 Task: Open an excel sheet and write heading  Navigate Sales. Add 10 people name  'David White, Emily Green, Andrew Baker, Madison Evans, Logan King, Grace Hill, Gabriel Young, Elizabeth Flores, Samuel Reed, Avery Nelson'Item code in between  1009-1200. Product range in between  1000-10000. Add Products   Keen Shoe, Lacoste Shoe, Merrell Shoe, Mizuno Shoe, Onitsuka Tiger Shoe, Salomon Shoe, Sanuk Shoe, Saucony Shoe, Sperry Shoe, Superga Shoe.Choose quantity  3 to 9 Tax 12 percent Total Add Amount. Save page  Navigate Sales review book
Action: Mouse moved to (301, 165)
Screenshot: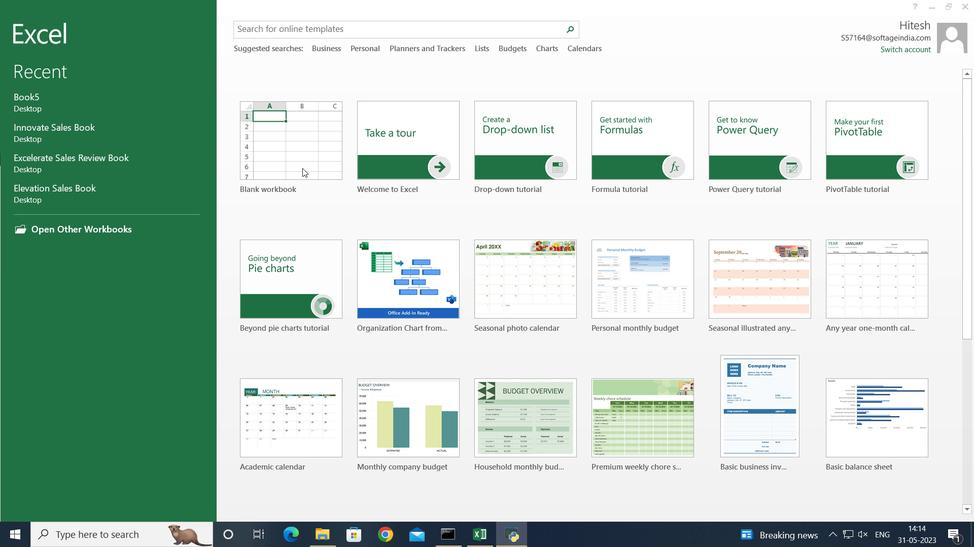 
Action: Mouse pressed left at (301, 165)
Screenshot: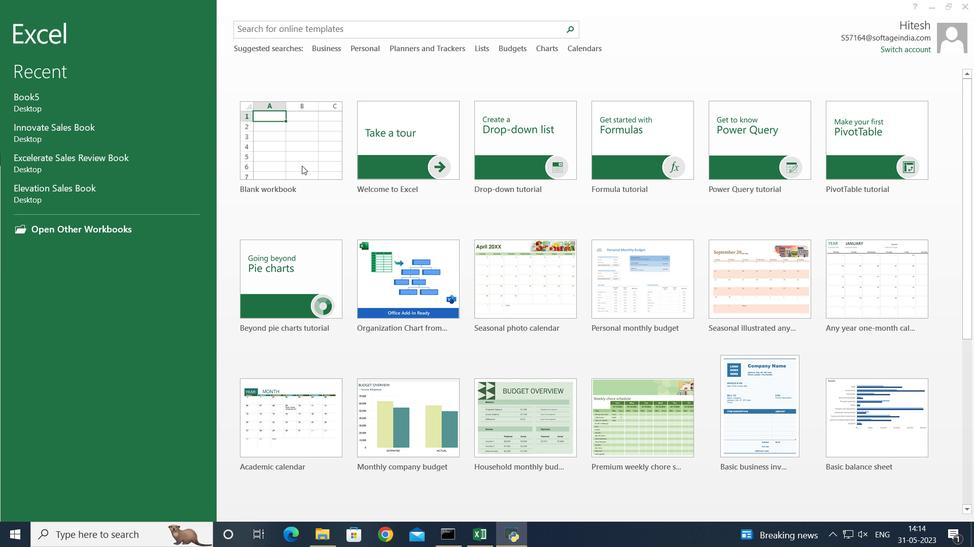 
Action: Mouse moved to (305, 158)
Screenshot: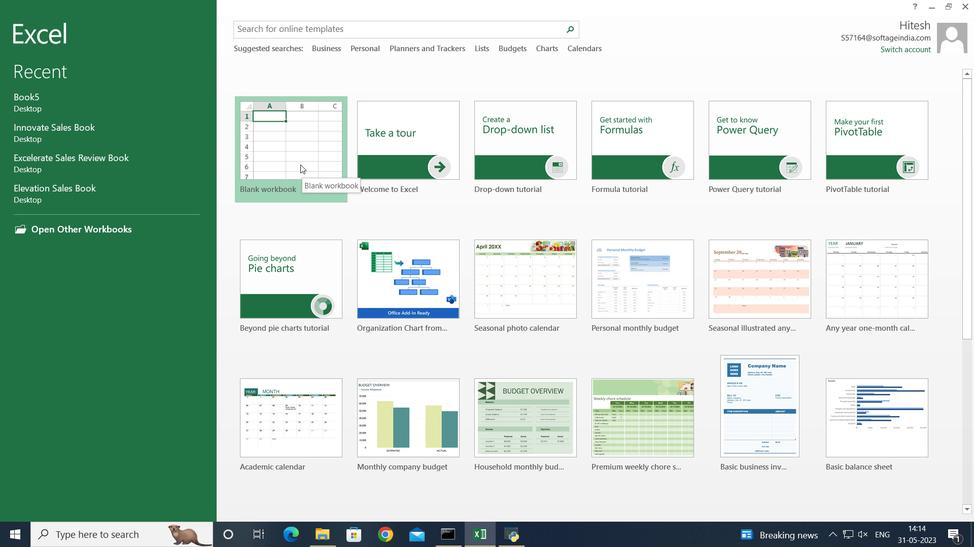 
Action: Mouse pressed left at (305, 158)
Screenshot: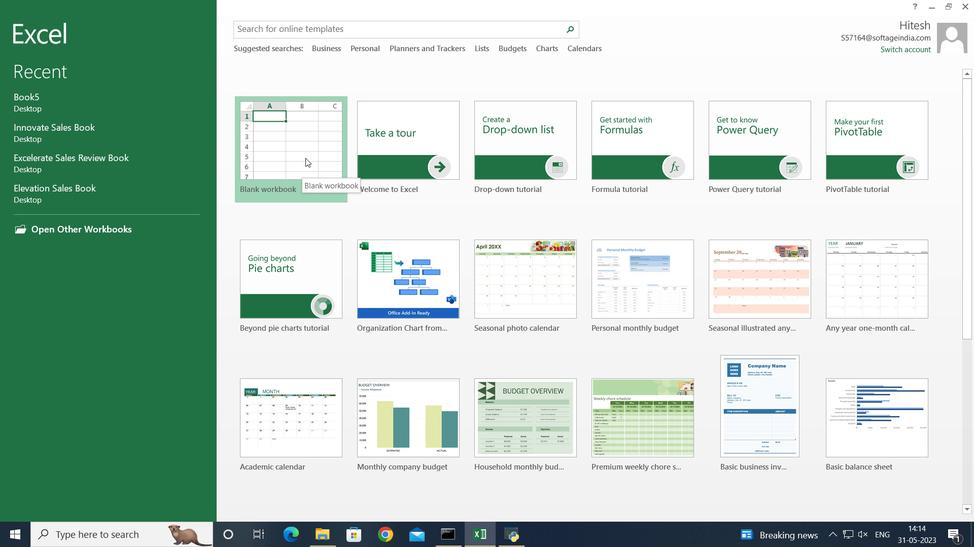 
Action: Mouse moved to (111, 181)
Screenshot: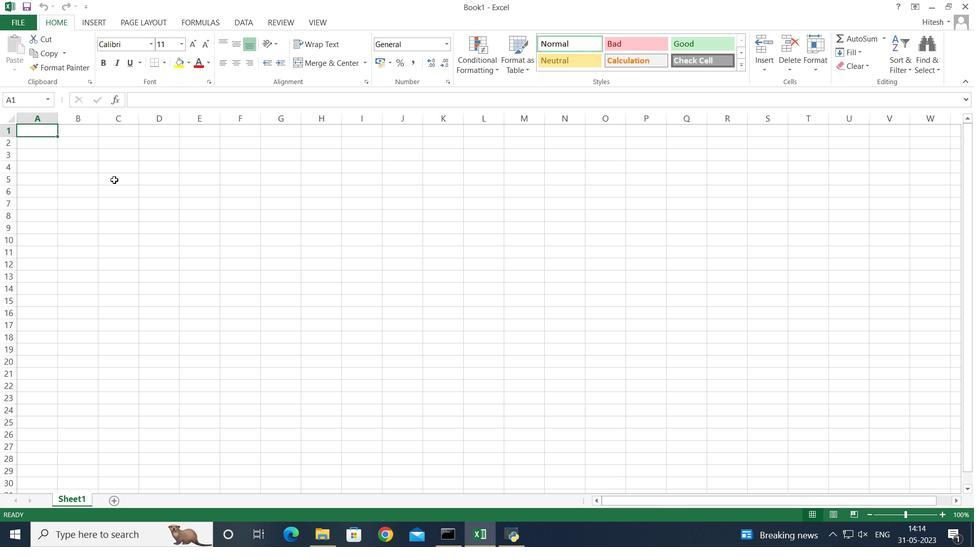 
Action: Key pressed <Key.shift>Navigate<Key.space><Key.shift>Sales<Key.enter><Key.shift>Name<Key.enter><Key.shift>David<Key.space><Key.shift>White<Key.enter><Key.shift><Key.shift><Key.shift><Key.shift><Key.shift><Key.shift>Emily<Key.space><Key.shift>Green<Key.enter><Key.shift>Andrew<Key.space><Key.shift><Key.shift><Key.shift><Key.shift><Key.shift><Key.shift><Key.shift><Key.shift><Key.shift>Baker<Key.enter><Key.shift>Madison<Key.space><Key.shift>Evans<Key.enter><Key.shift>Logan<Key.space><Key.shift>King<Key.enter><Key.shift>Grace<Key.space><Key.shift>Hill<Key.space><Key.enter><Key.shift>Gabriel<Key.space><Key.shift>Young<Key.enter><Key.shift>Elizabeth<Key.space><Key.shift>Flores<Key.enter><Key.shift><Key.shift><Key.shift><Key.shift>Samuel<Key.space><Key.shift><Key.shift><Key.shift><Key.shift><Key.shift><Key.shift><Key.shift><Key.shift>Reed<Key.enter><Key.shift>Avery<Key.space><Key.shift>Nelson<Key.enter>
Screenshot: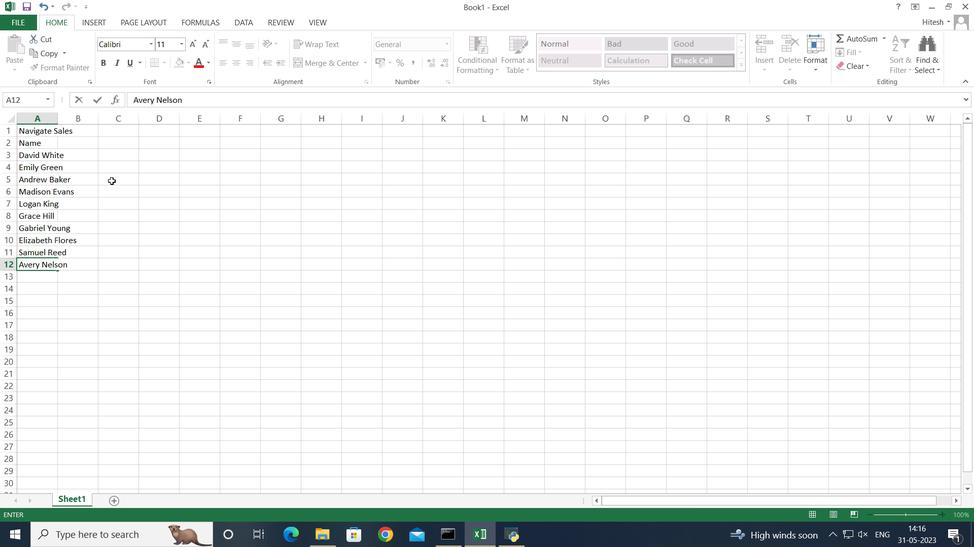 
Action: Mouse moved to (35, 118)
Screenshot: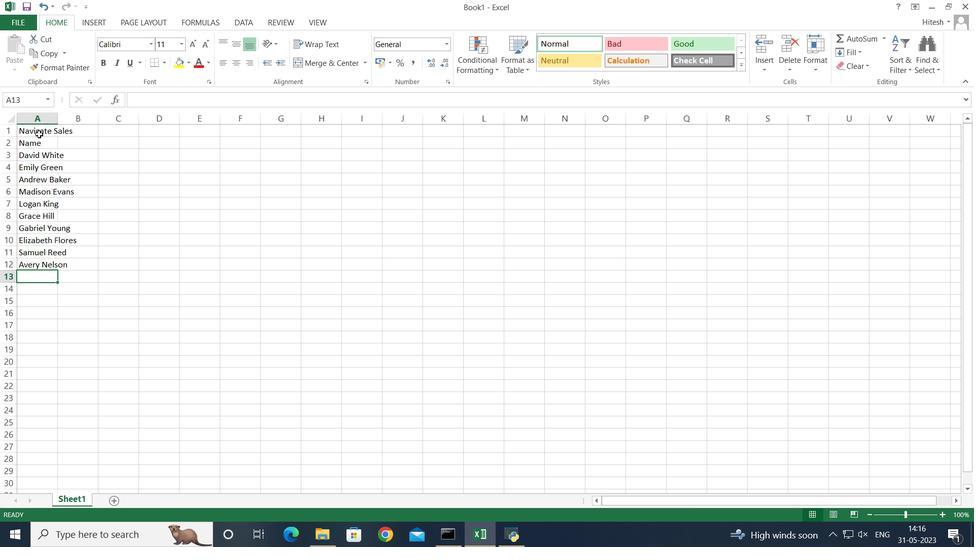 
Action: Mouse pressed left at (35, 118)
Screenshot: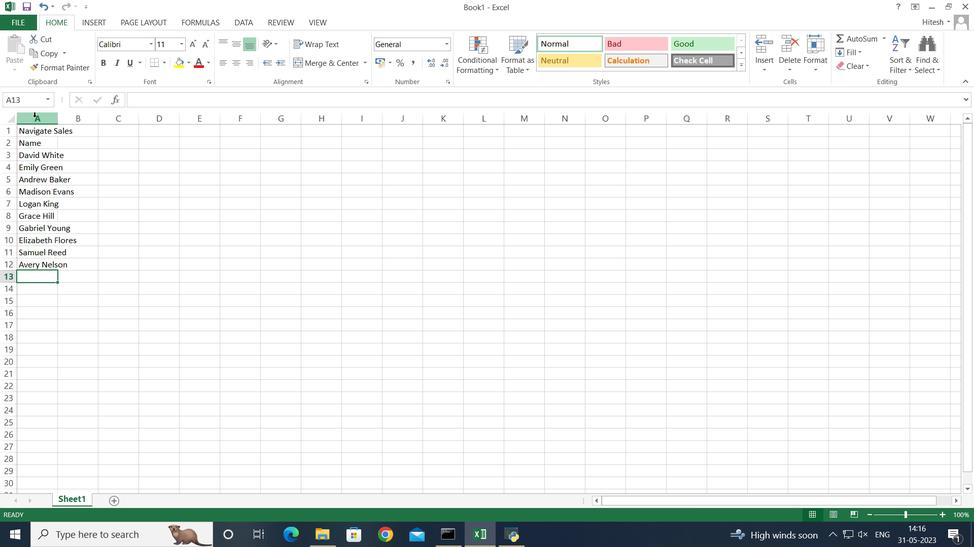 
Action: Mouse moved to (58, 121)
Screenshot: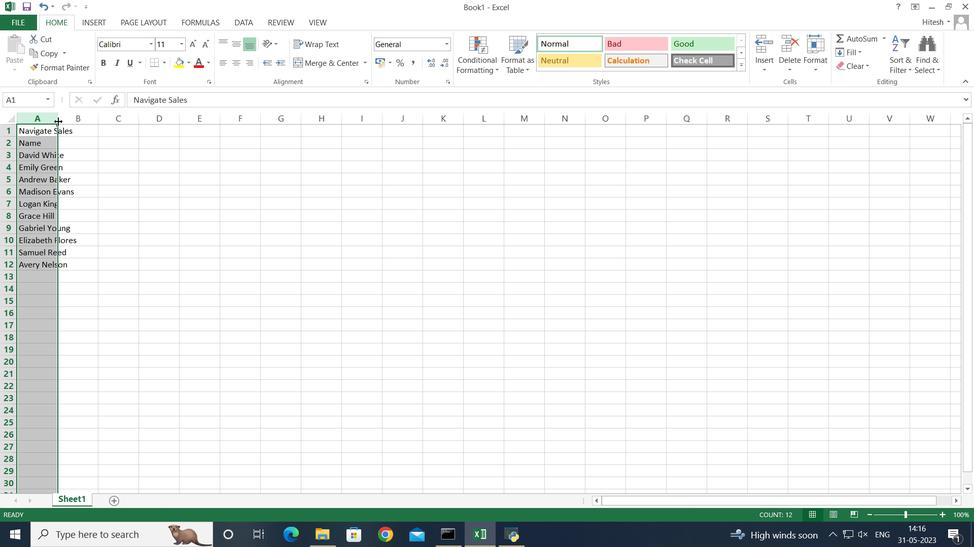 
Action: Mouse pressed left at (58, 121)
Screenshot: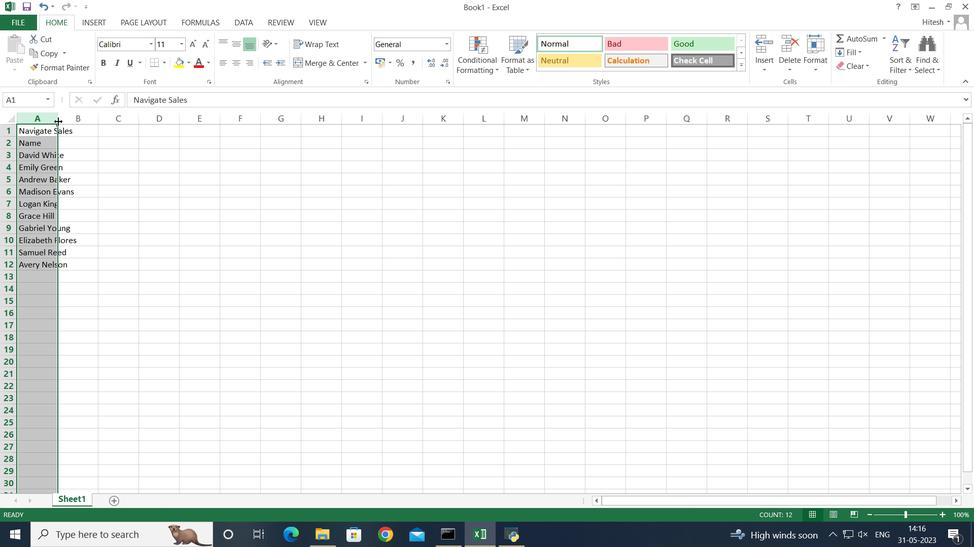 
Action: Mouse moved to (59, 120)
Screenshot: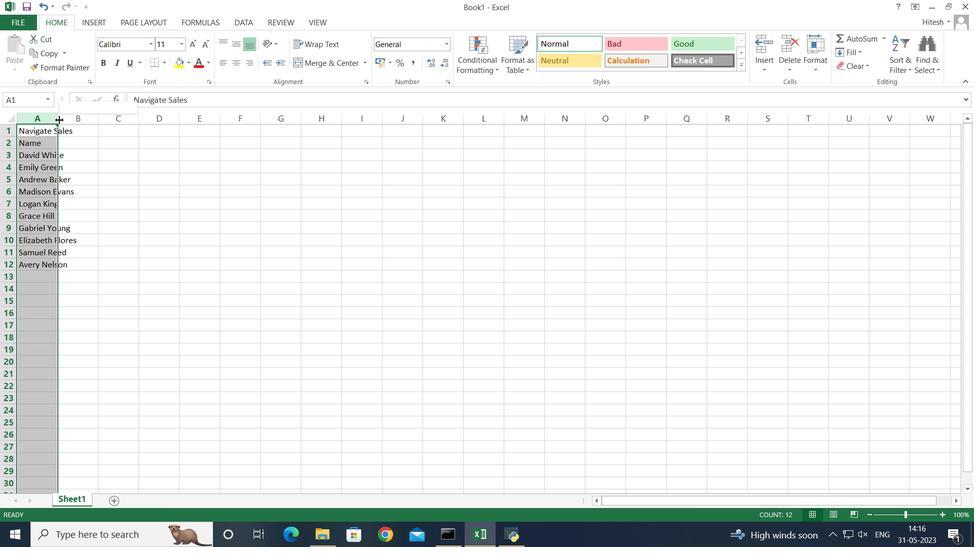 
Action: Mouse pressed left at (59, 120)
Screenshot: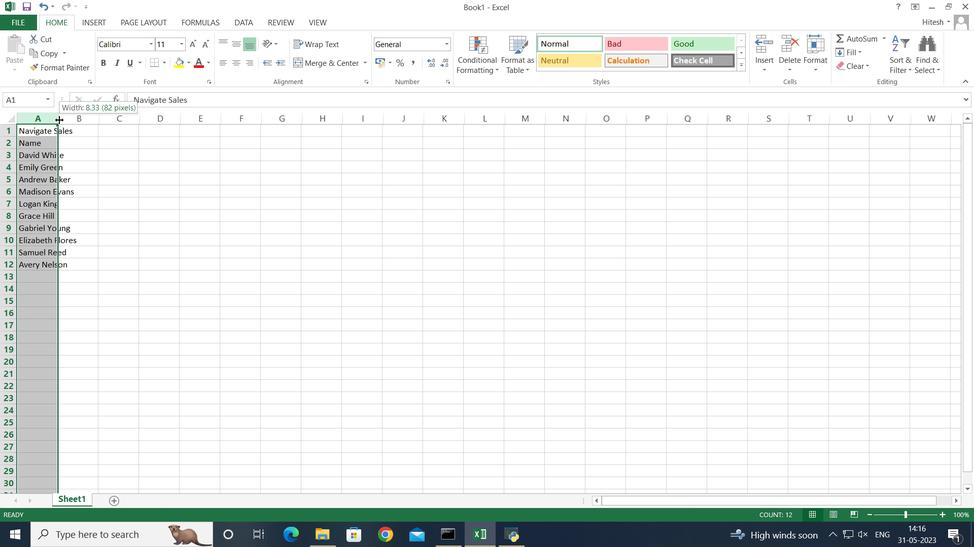 
Action: Mouse moved to (58, 117)
Screenshot: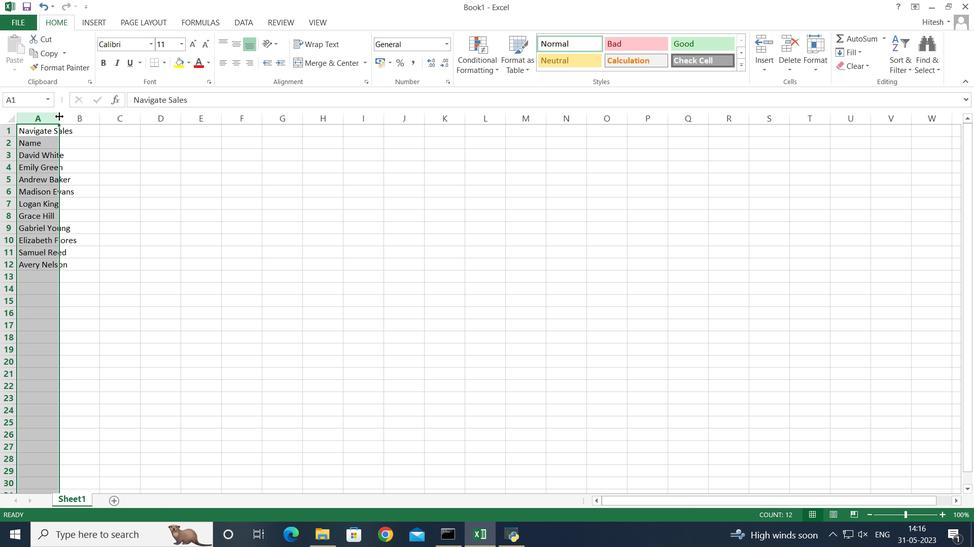 
Action: Mouse pressed left at (58, 117)
Screenshot: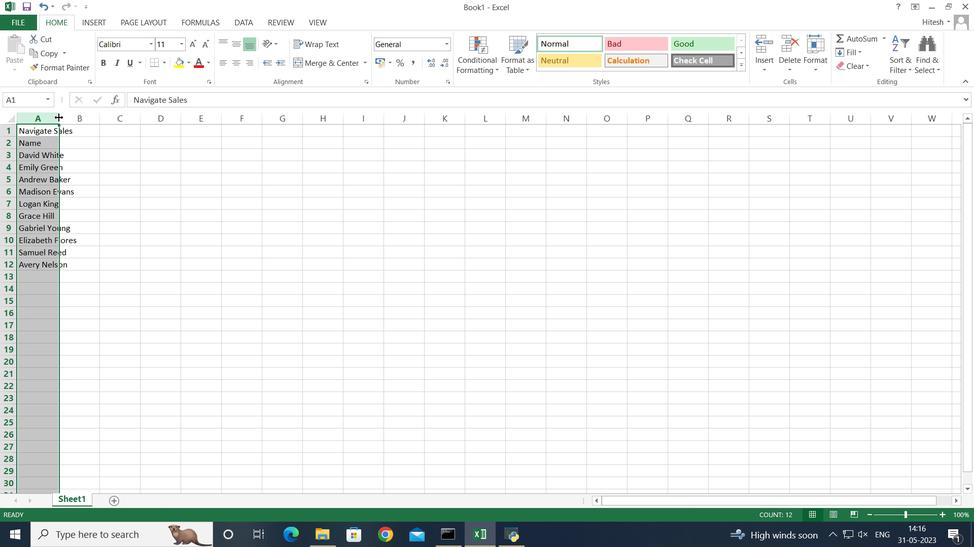 
Action: Mouse pressed left at (58, 117)
Screenshot: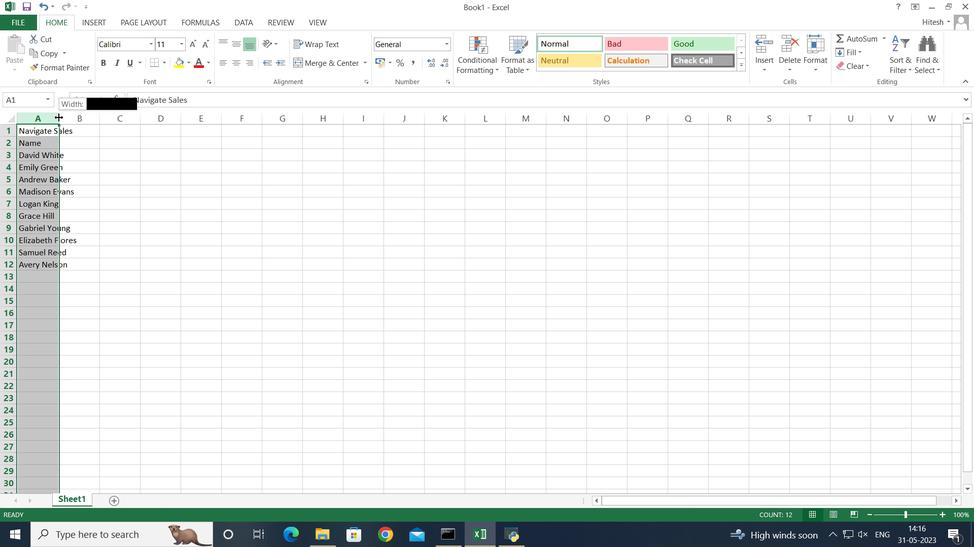 
Action: Mouse moved to (106, 143)
Screenshot: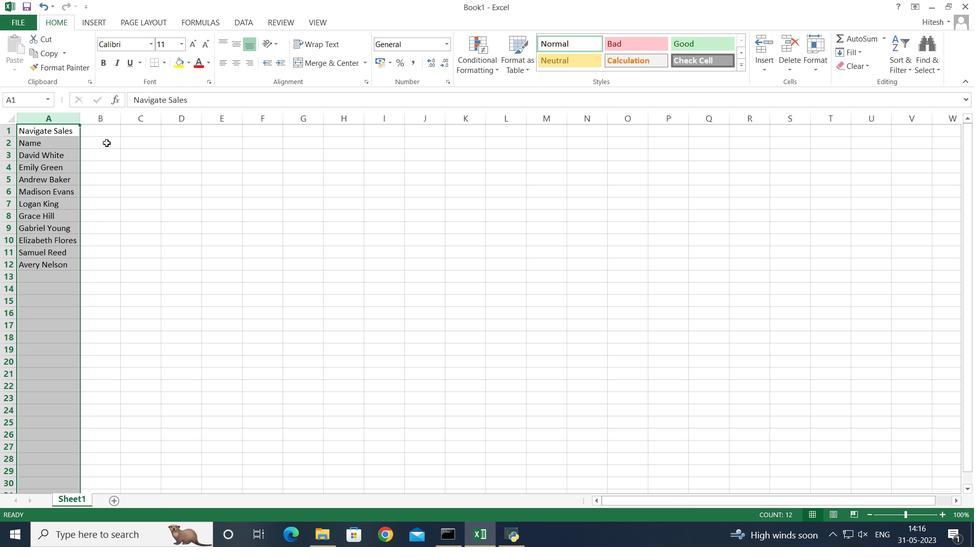 
Action: Mouse pressed left at (106, 143)
Screenshot: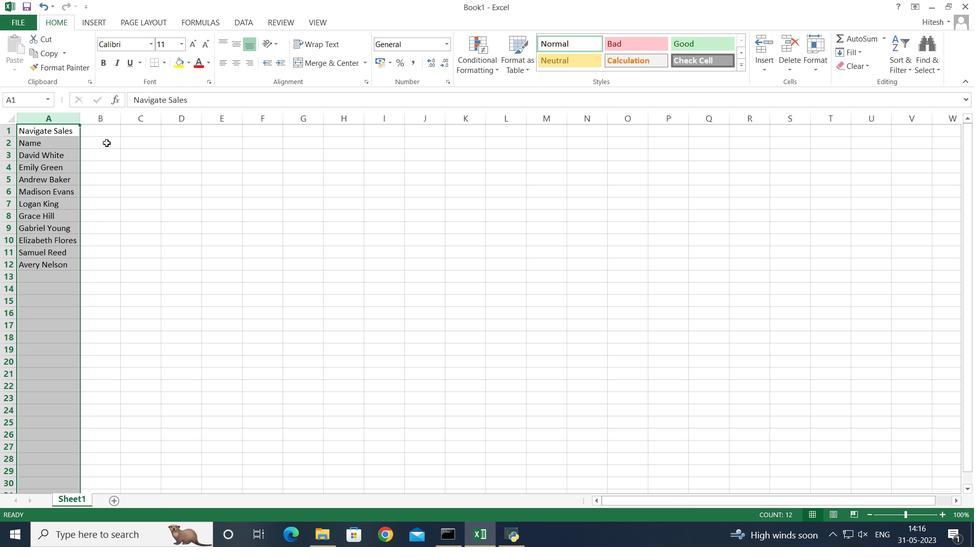 
Action: Mouse moved to (105, 144)
Screenshot: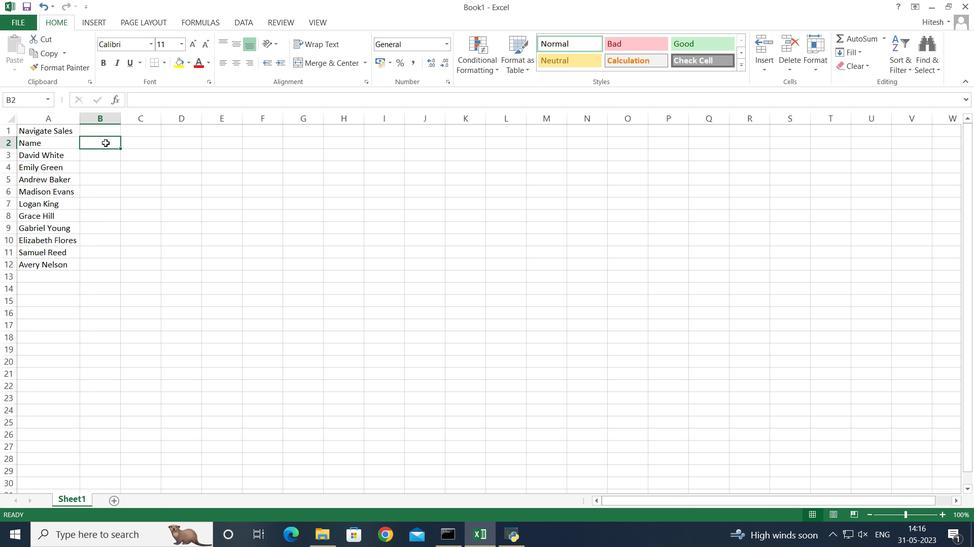 
Action: Key pressed <Key.shift>Iteam<Key.space><Key.shift>Code<Key.enter>
Screenshot: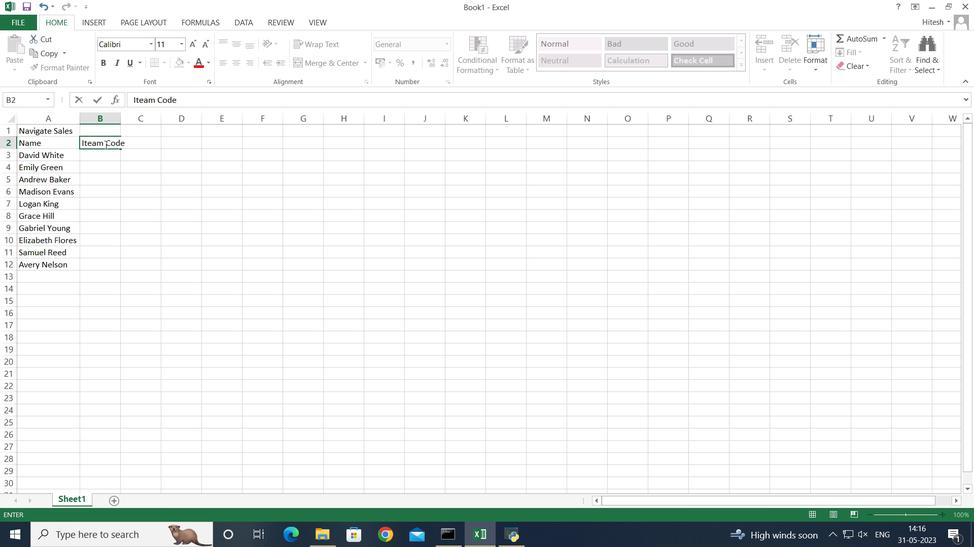 
Action: Mouse moved to (974, 0)
Screenshot: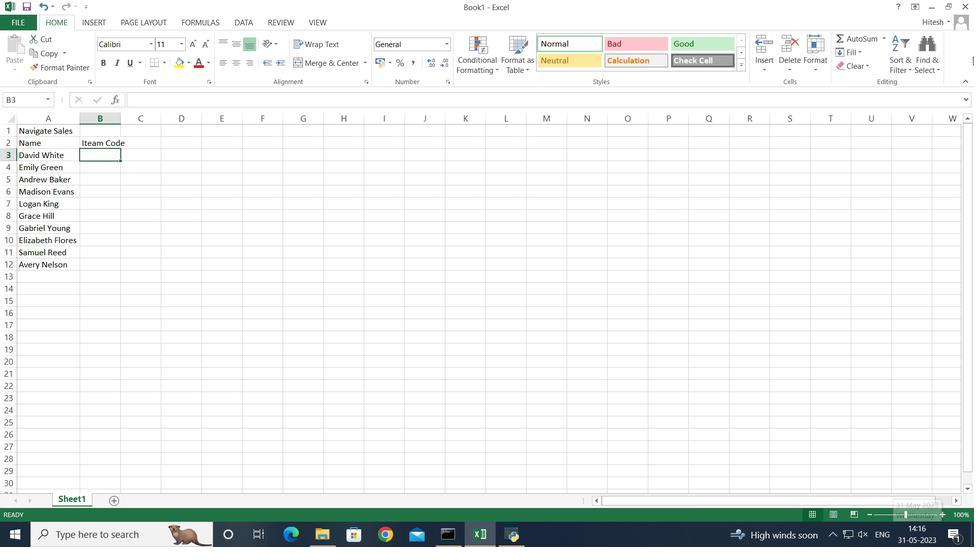 
Action: Key pressed 100<Key.backspace><Key.backspace>100<Key.enter>10050<Key.enter>1090<Key.enter>
Screenshot: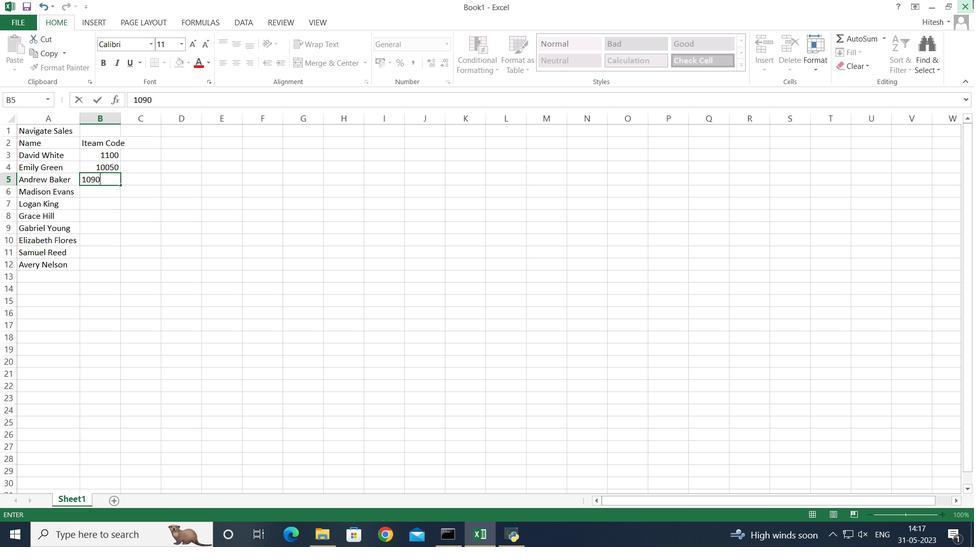 
Action: Mouse moved to (973, 0)
Screenshot: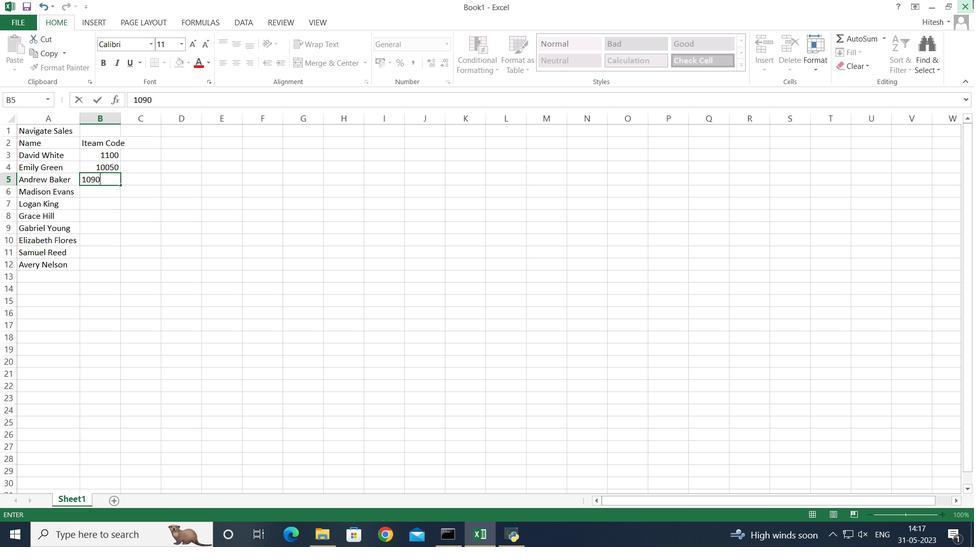 
Action: Key pressed 1105<Key.enter>1160<Key.enter>1200<Key.enter>1076<Key.enter>1135<Key.enter>1009<Key.enter>1121<Key.up><Key.up><Key.up><Key.up><Key.up><Key.up><Key.up><Key.up><Key.backspace>1050<Key.enter>
Screenshot: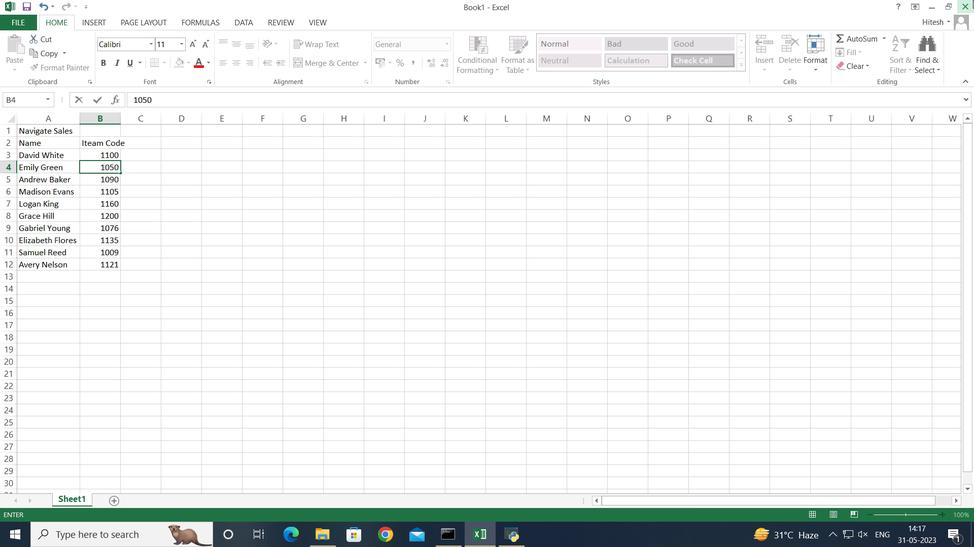 
Action: Mouse moved to (106, 122)
Screenshot: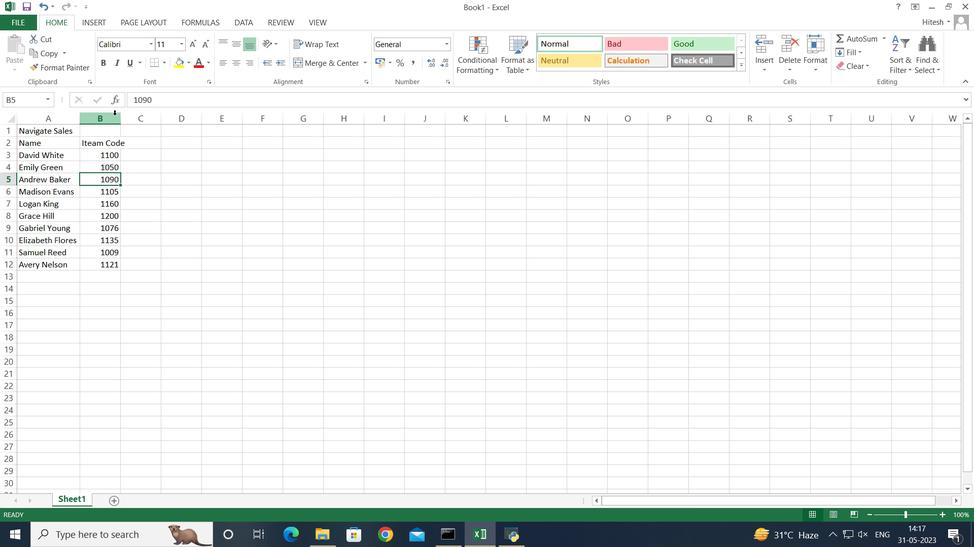 
Action: Mouse pressed left at (106, 122)
Screenshot: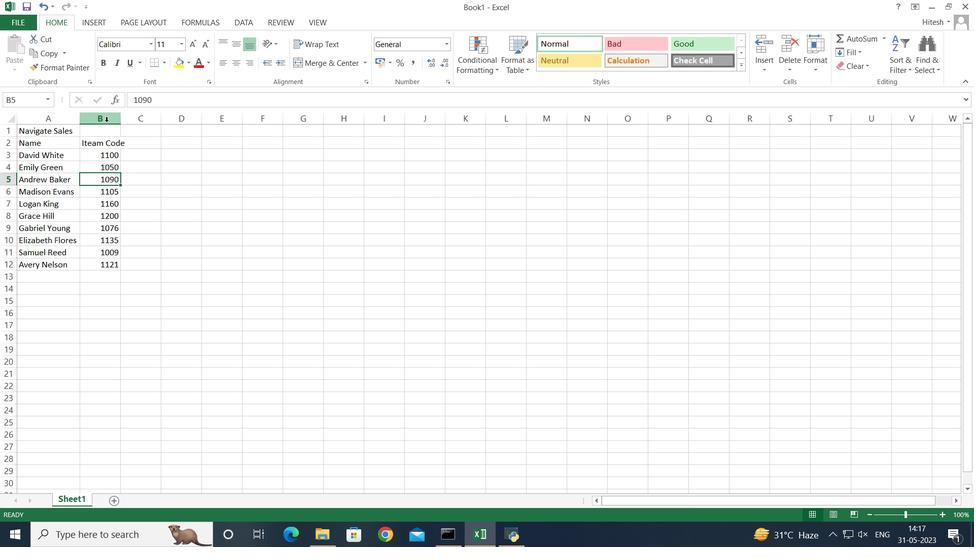 
Action: Mouse moved to (121, 120)
Screenshot: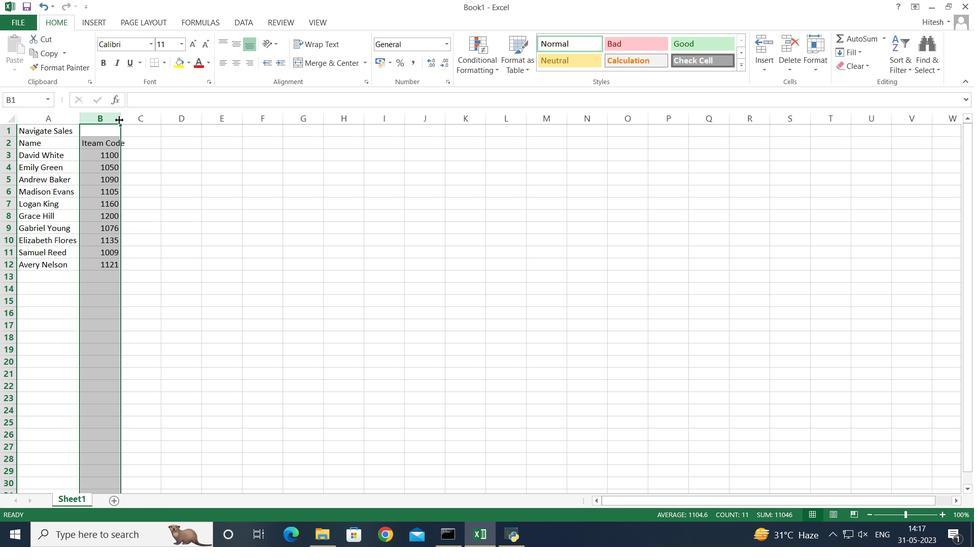 
Action: Mouse pressed left at (121, 120)
Screenshot: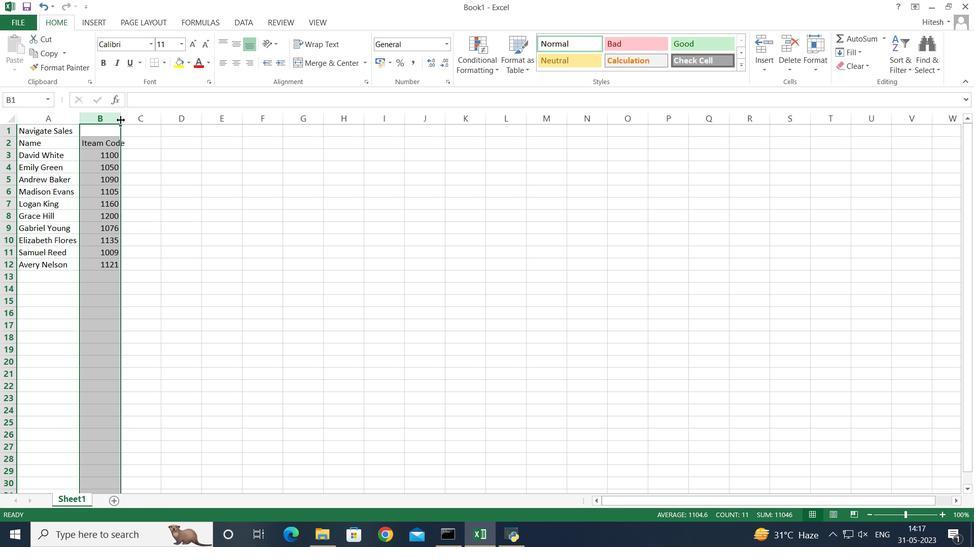 
Action: Mouse moved to (121, 120)
Screenshot: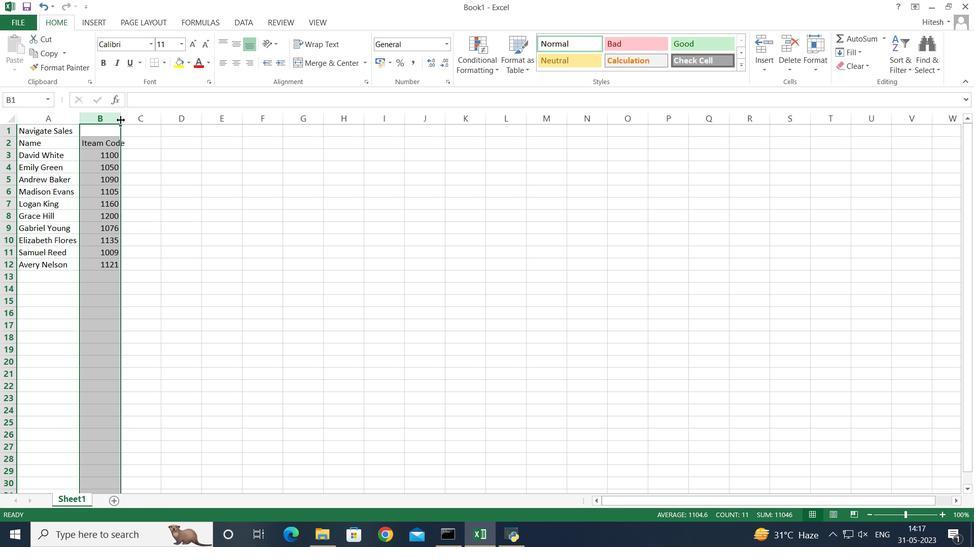 
Action: Mouse pressed left at (121, 120)
Screenshot: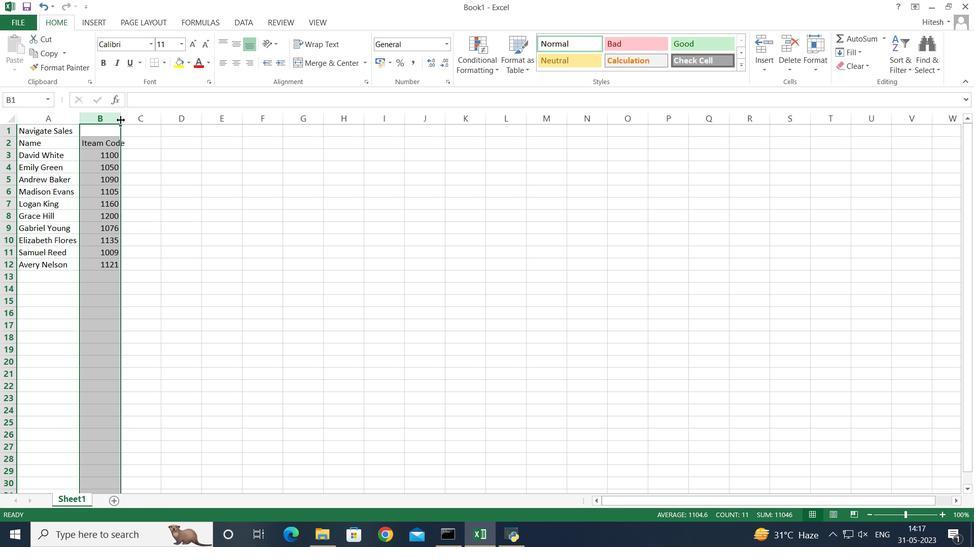 
Action: Mouse moved to (158, 141)
Screenshot: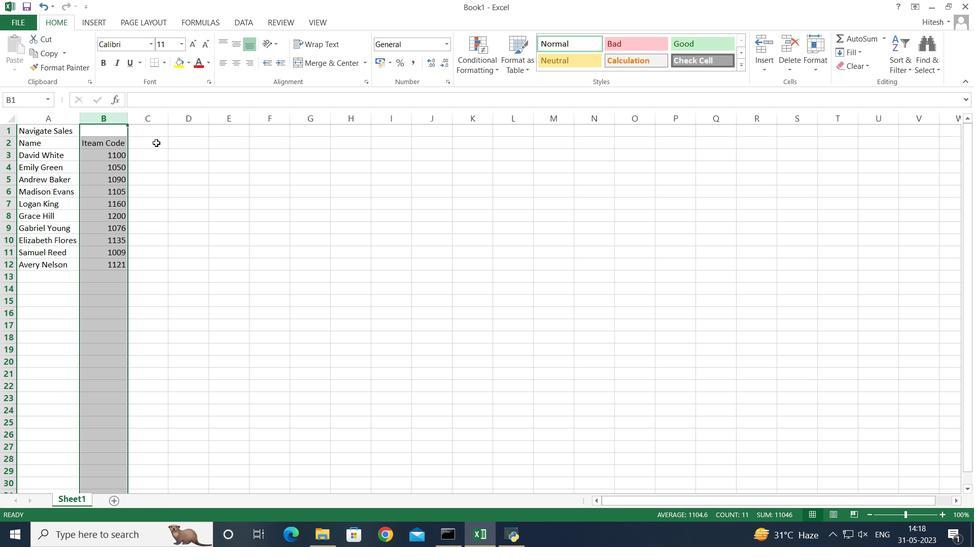 
Action: Mouse pressed left at (157, 142)
Screenshot: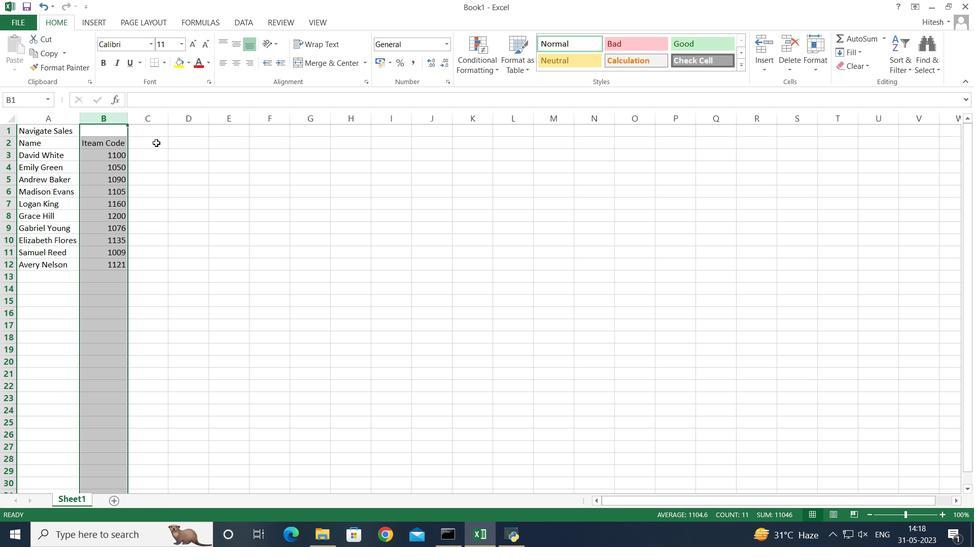 
Action: Mouse moved to (157, 141)
Screenshot: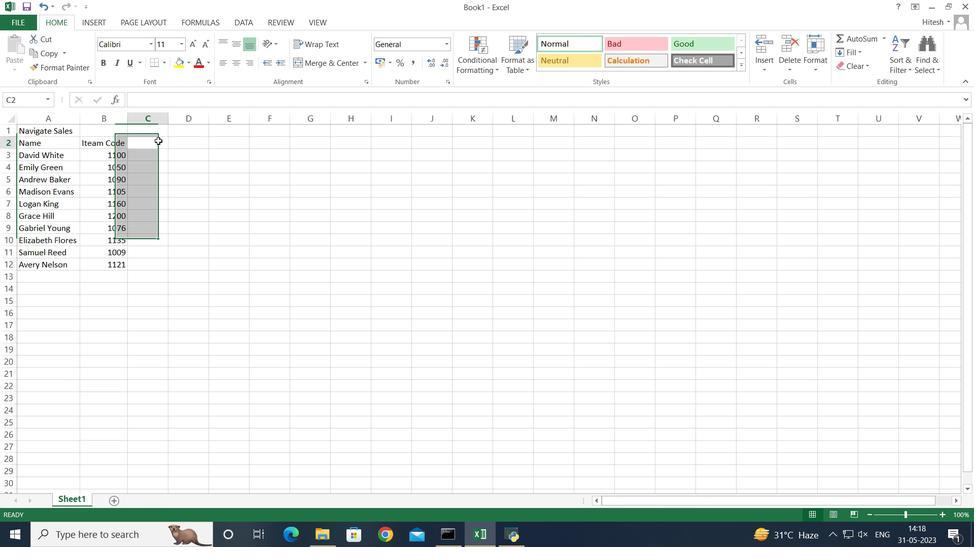 
Action: Key pressed <Key.shift>Product<Key.space><Key.shift>Range<Key.enter>
Screenshot: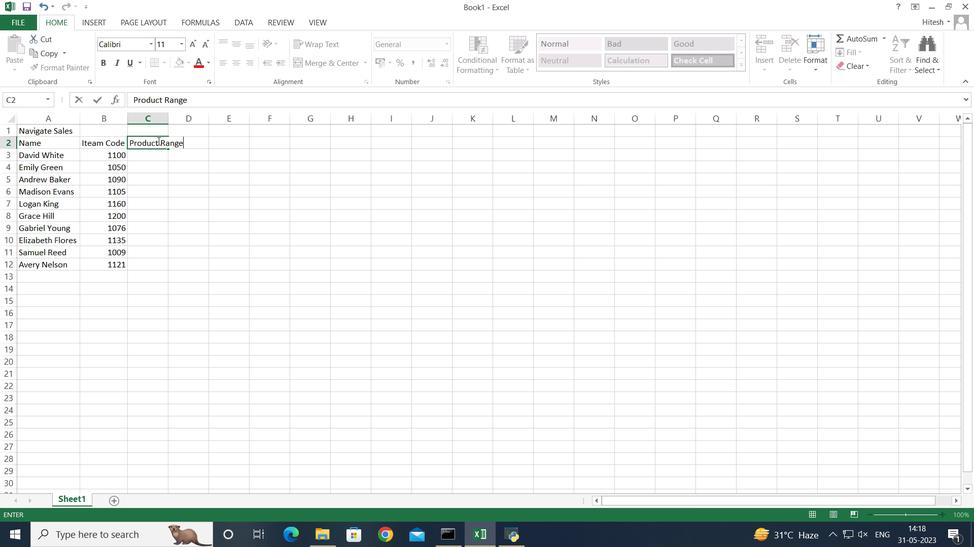 
Action: Mouse moved to (262, 185)
Screenshot: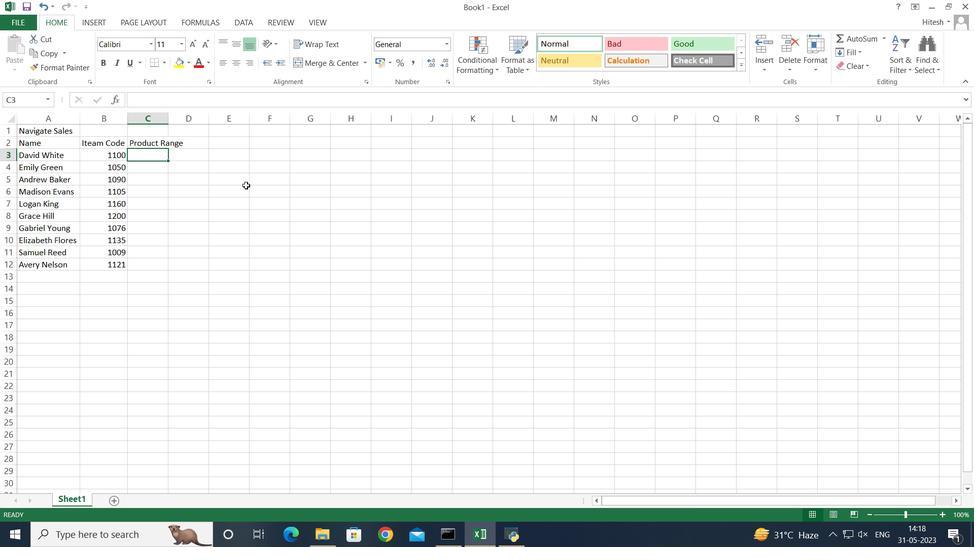 
Action: Key pressed 2000<Key.enter>9000<Key.enter>5000<Key.enter>1000<Key.enter>8000<Key.enter>3000<Key.enter>7000<Key.enter>10000<Key.enter>6000<Key.enter>4000<Key.enter>
Screenshot: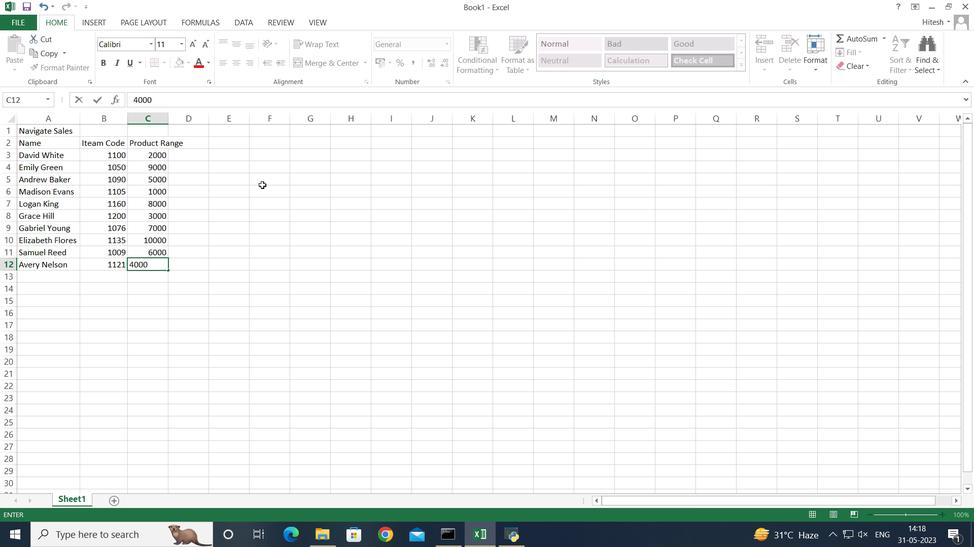 
Action: Mouse moved to (146, 120)
Screenshot: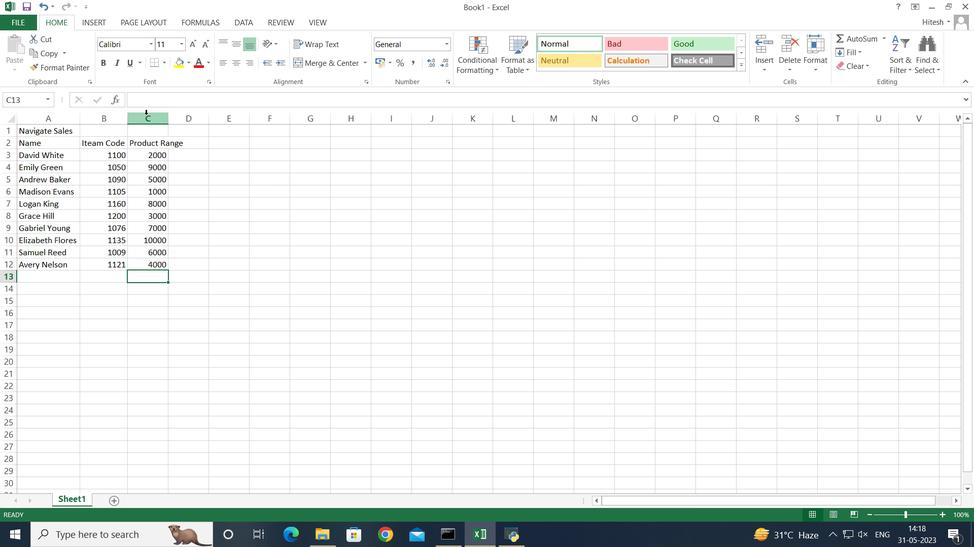 
Action: Mouse pressed left at (146, 120)
Screenshot: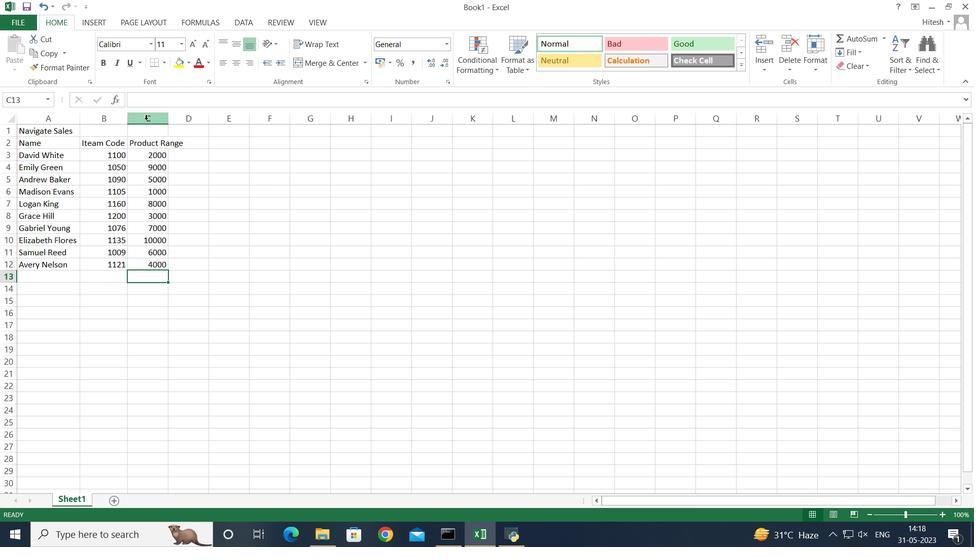 
Action: Mouse moved to (167, 120)
Screenshot: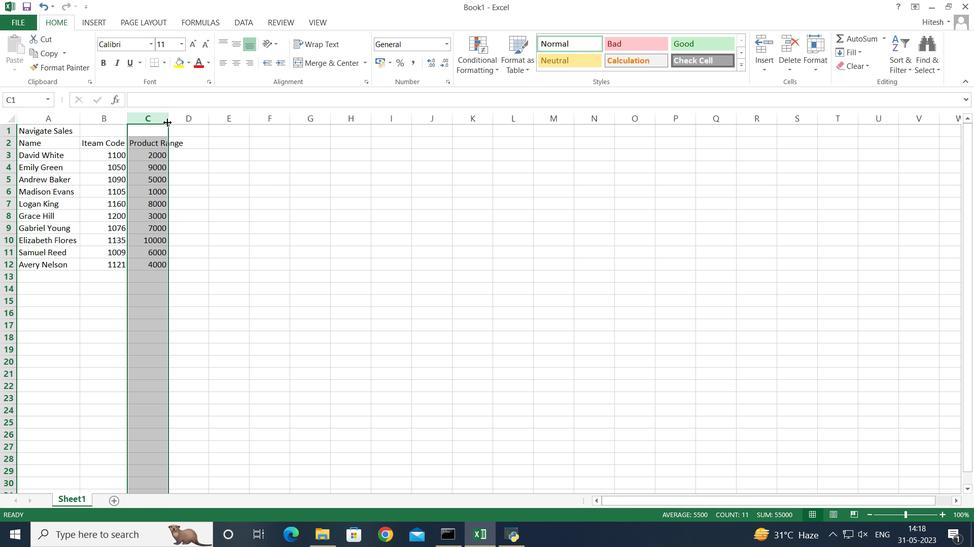 
Action: Mouse pressed left at (167, 120)
Screenshot: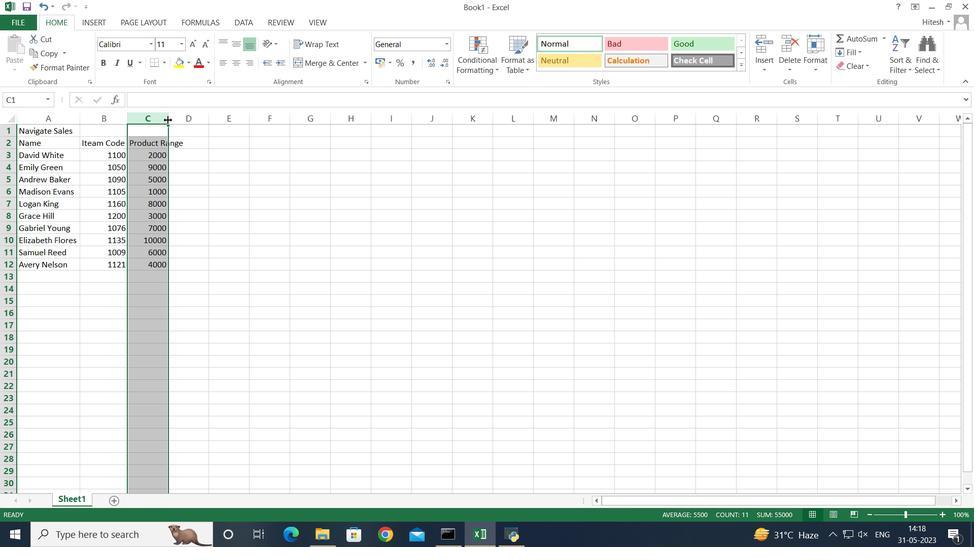 
Action: Mouse pressed left at (167, 120)
Screenshot: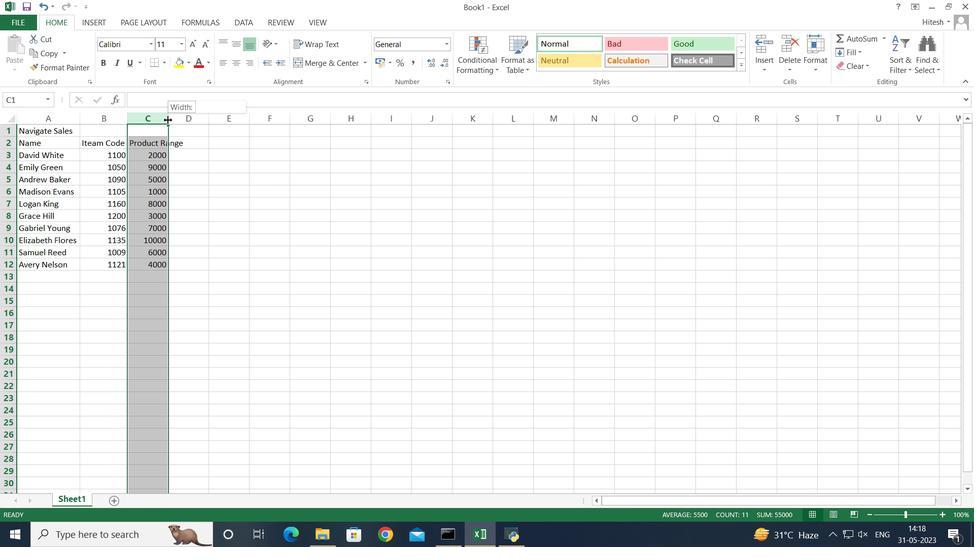 
Action: Mouse moved to (205, 146)
Screenshot: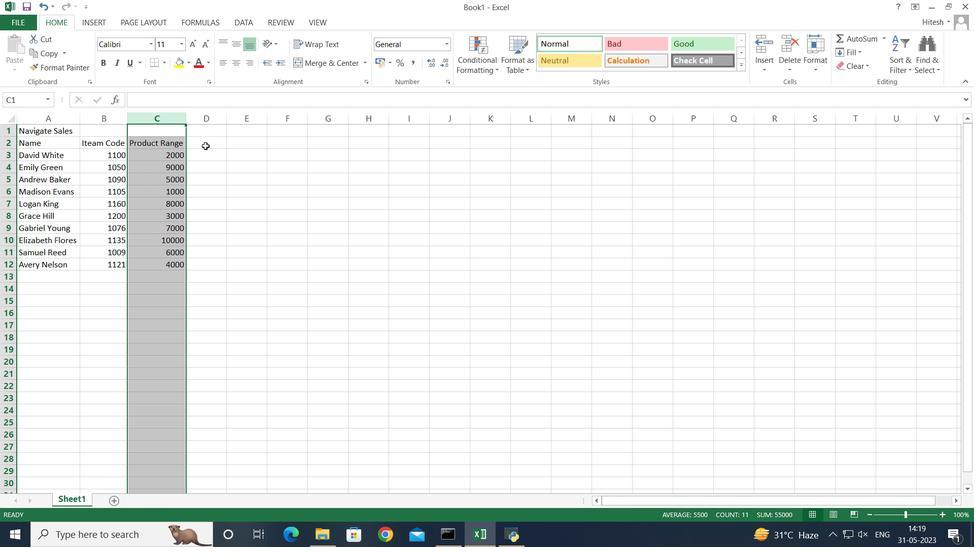 
Action: Mouse pressed left at (205, 146)
Screenshot: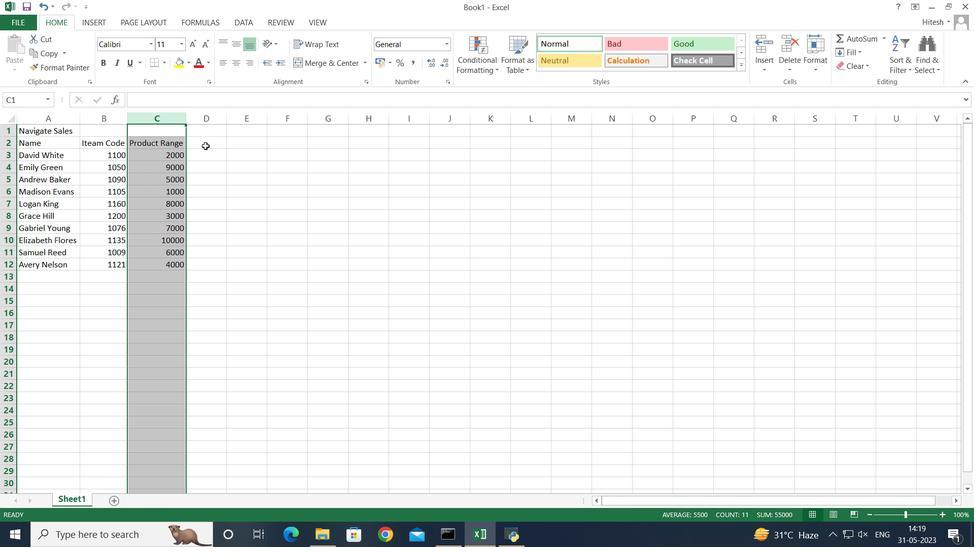
Action: Mouse moved to (204, 146)
Screenshot: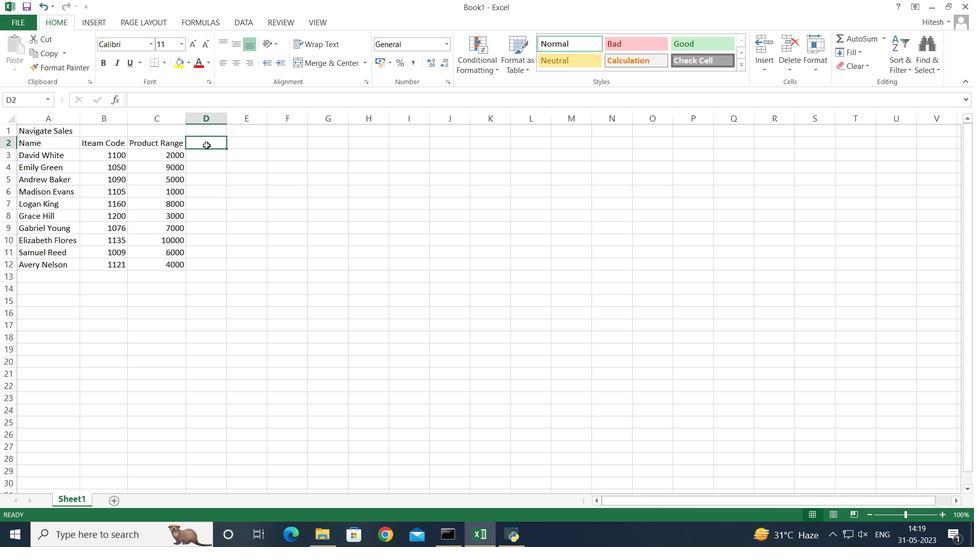 
Action: Key pressed <Key.shift>P
Screenshot: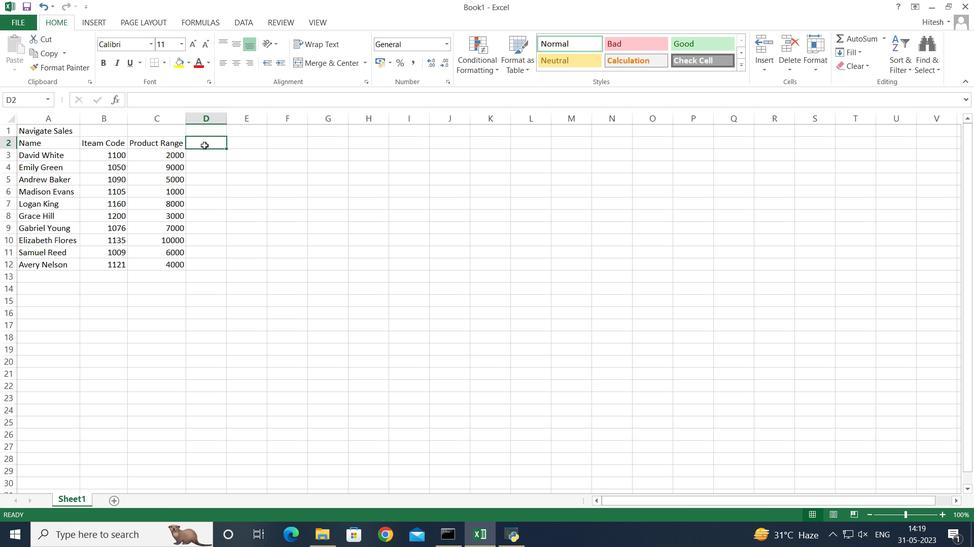 
Action: Mouse moved to (204, 146)
Screenshot: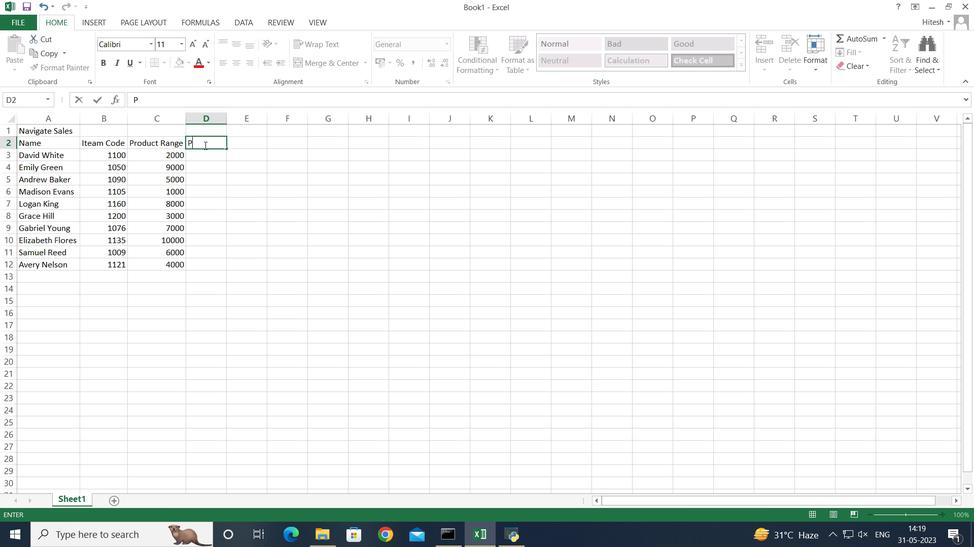 
Action: Key pressed roducts<Key.enter><Key.shift>Keen<Key.space><Key.shift>Shoe<Key.enter><Key.shift>Lacoste<Key.space><Key.shift>Shoe<Key.enter><Key.shift>Merrell<Key.space><Key.shift>Shoe<Key.enter><Key.shift>Mizuno<Key.space><Key.shift>Shoe<Key.enter><Key.shift>Onitsuka<Key.space><Key.shift>Tiger<Key.space><Key.shift>Shoe<Key.enter><Key.shift>Salomon<Key.space><Key.shift>Shoe<Key.enter><Key.shift>Sanuk<Key.space><Key.shift>Shoe<Key.enter><Key.shift>Saucony<Key.space><Key.shift>SHoe<Key.enter><Key.shift>Sperry<Key.space><Key.shift>Shoe<Key.enter><Key.shift>Superga<Key.space><Key.shift>Shoe<Key.enter>
Screenshot: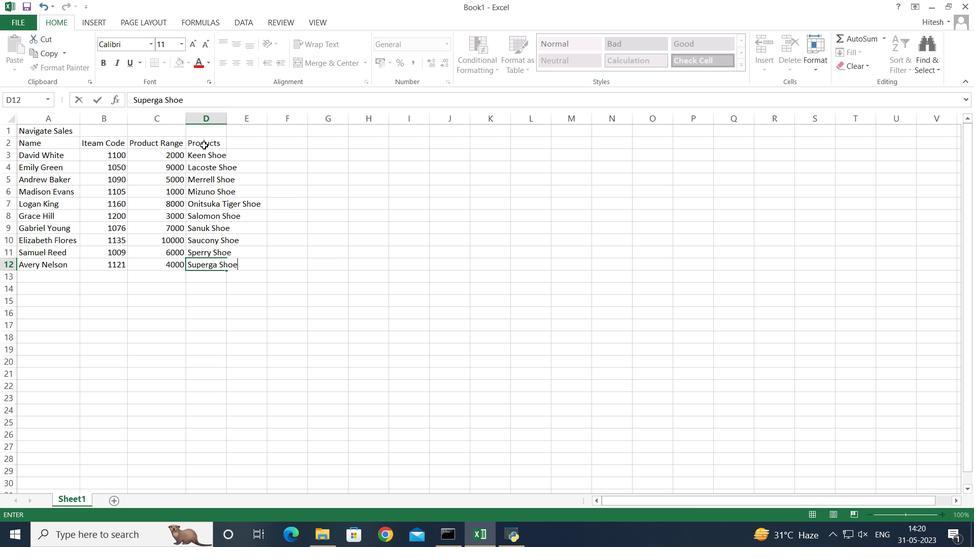 
Action: Mouse moved to (201, 121)
Screenshot: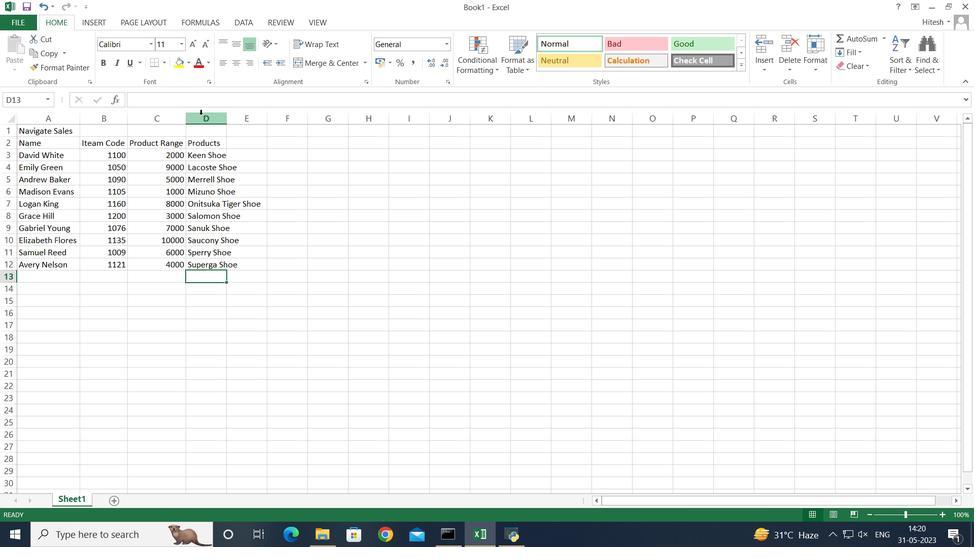 
Action: Mouse pressed left at (201, 121)
Screenshot: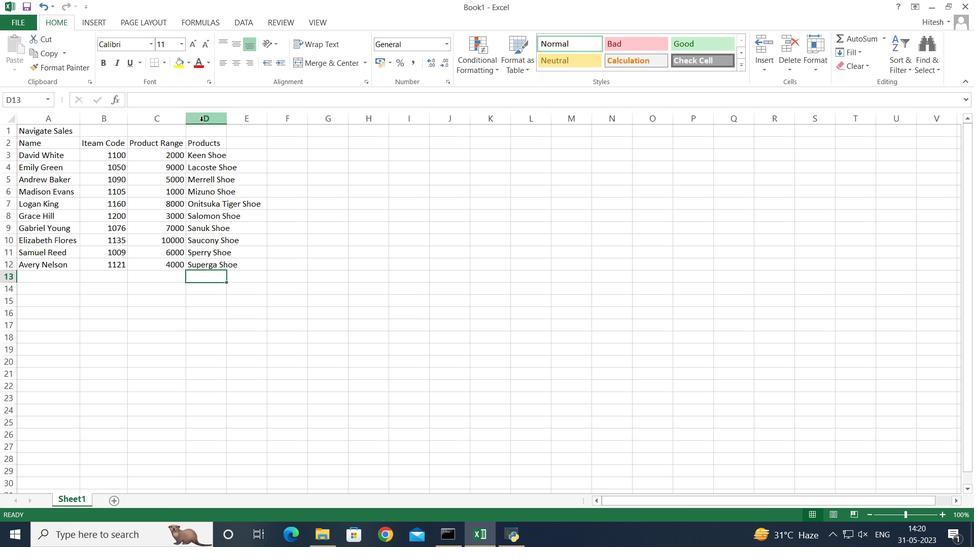 
Action: Mouse moved to (227, 118)
Screenshot: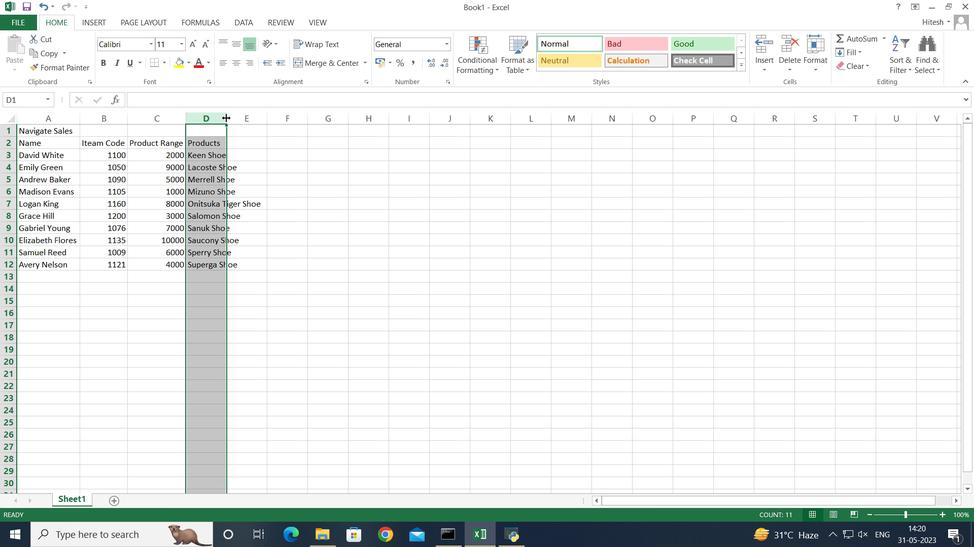 
Action: Mouse pressed left at (227, 118)
Screenshot: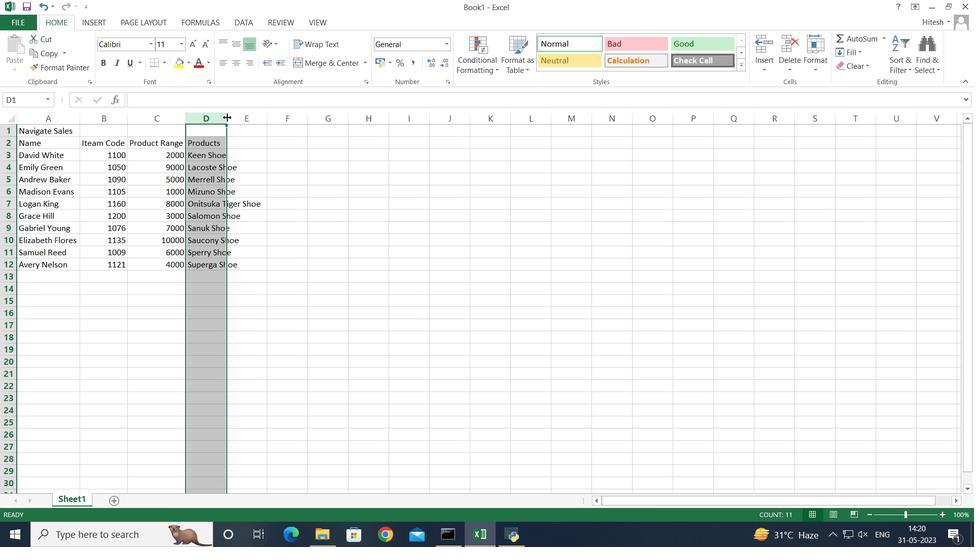 
Action: Mouse pressed left at (227, 118)
Screenshot: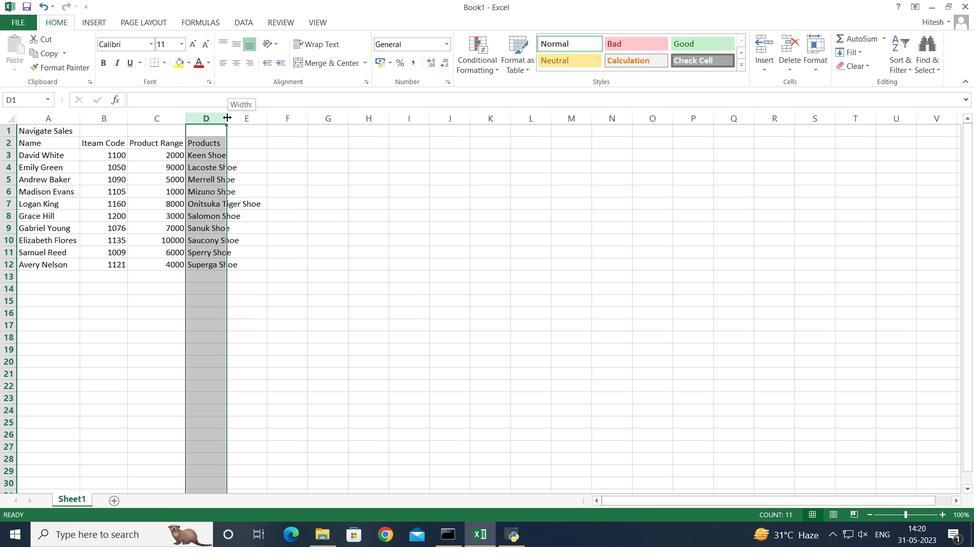 
Action: Mouse moved to (276, 141)
Screenshot: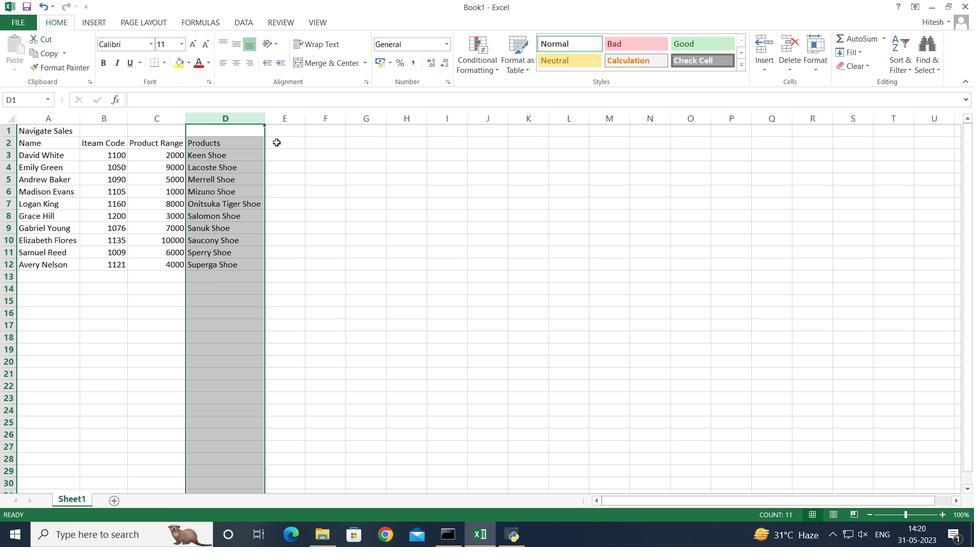 
Action: Mouse pressed left at (276, 141)
Screenshot: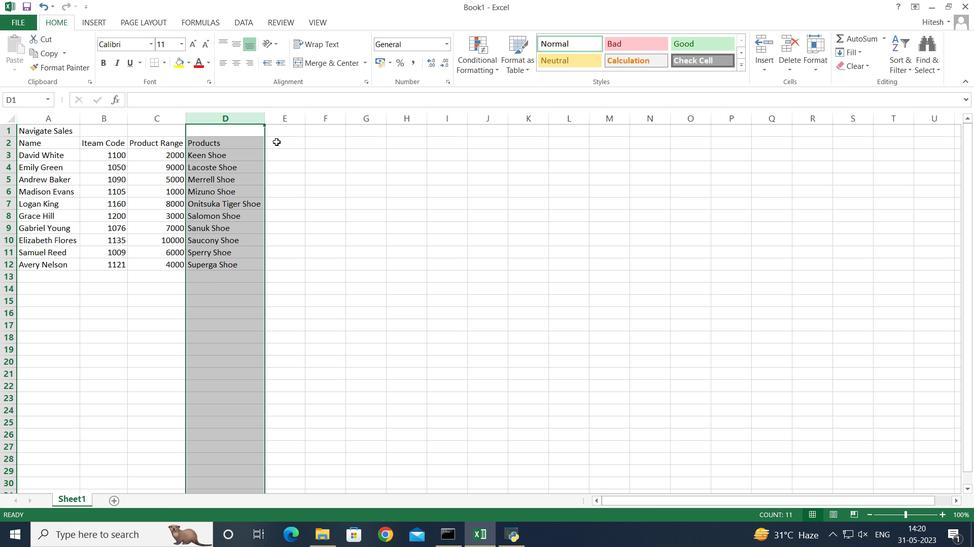 
Action: Mouse moved to (266, 153)
Screenshot: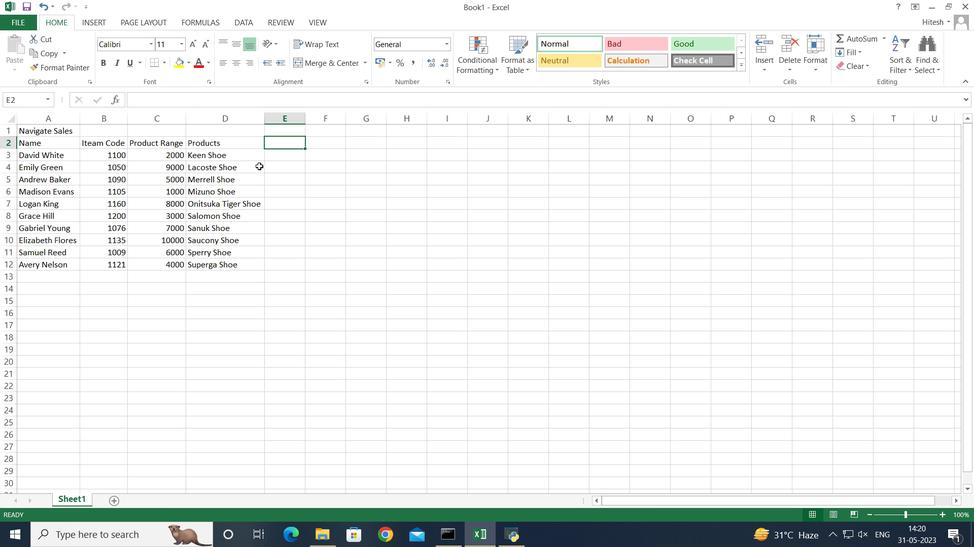 
Action: Key pressed <Key.shift>Quantity<Key.enter>6<Key.enter>3<Key.enter>9<Key.enter>5<Key.enter>8<Key.enter>7<Key.enter>4<Key.enter>3<Key.enter>5<Key.enter>8<Key.enter>
Screenshot: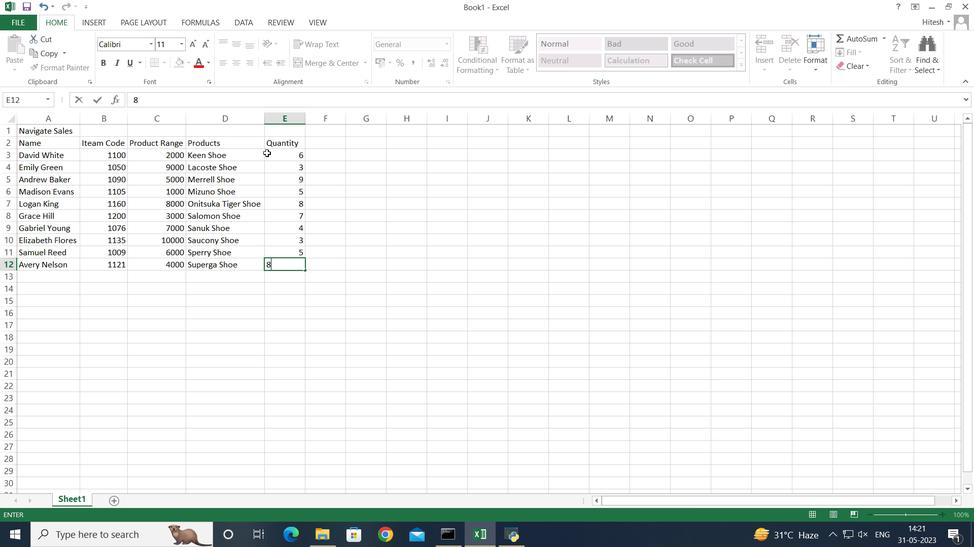 
Action: Mouse moved to (327, 143)
Screenshot: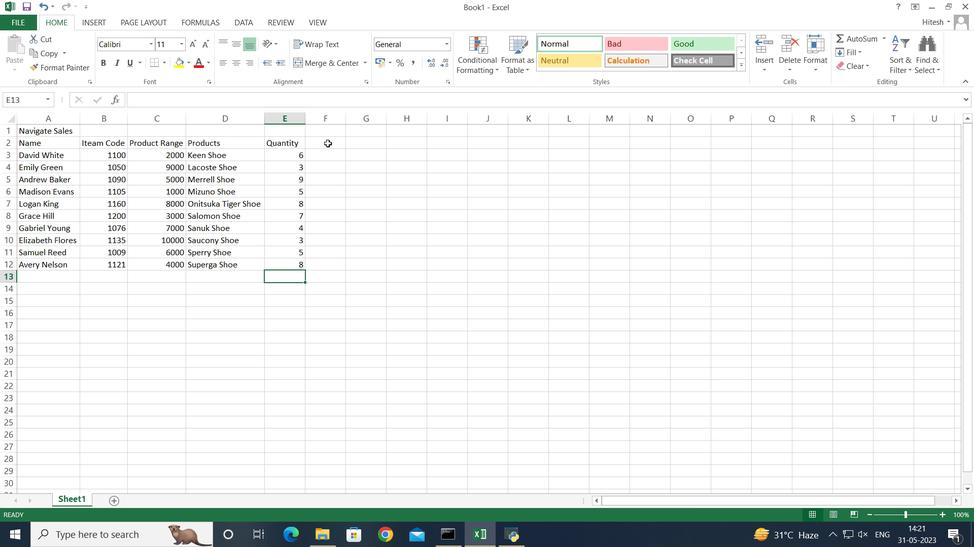
Action: Mouse pressed left at (327, 143)
Screenshot: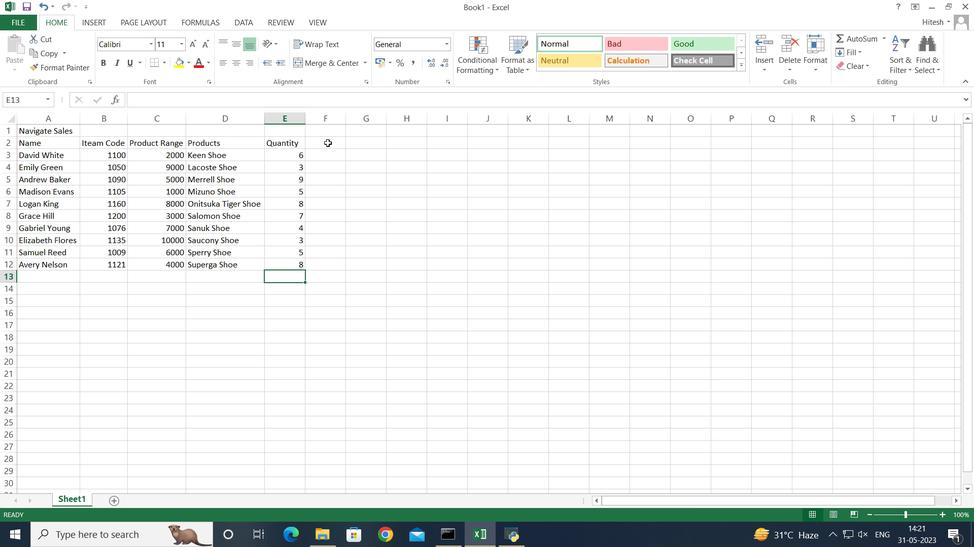 
Action: Mouse moved to (322, 144)
Screenshot: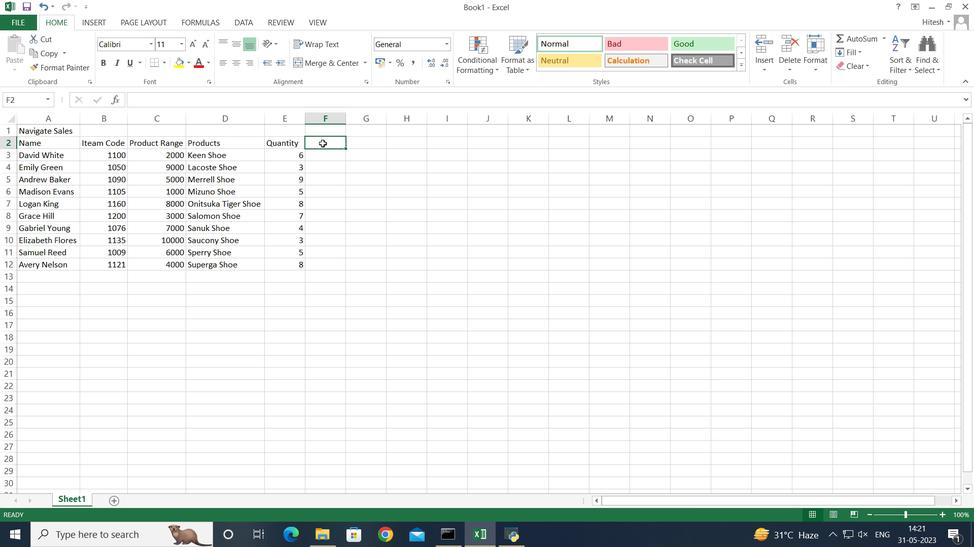 
Action: Key pressed <Key.shift>Tax<Key.enter>
Screenshot: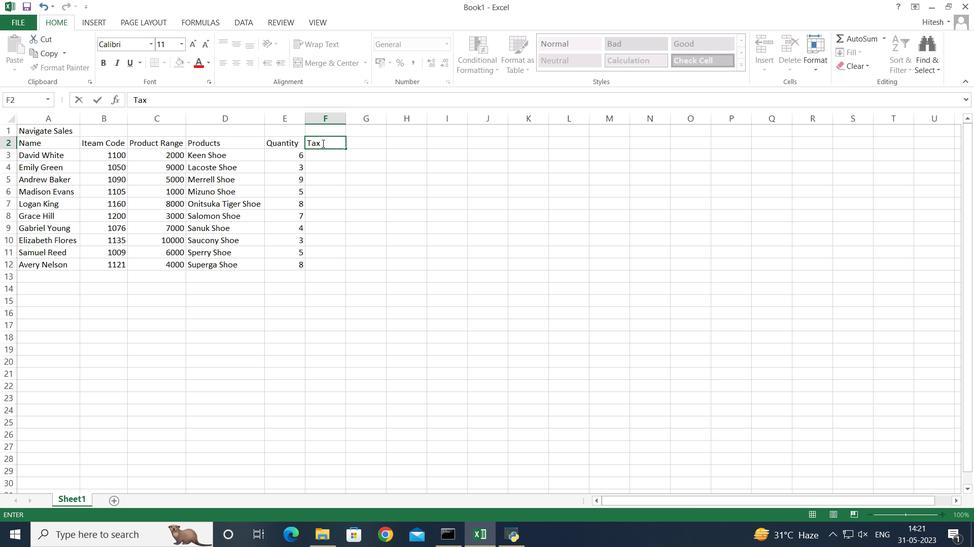 
Action: Mouse moved to (331, 156)
Screenshot: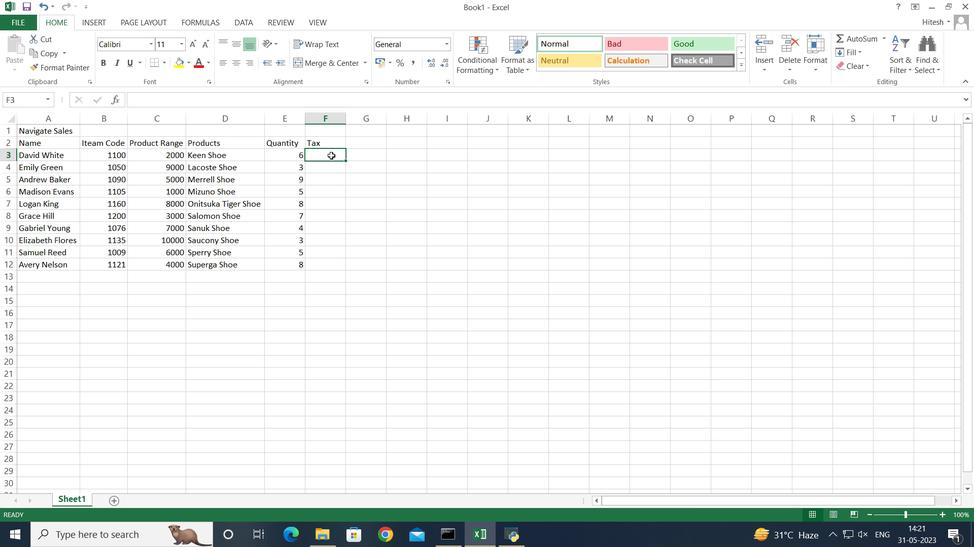 
Action: Key pressed =
Screenshot: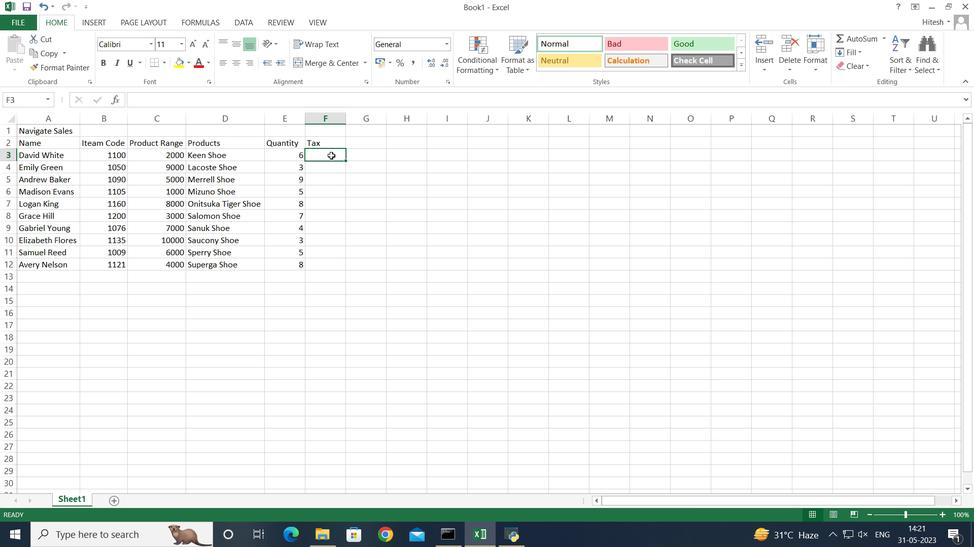 
Action: Mouse moved to (274, 156)
Screenshot: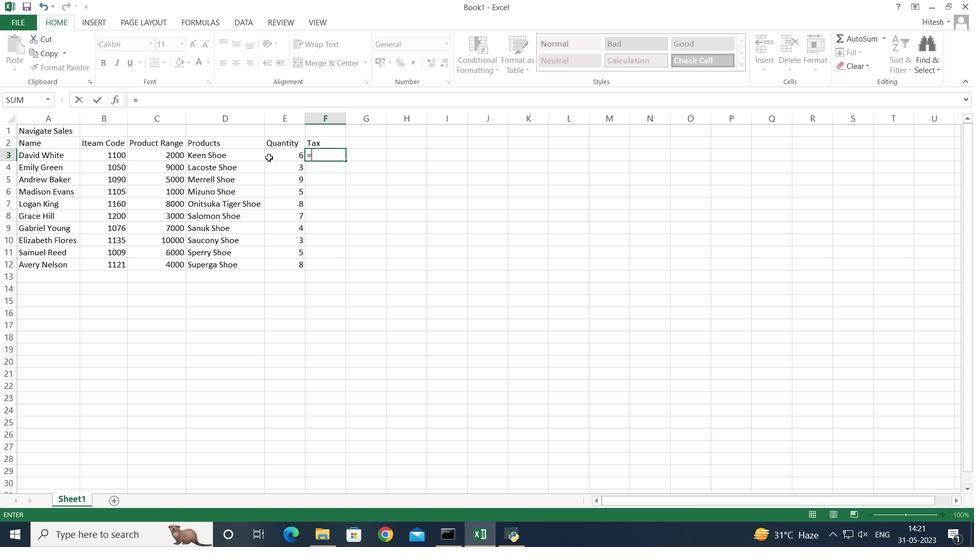 
Action: Key pressed <Key.shift_r>(
Screenshot: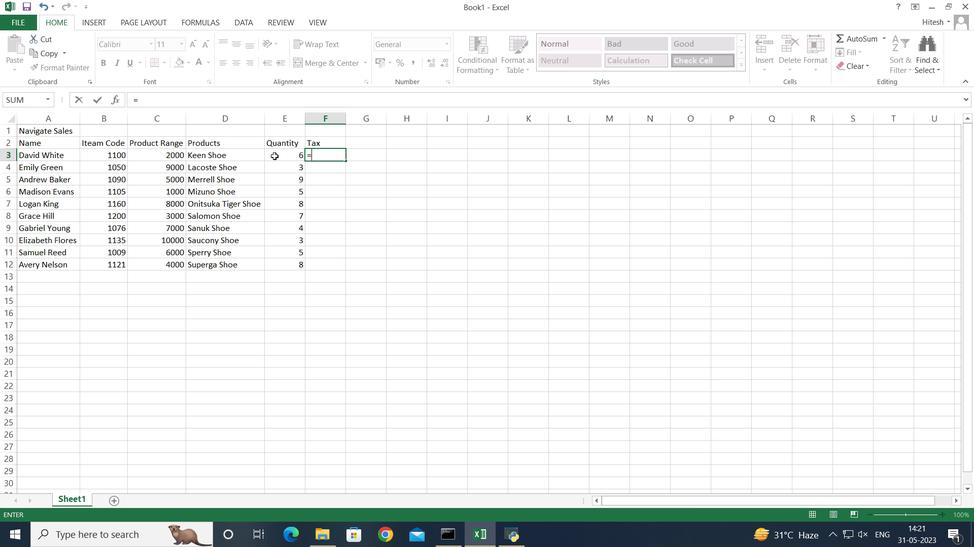 
Action: Mouse moved to (274, 156)
Screenshot: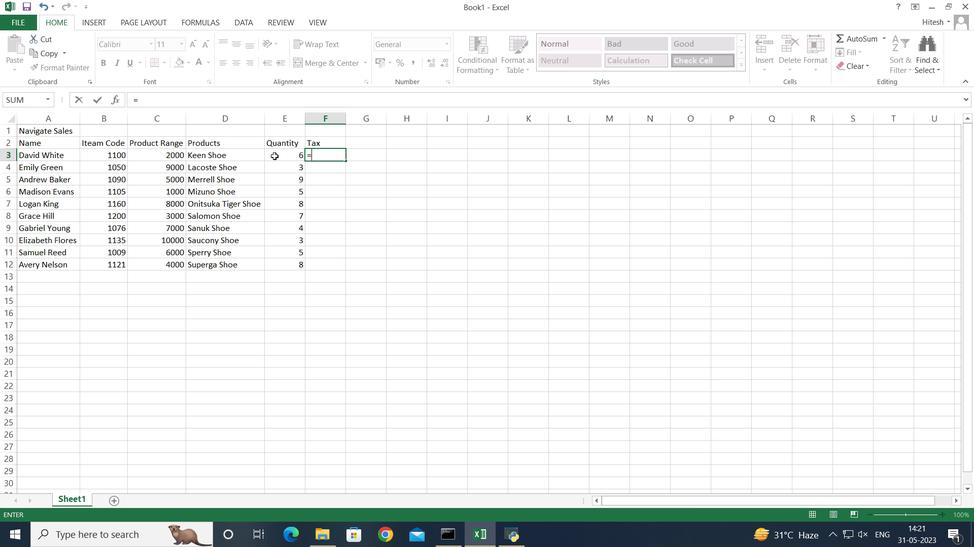 
Action: Mouse pressed left at (274, 156)
Screenshot: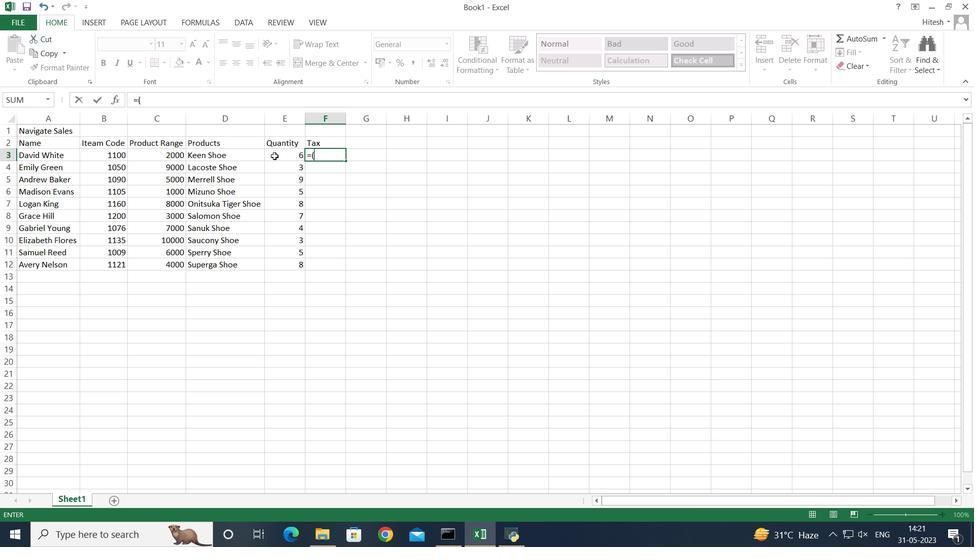 
Action: Key pressed *
Screenshot: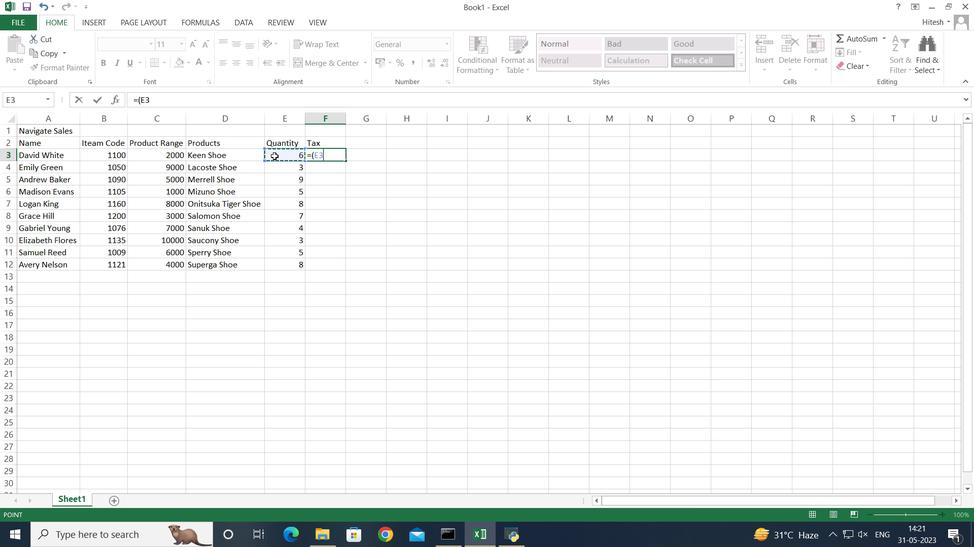 
Action: Mouse moved to (170, 155)
Screenshot: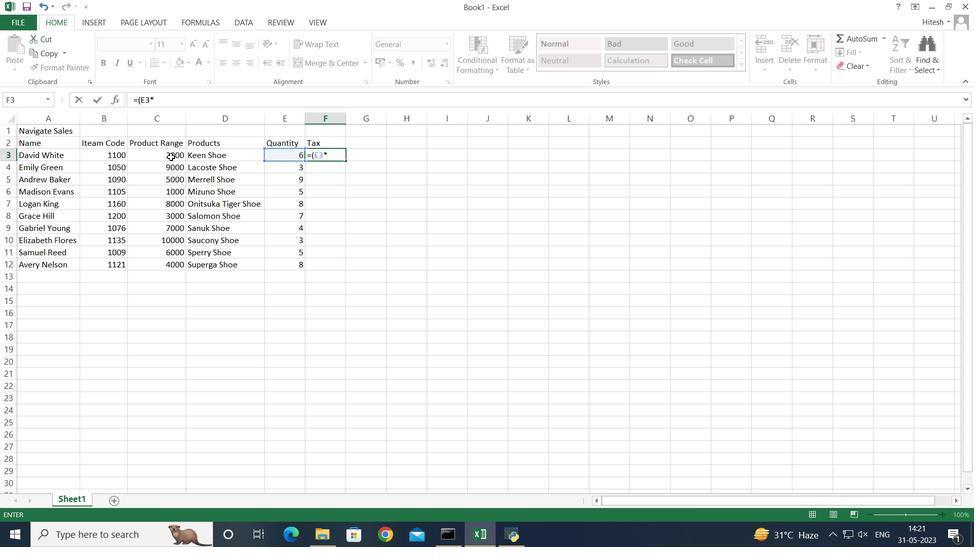
Action: Mouse pressed left at (170, 155)
Screenshot: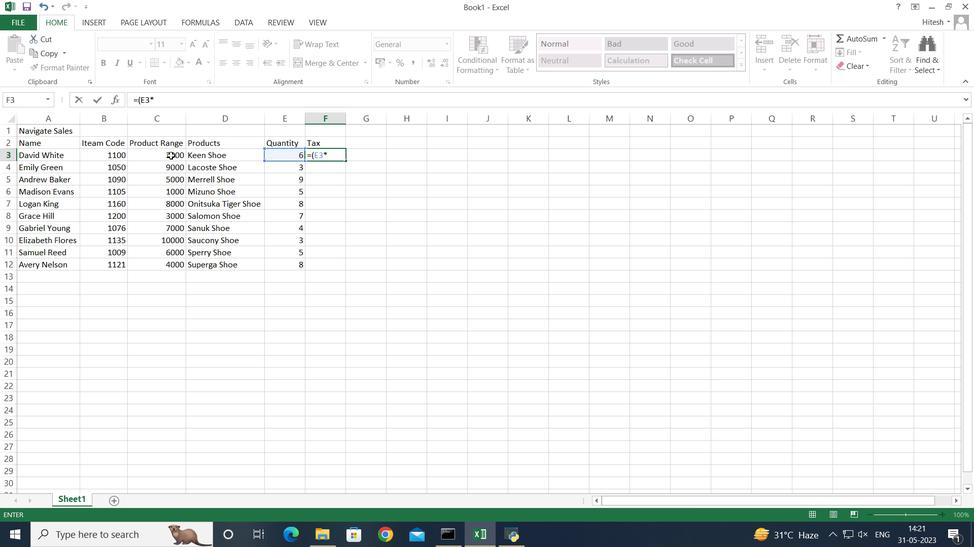 
Action: Mouse moved to (170, 155)
Screenshot: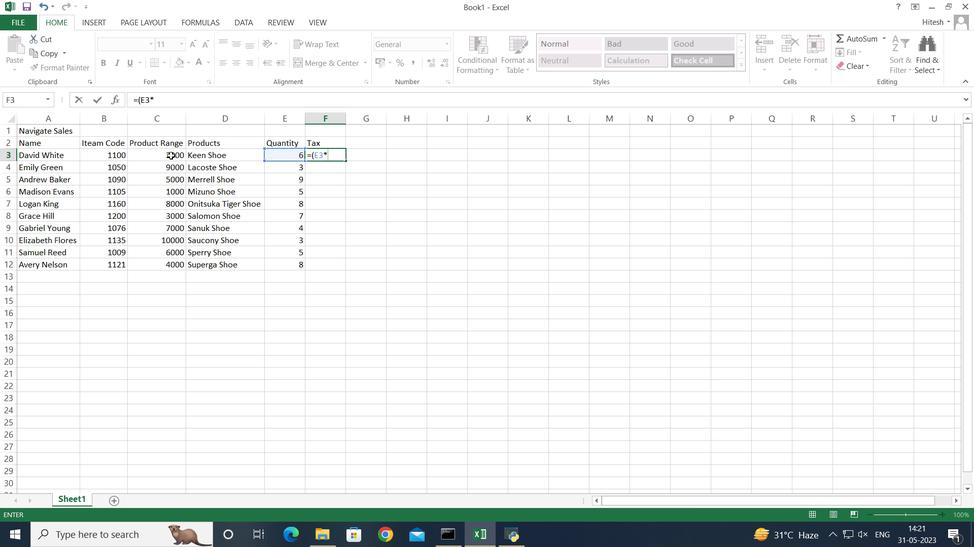 
Action: Key pressed <Key.shift_r>)*12<Key.shift><Key.shift><Key.shift><Key.shift><Key.shift><Key.shift><Key.shift><Key.shift><Key.shift>%<Key.enter>
Screenshot: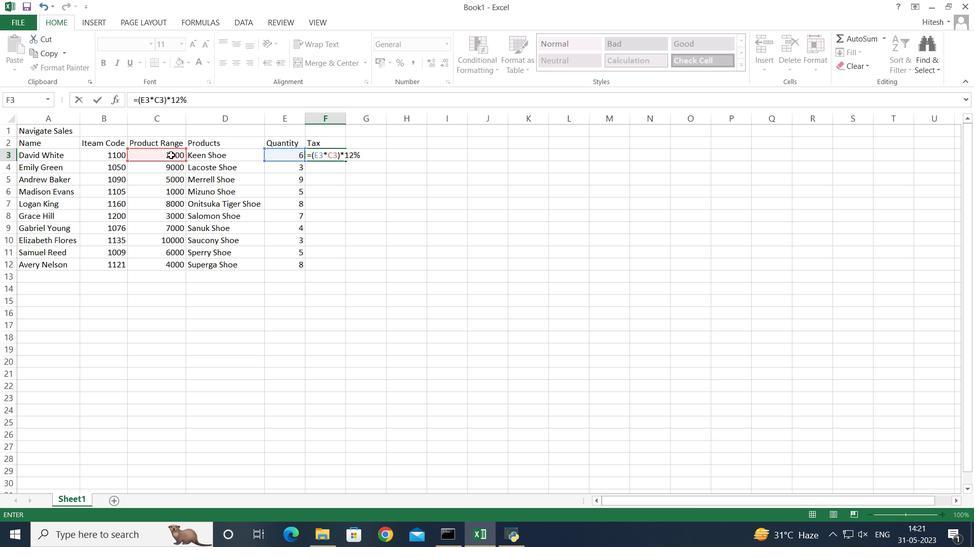 
Action: Mouse moved to (203, 154)
Screenshot: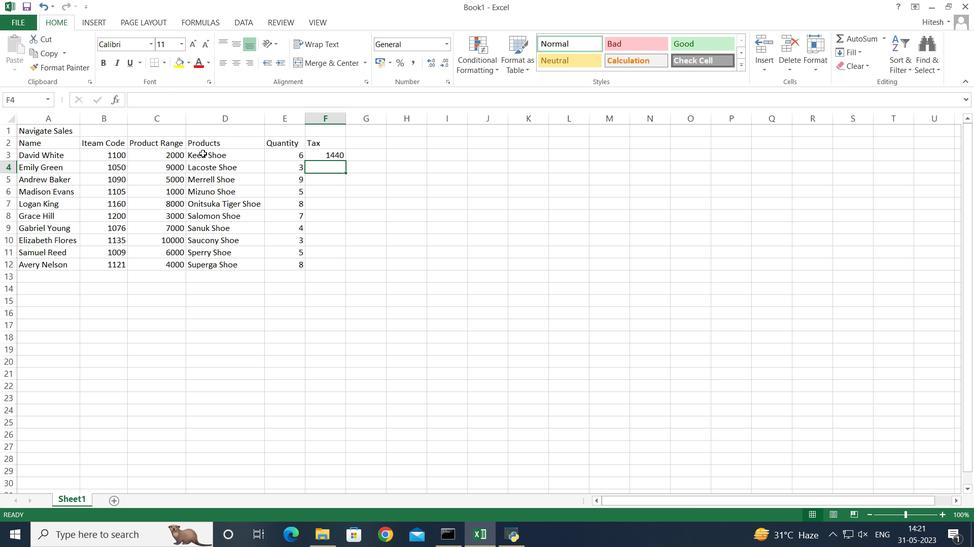
Action: Key pressed =
Screenshot: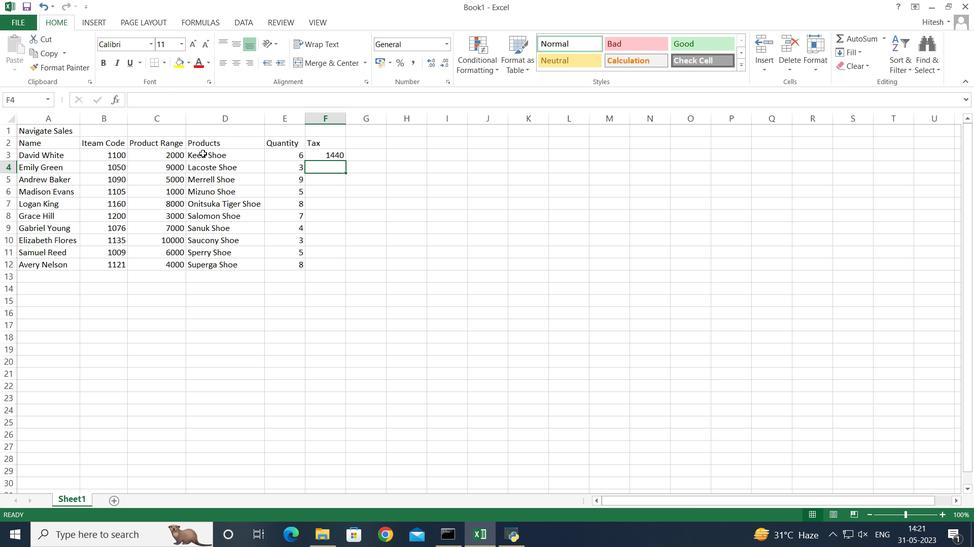 
Action: Mouse moved to (283, 169)
Screenshot: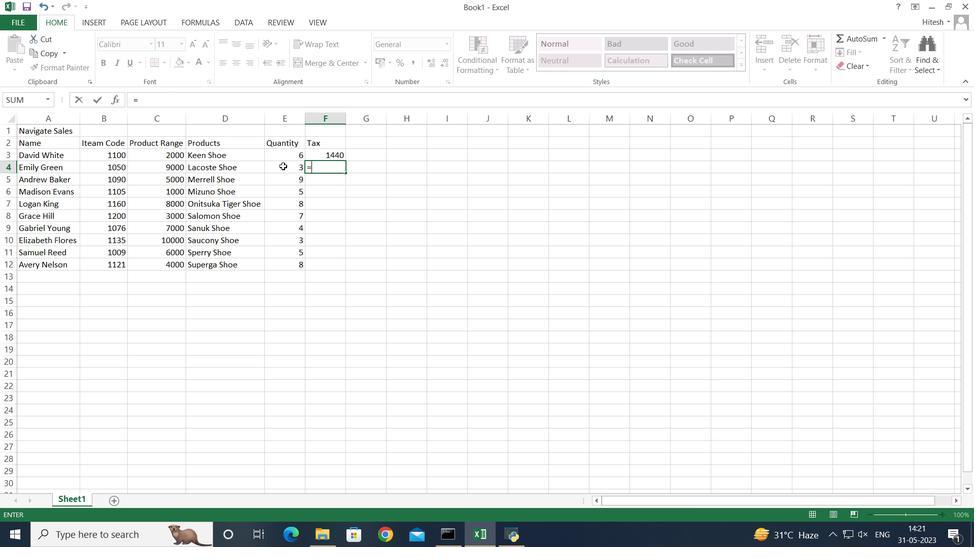 
Action: Mouse pressed left at (283, 169)
Screenshot: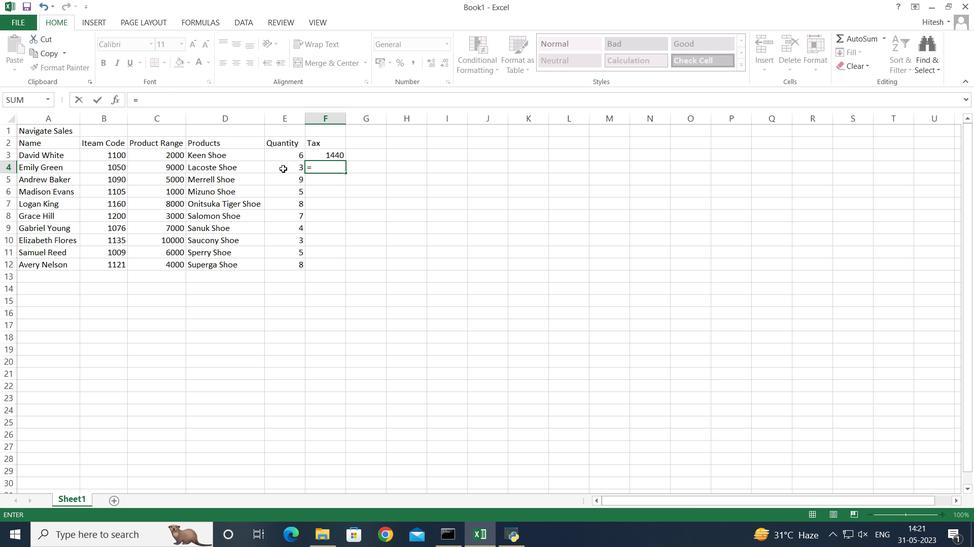
Action: Key pressed *
Screenshot: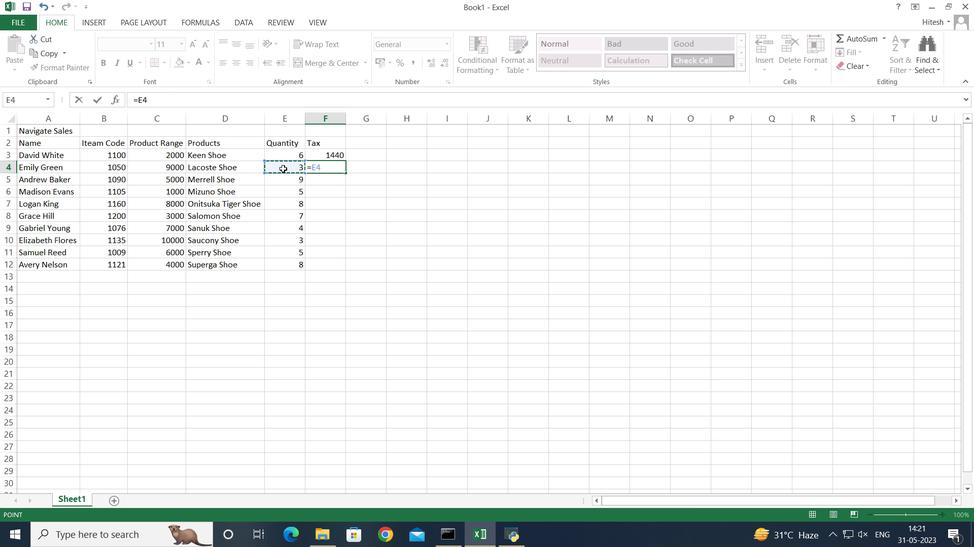
Action: Mouse moved to (157, 167)
Screenshot: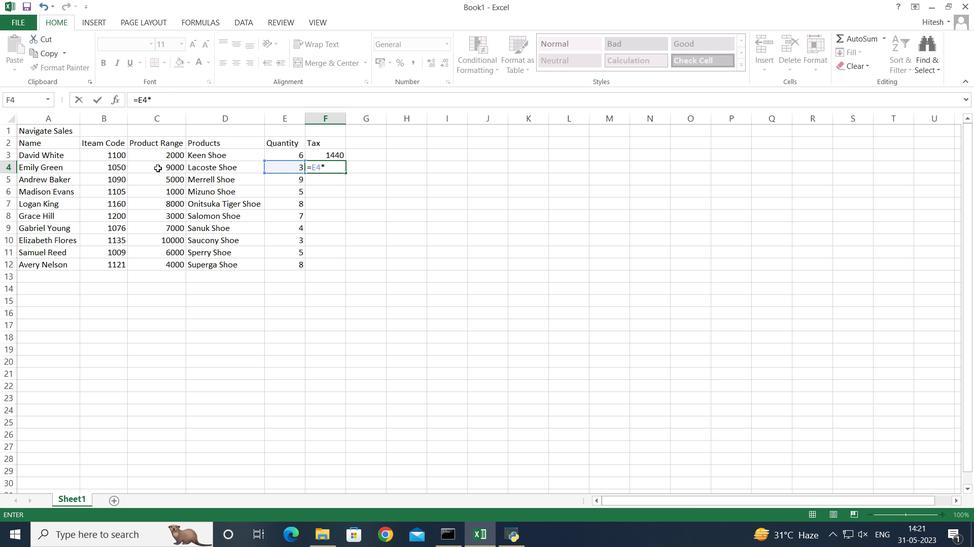 
Action: Mouse pressed left at (157, 167)
Screenshot: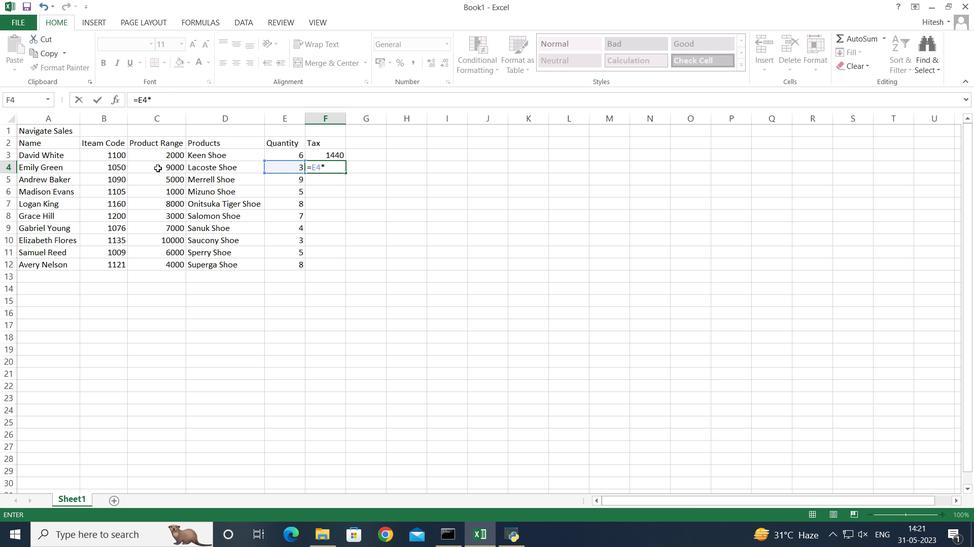 
Action: Mouse moved to (157, 167)
Screenshot: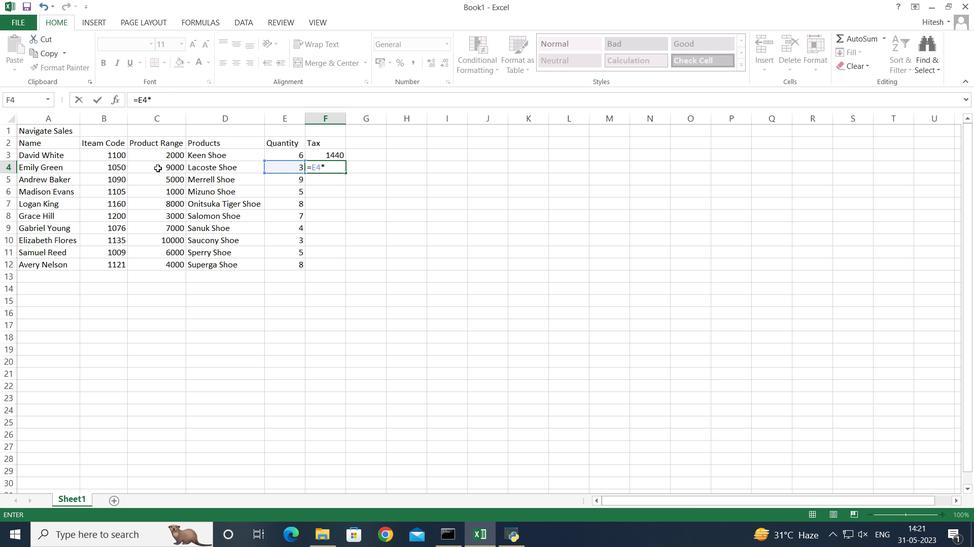 
Action: Key pressed *12<Key.shift><Key.shift><Key.shift><Key.shift><Key.shift><Key.shift>%<Key.enter>
Screenshot: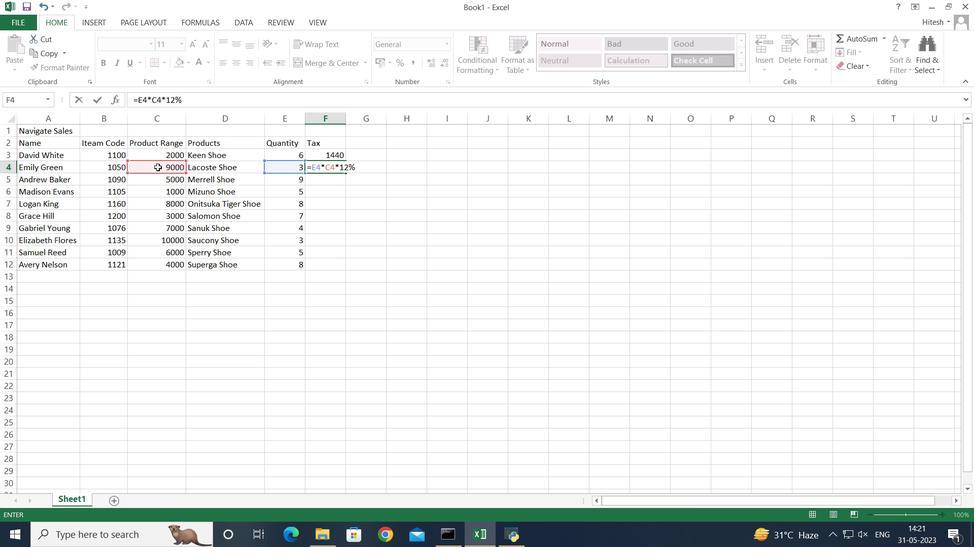 
Action: Mouse moved to (320, 184)
Screenshot: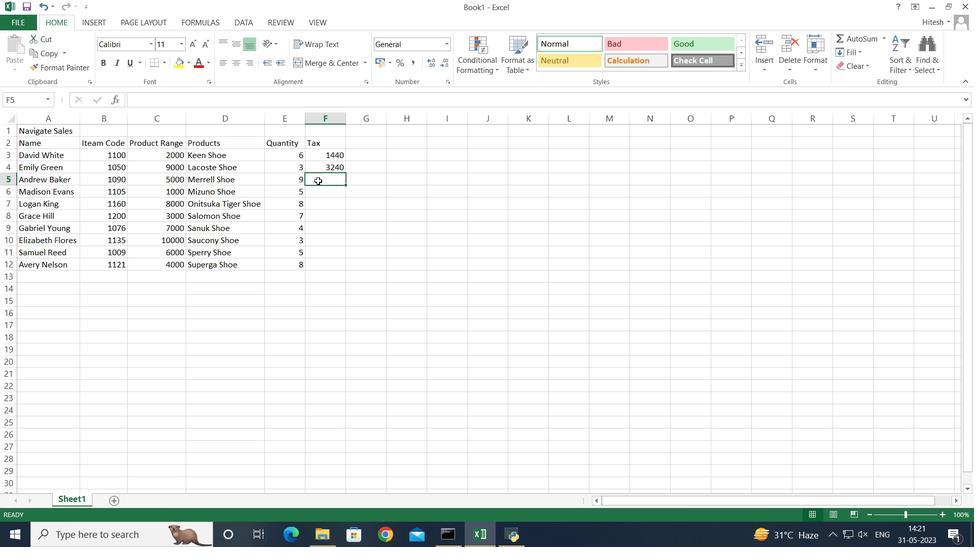 
Action: Key pressed =
Screenshot: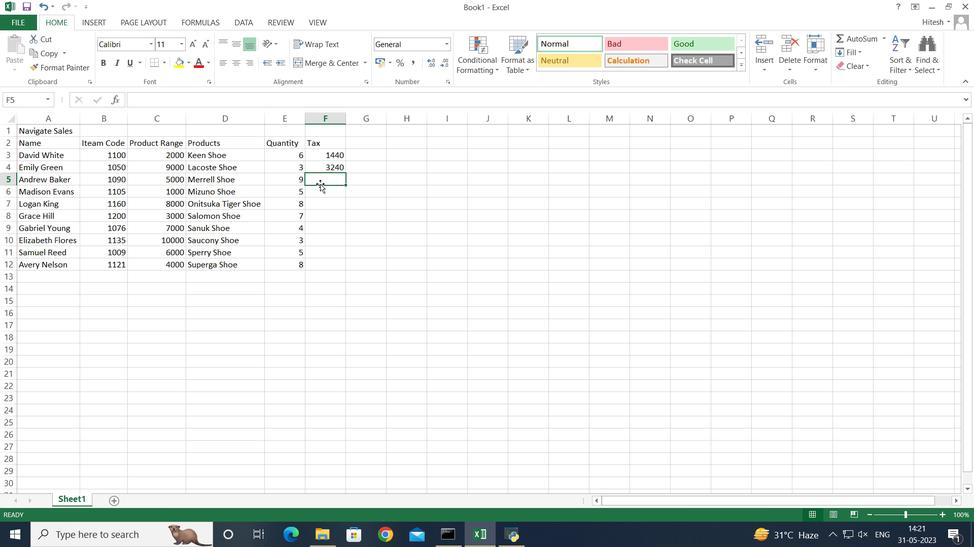 
Action: Mouse moved to (317, 180)
Screenshot: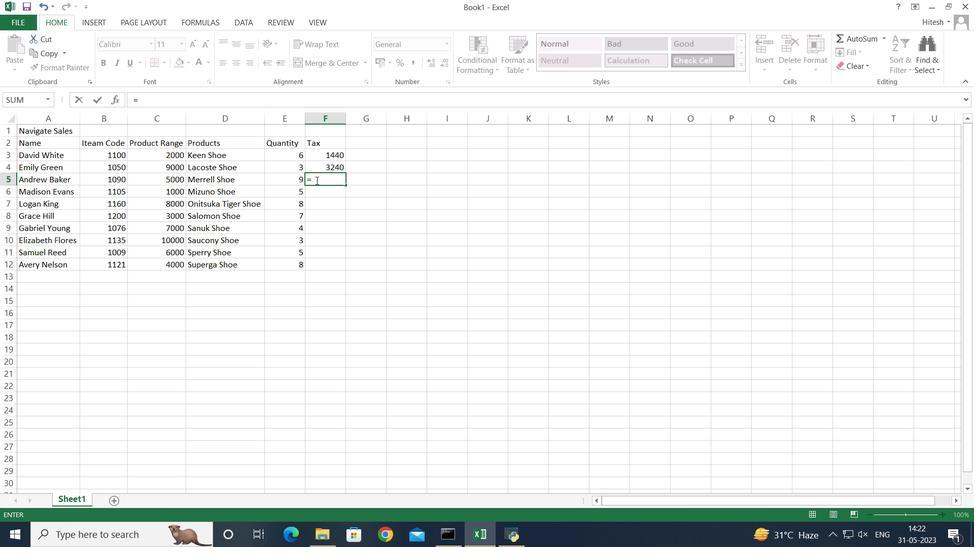 
Action: Key pressed <Key.shift_r>
Screenshot: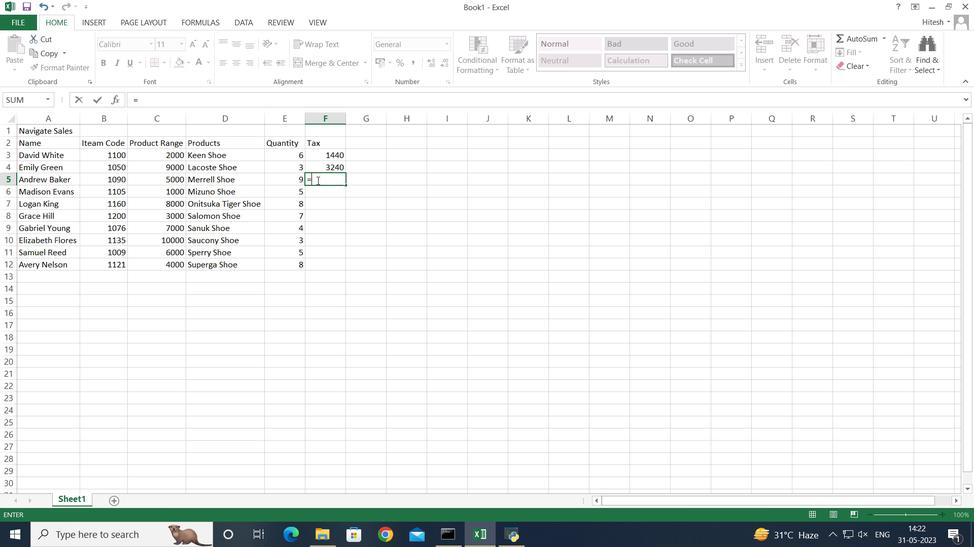 
Action: Mouse moved to (317, 181)
Screenshot: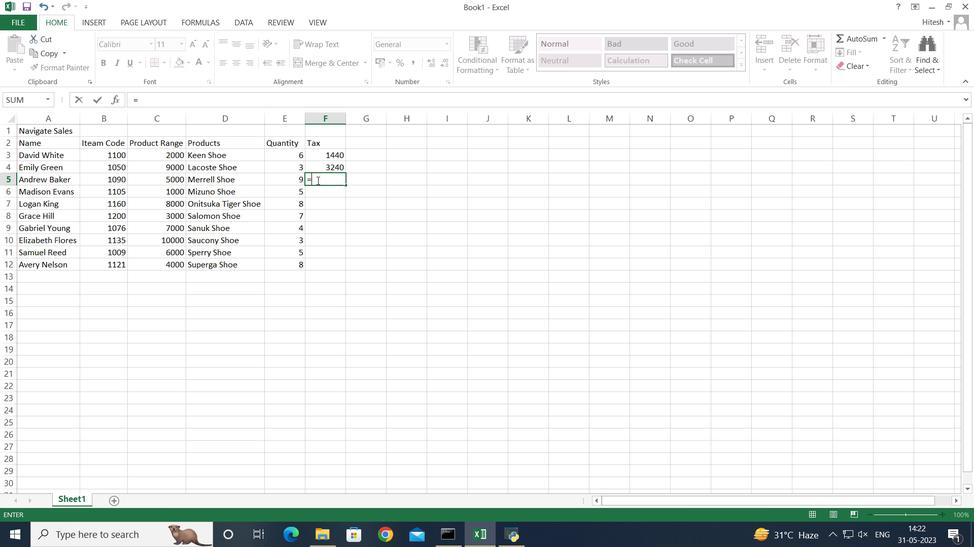 
Action: Key pressed (
Screenshot: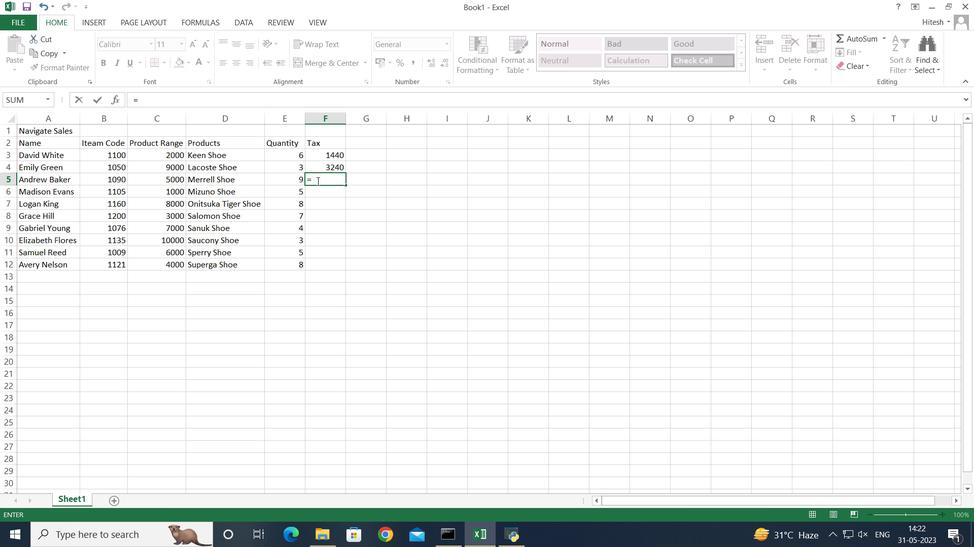 
Action: Mouse moved to (283, 181)
Screenshot: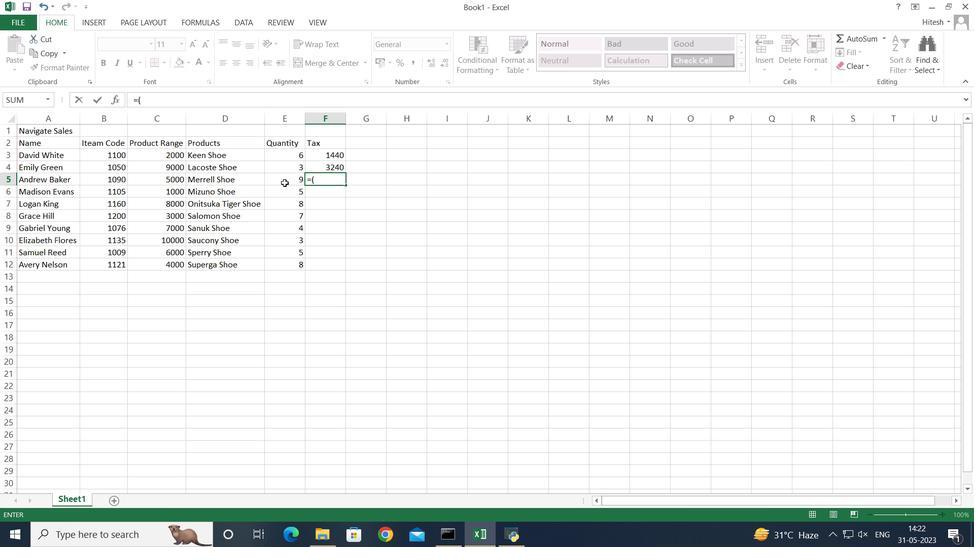 
Action: Mouse pressed left at (283, 181)
Screenshot: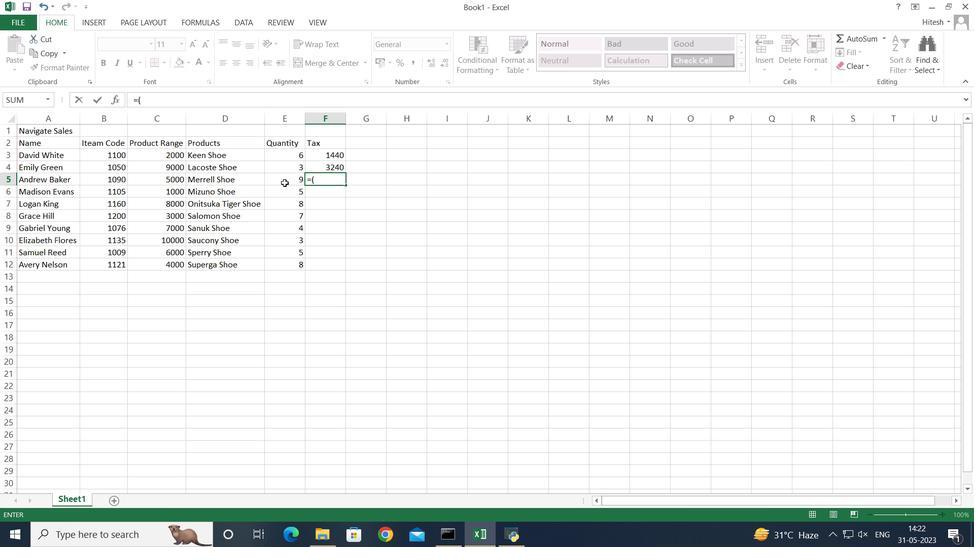 
Action: Mouse moved to (283, 177)
Screenshot: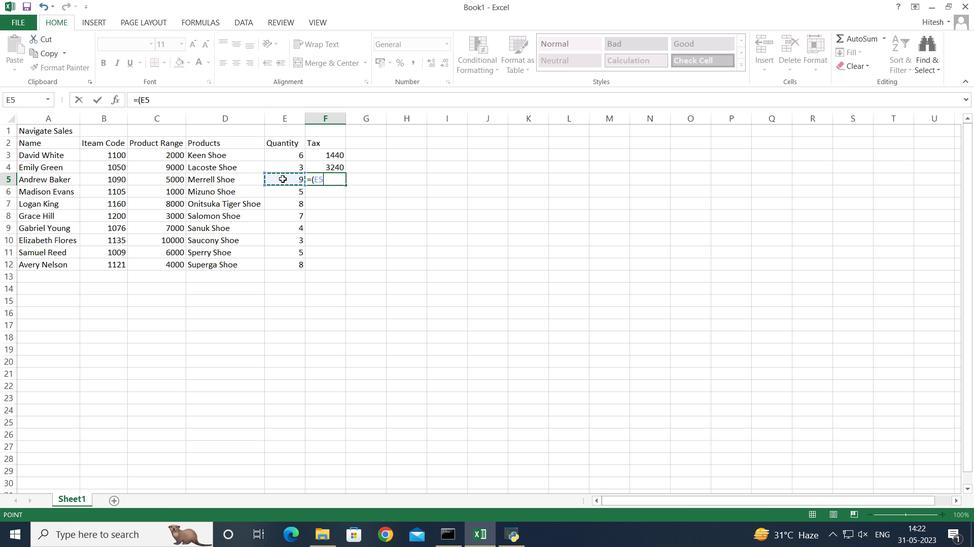 
Action: Key pressed *
Screenshot: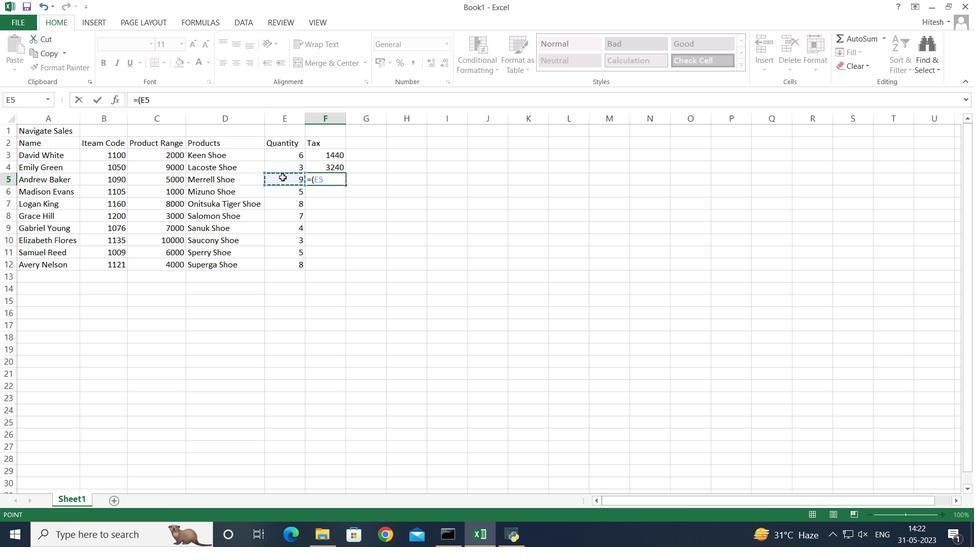 
Action: Mouse moved to (174, 179)
Screenshot: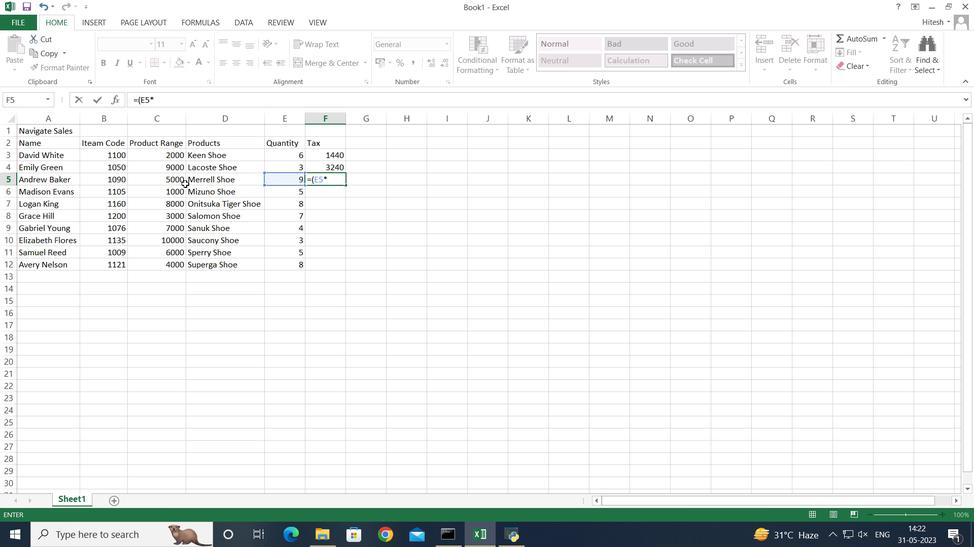 
Action: Mouse pressed left at (174, 179)
Screenshot: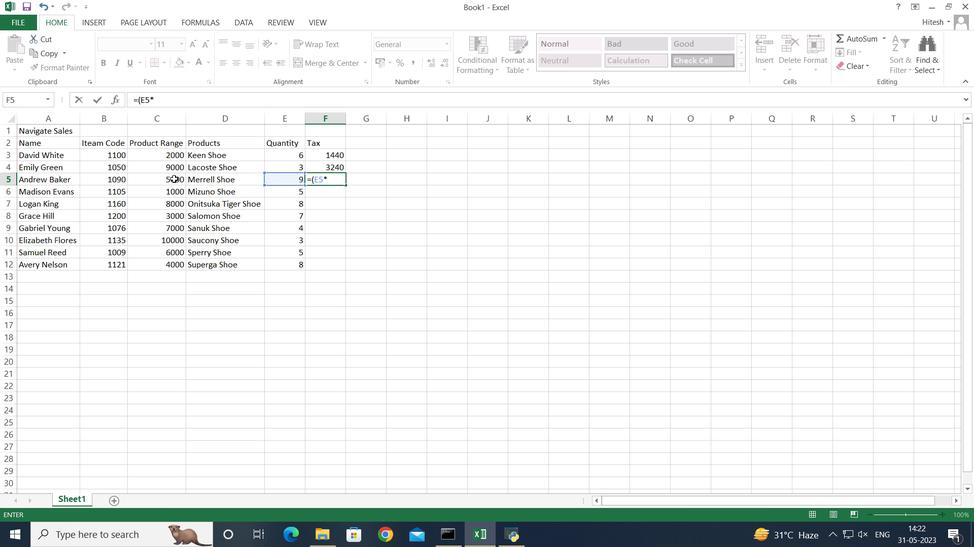 
Action: Key pressed <Key.shift_r>)*
Screenshot: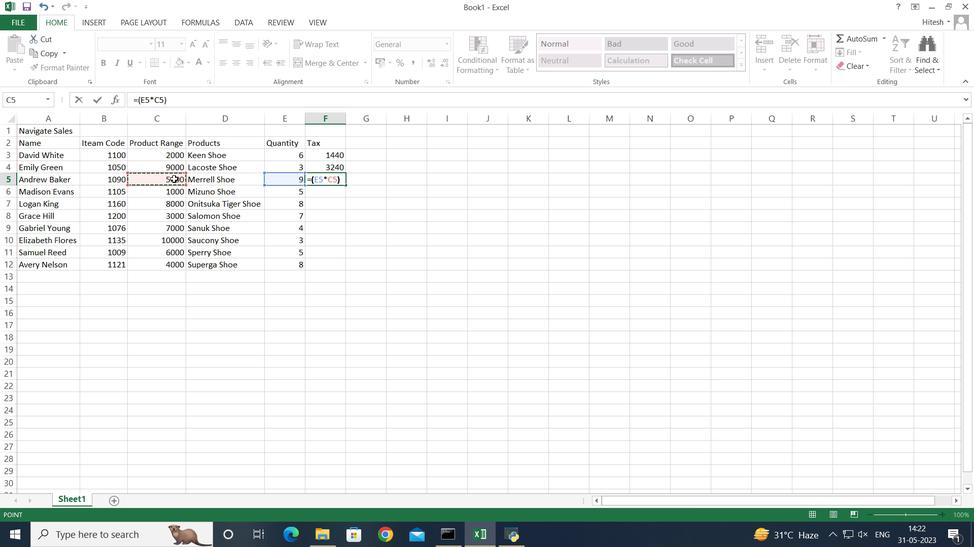 
Action: Mouse moved to (175, 180)
Screenshot: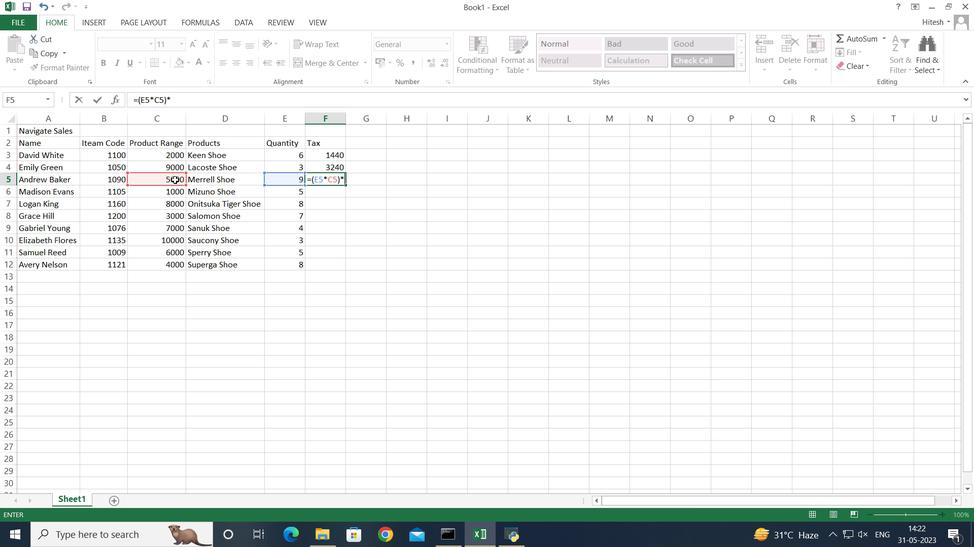 
Action: Key pressed 12<Key.shift><Key.shift><Key.shift><Key.shift><Key.shift><Key.shift><Key.shift>%
Screenshot: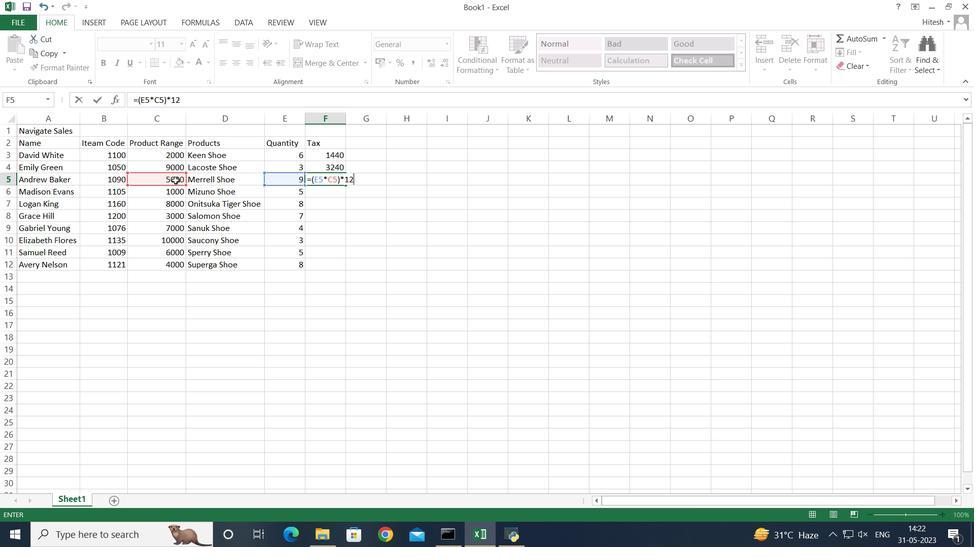
Action: Mouse moved to (176, 181)
Screenshot: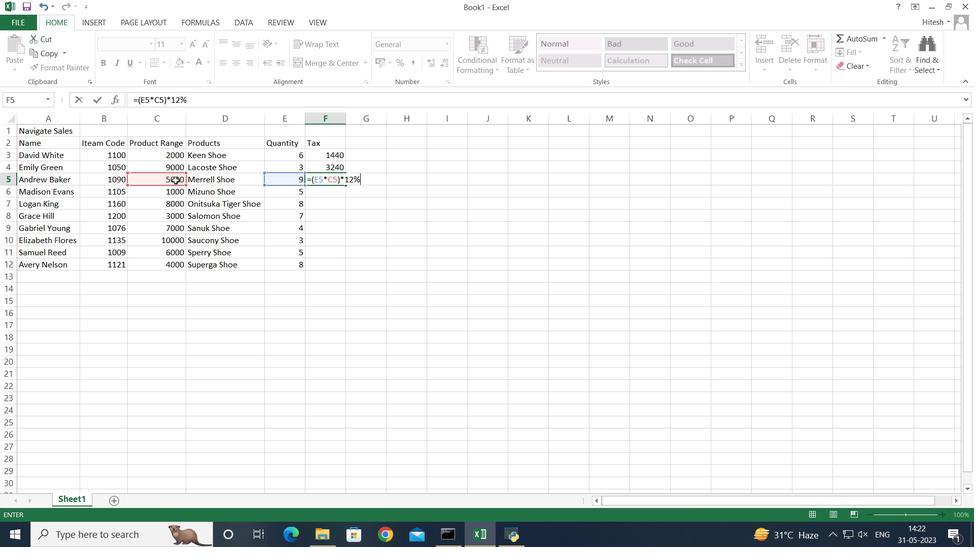 
Action: Key pressed <Key.enter>
Screenshot: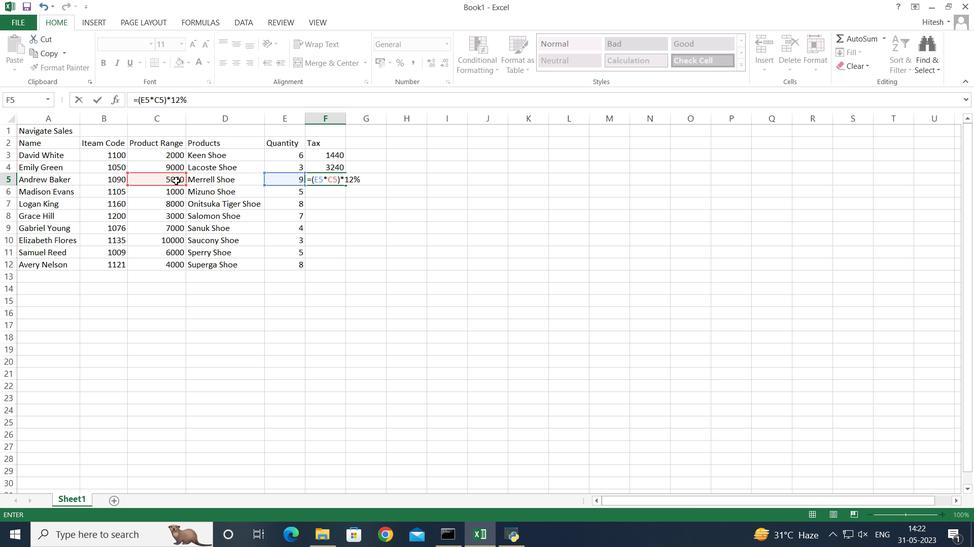 
Action: Mouse moved to (176, 183)
Screenshot: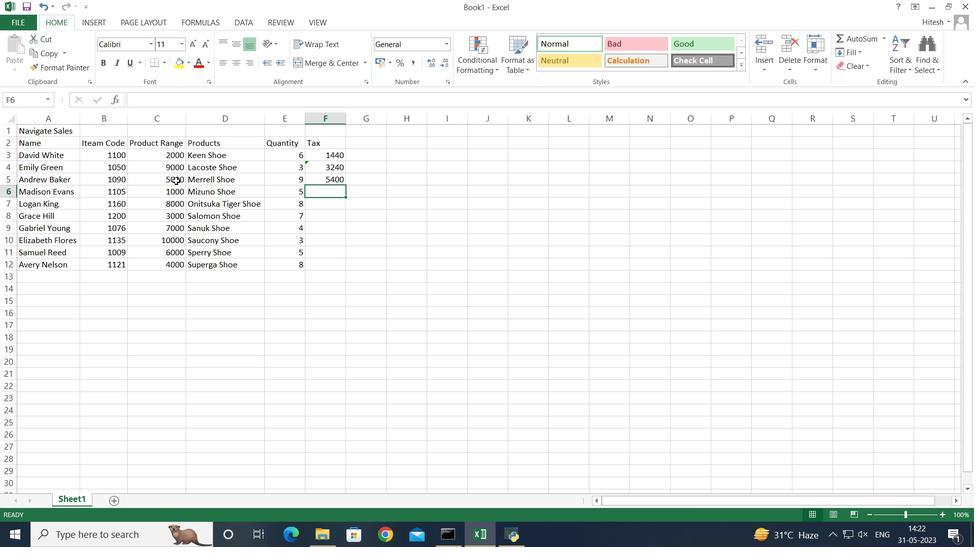 
Action: Key pressed =<Key.shift_r><Key.shift_r><Key.shift_r>(
Screenshot: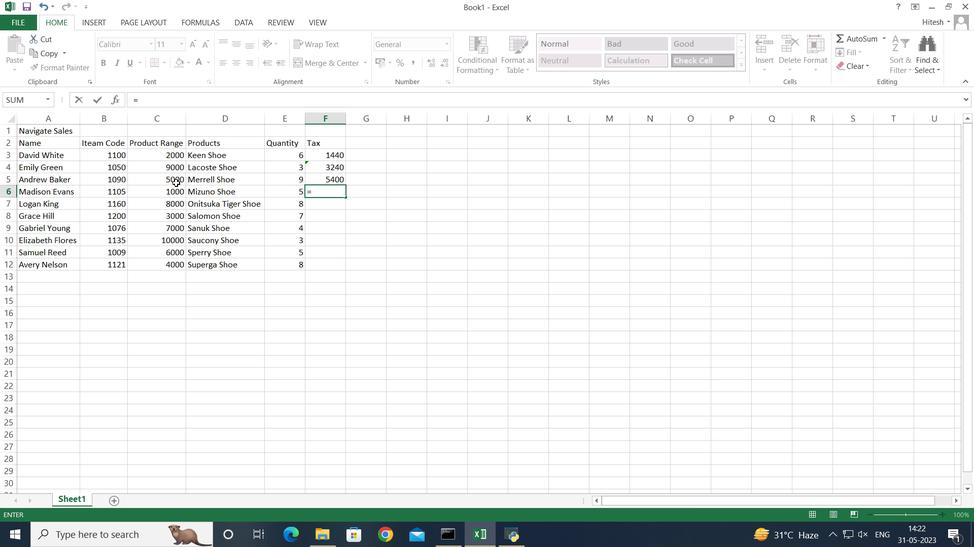 
Action: Mouse moved to (285, 192)
Screenshot: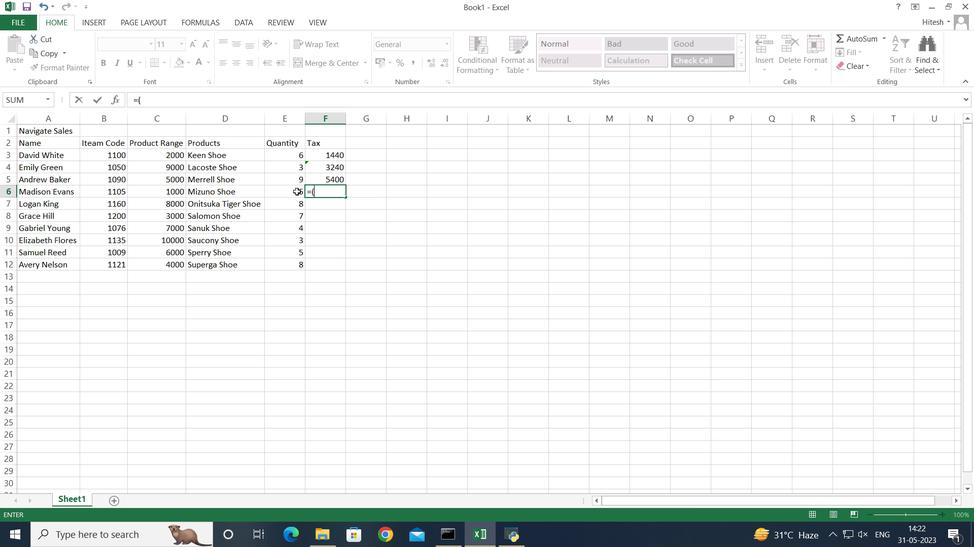 
Action: Mouse pressed left at (285, 192)
Screenshot: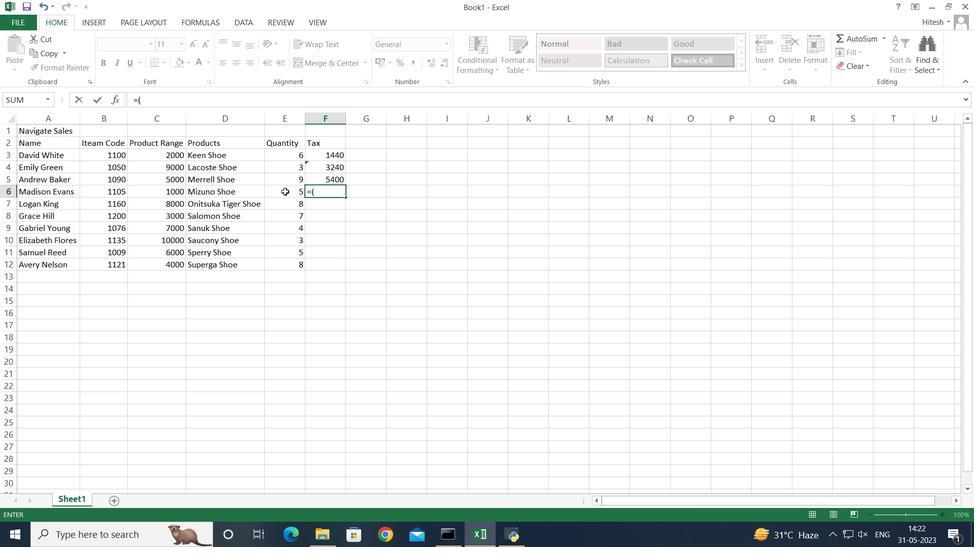 
Action: Mouse moved to (284, 192)
Screenshot: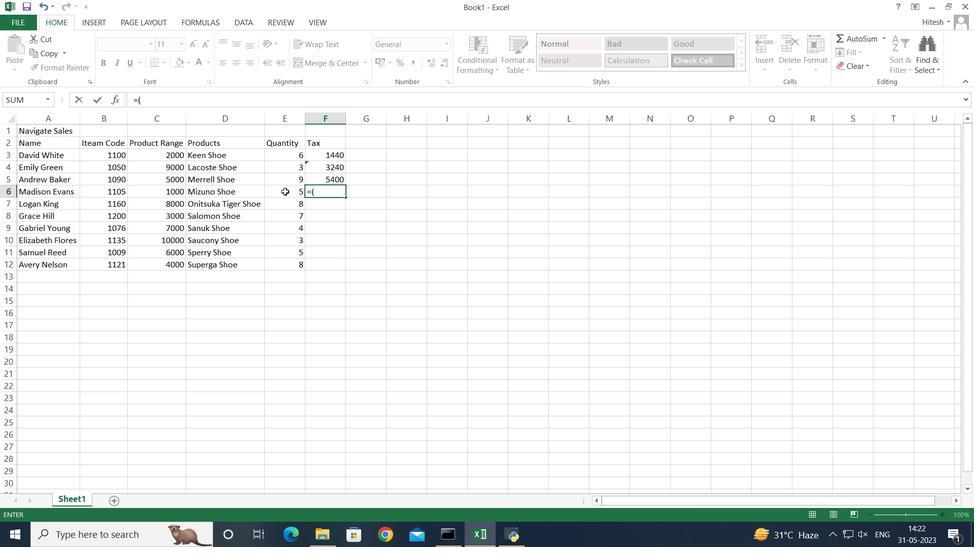 
Action: Key pressed *
Screenshot: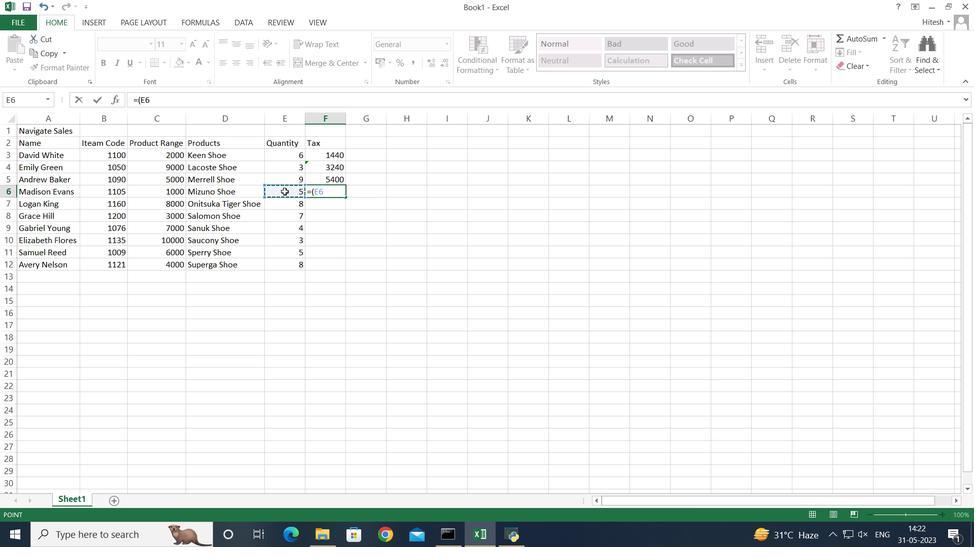 
Action: Mouse moved to (165, 190)
Screenshot: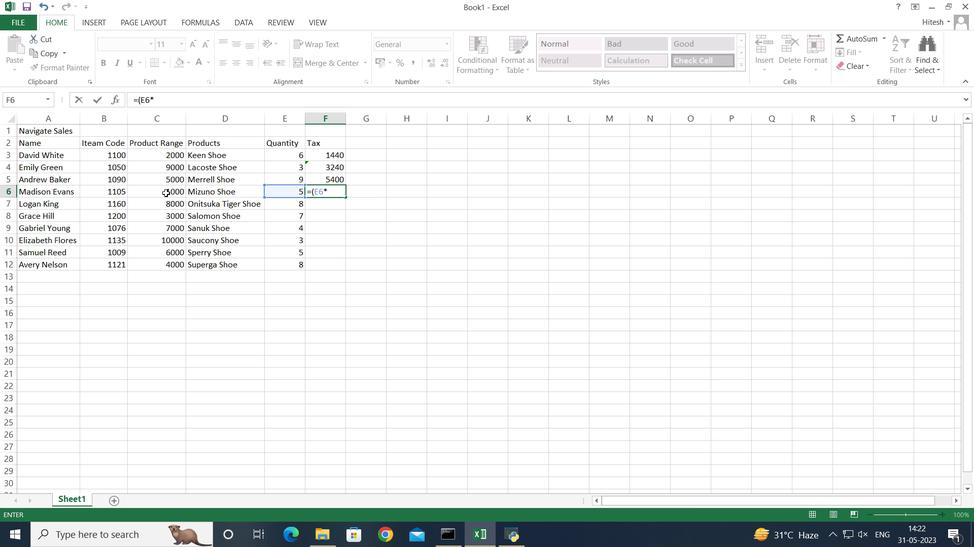 
Action: Mouse pressed left at (165, 190)
Screenshot: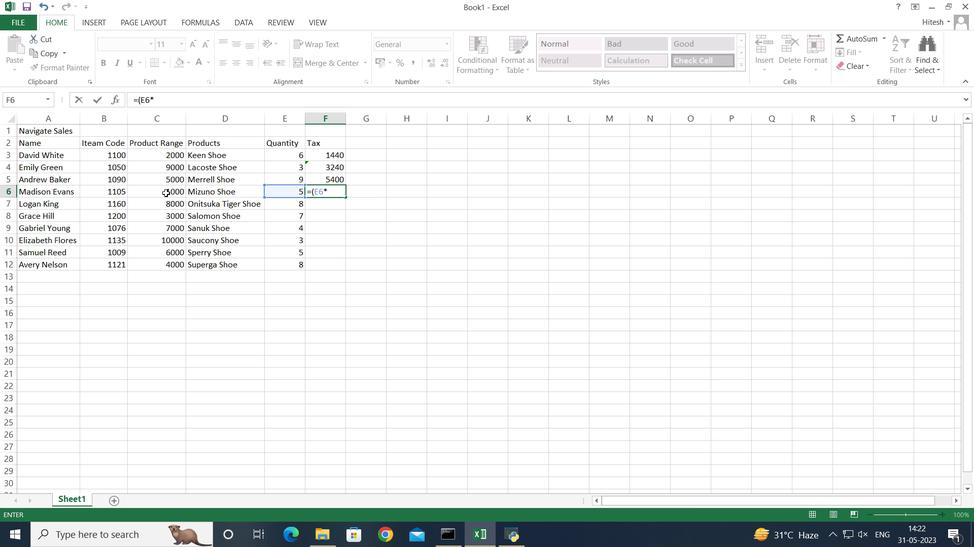
Action: Key pressed <Key.shift_r><Key.shift_r>)*
Screenshot: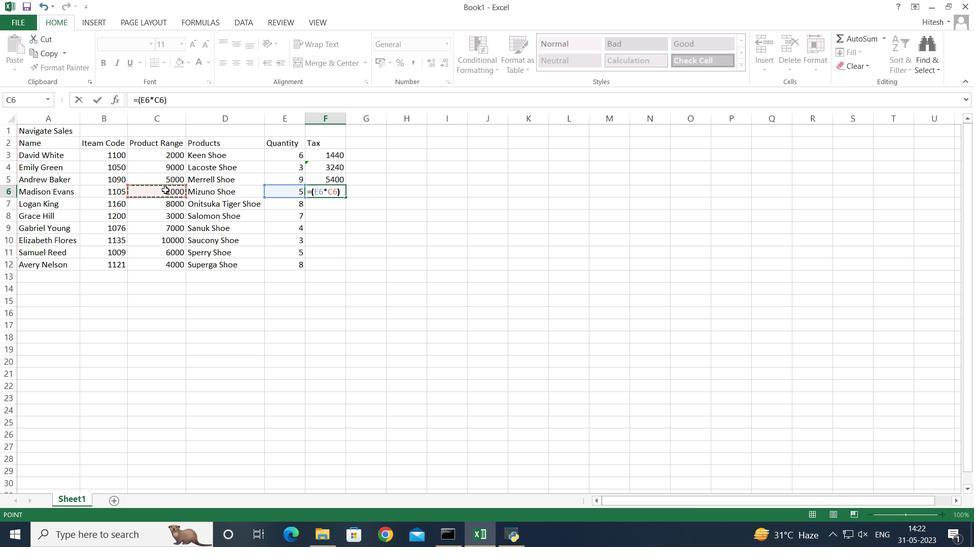 
Action: Mouse moved to (172, 197)
Screenshot: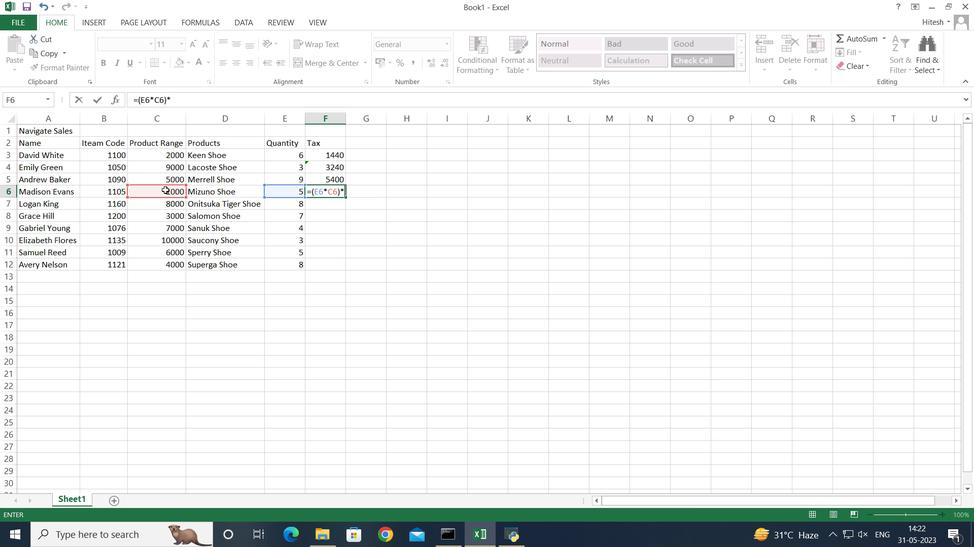 
Action: Key pressed 12<Key.shift>
Screenshot: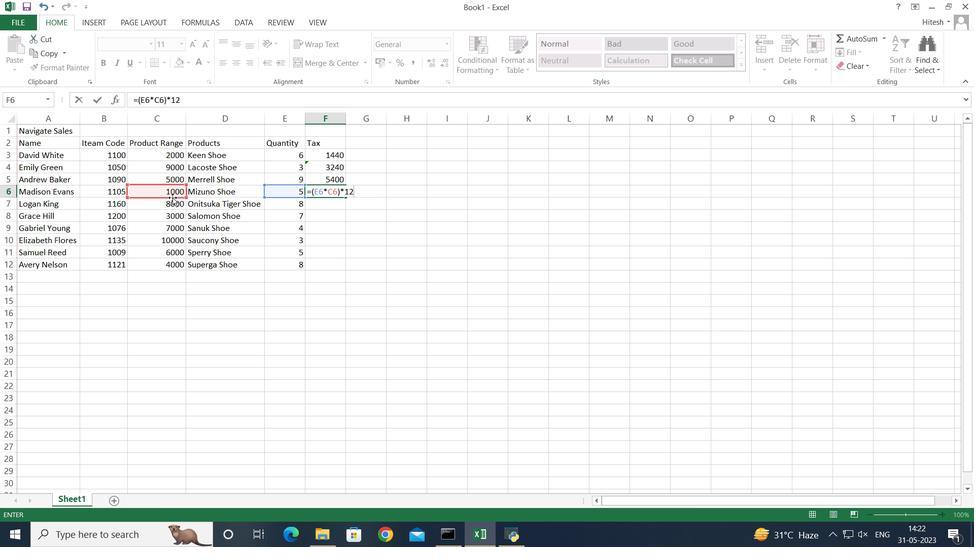 
Action: Mouse moved to (172, 196)
Screenshot: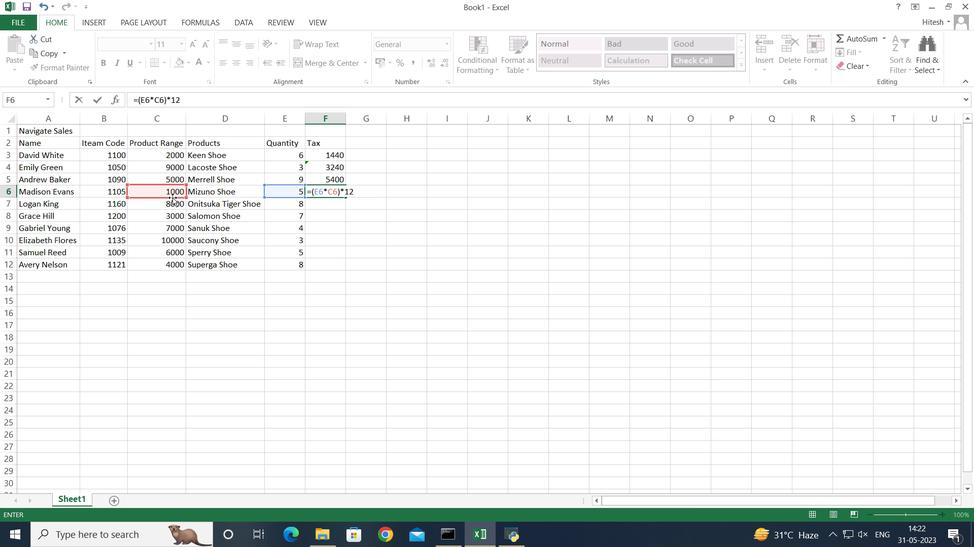 
Action: Key pressed <Key.shift><Key.shift><Key.shift><Key.shift><Key.shift>
Screenshot: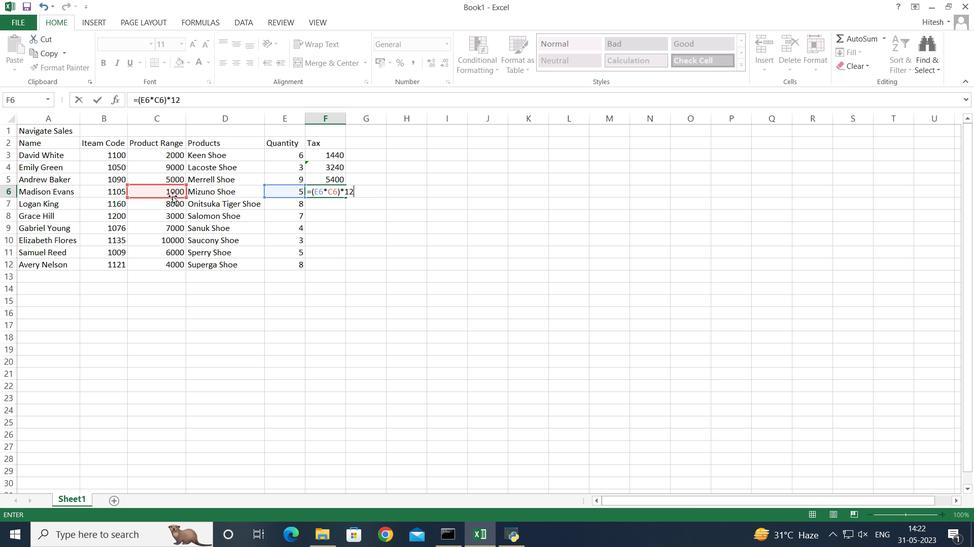 
Action: Mouse moved to (172, 196)
Screenshot: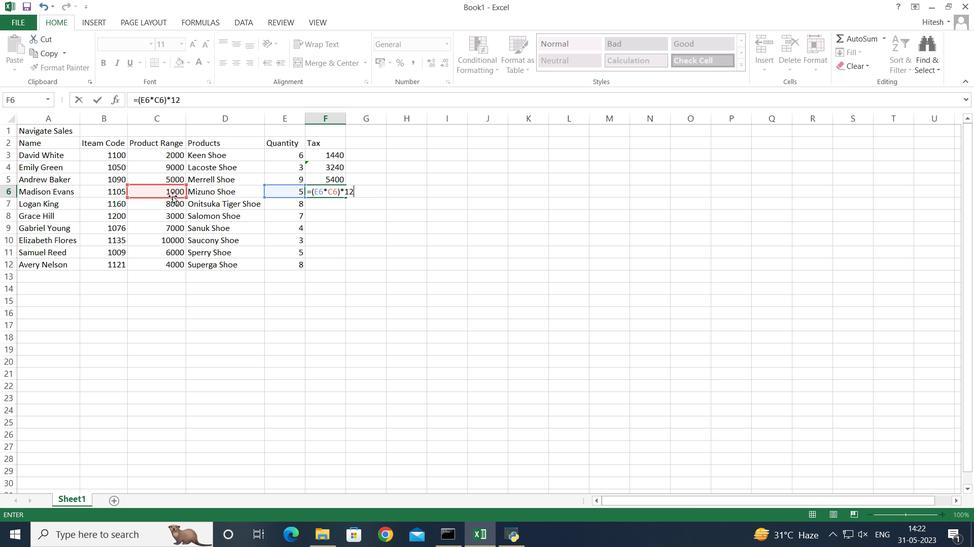 
Action: Key pressed <Key.shift><Key.shift><Key.shift><Key.shift><Key.shift><Key.shift><Key.shift><Key.shift><Key.shift>
Screenshot: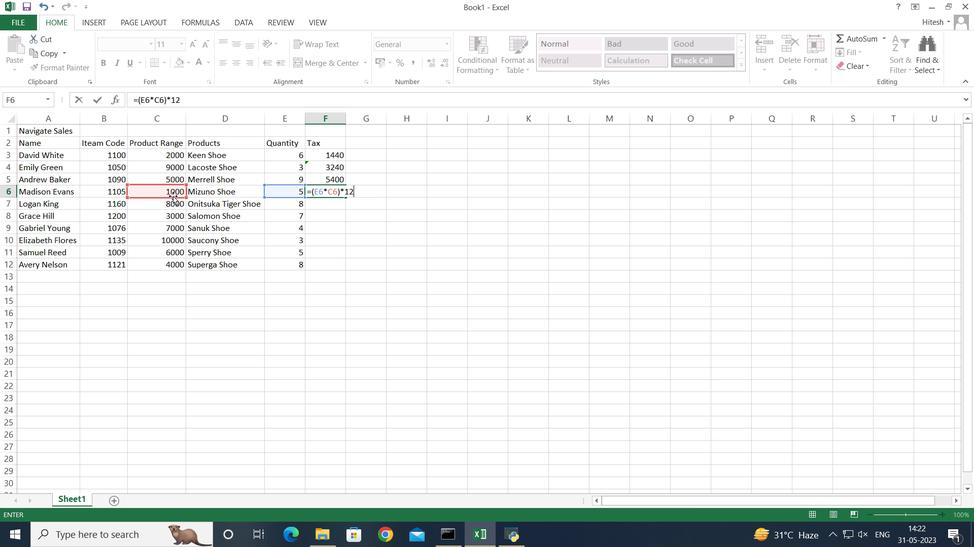 
Action: Mouse moved to (174, 196)
Screenshot: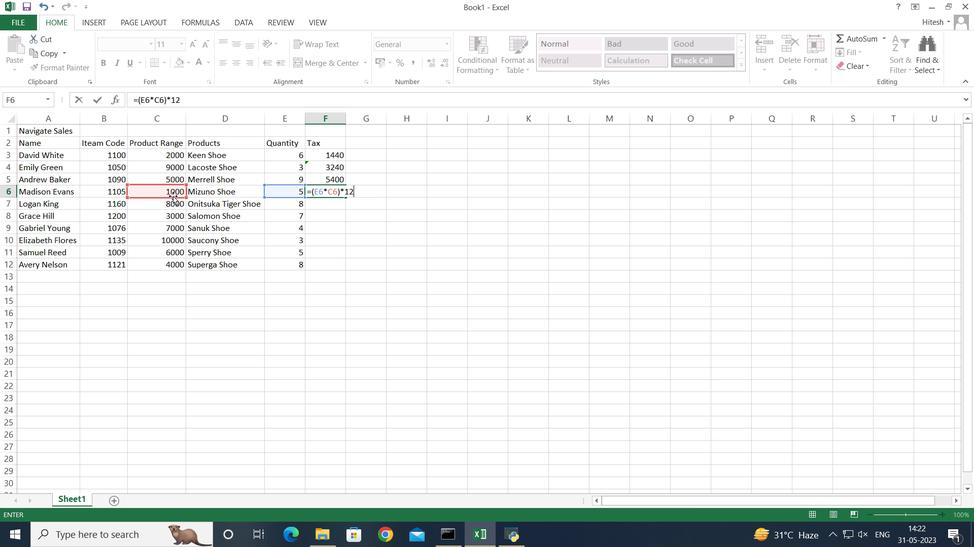 
Action: Key pressed <Key.shift><Key.shift><Key.shift><Key.shift><Key.shift><Key.shift><Key.shift><Key.shift><Key.shift><Key.shift><Key.shift><Key.shift>%
Screenshot: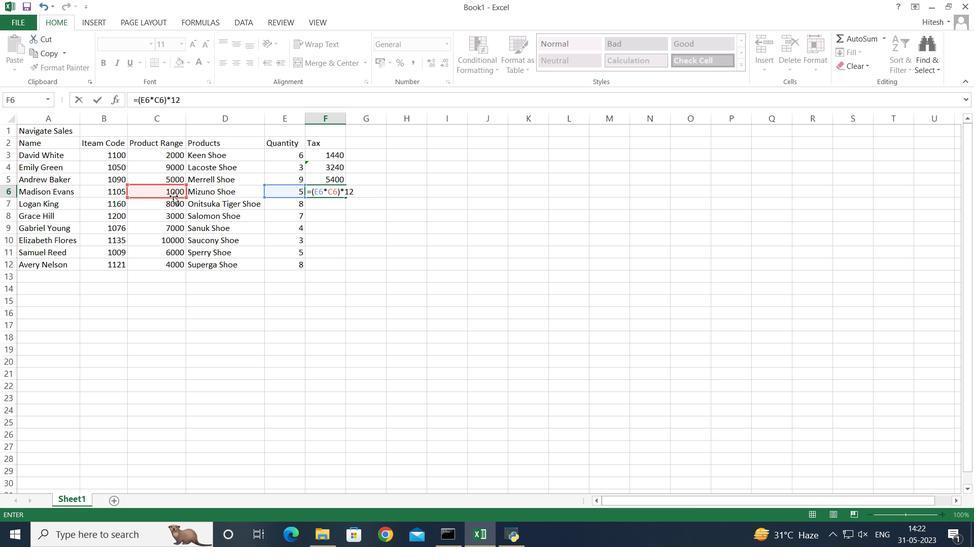 
Action: Mouse moved to (175, 198)
Screenshot: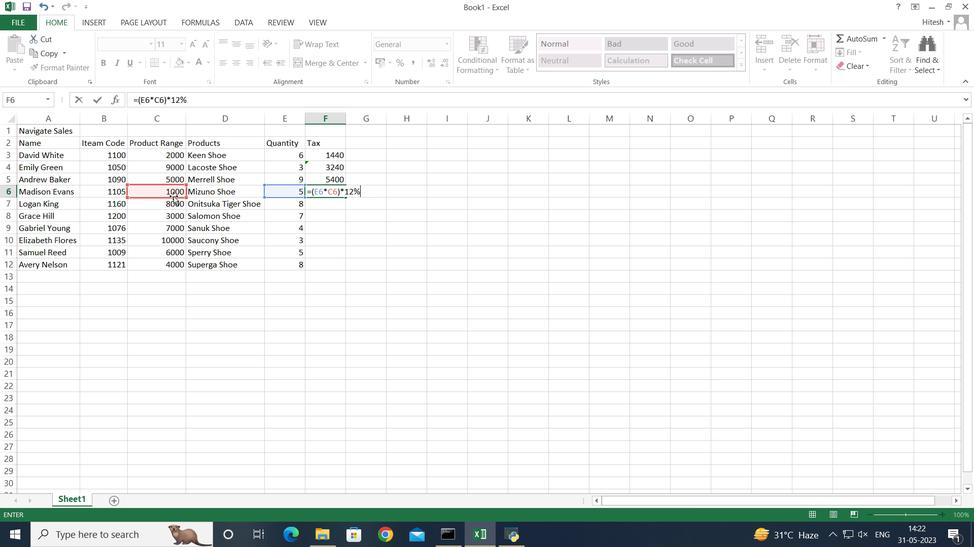 
Action: Key pressed <Key.enter>
Screenshot: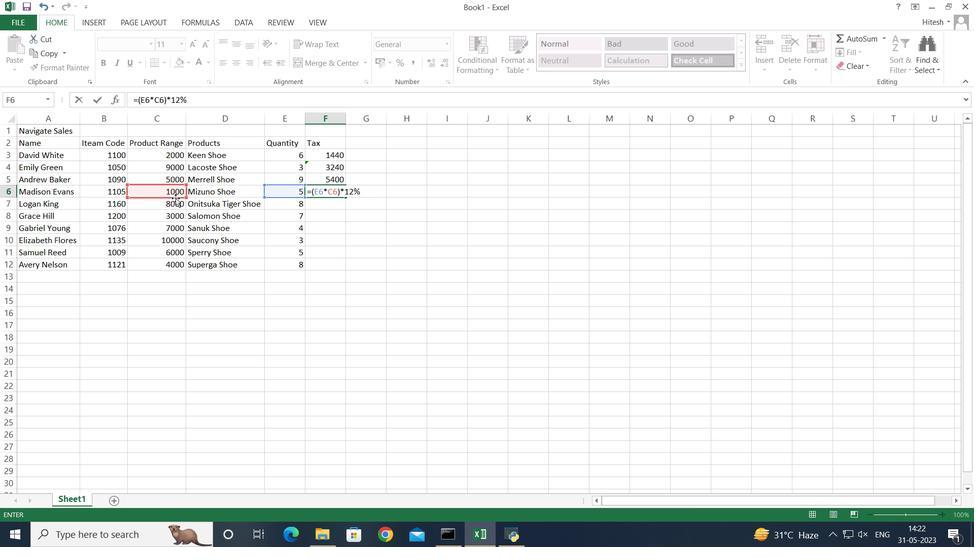 
Action: Mouse moved to (325, 214)
Screenshot: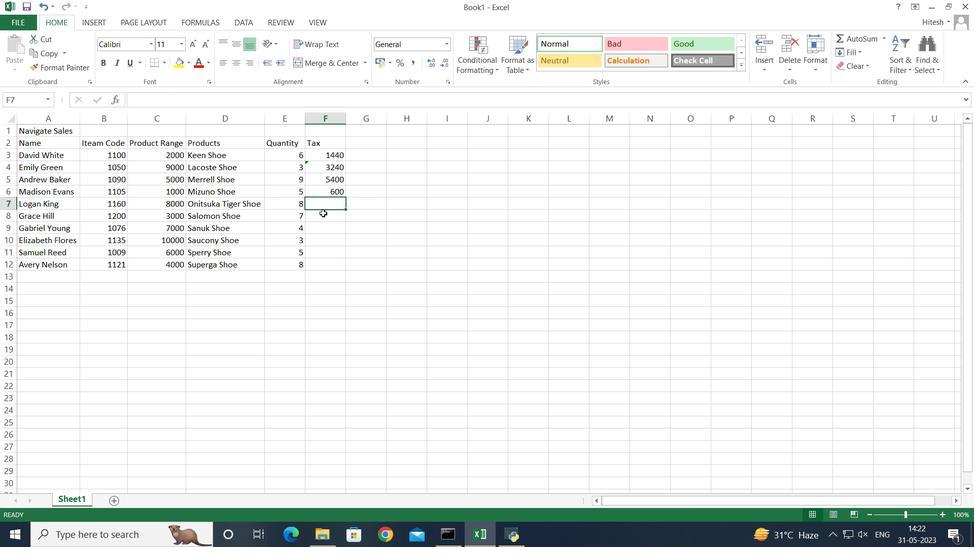 
Action: Key pressed =
Screenshot: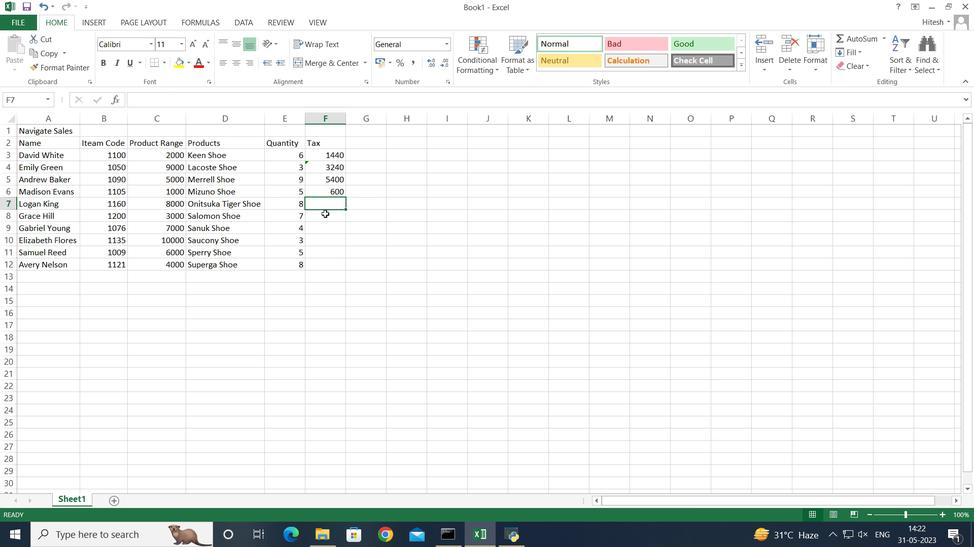 
Action: Mouse moved to (325, 215)
Screenshot: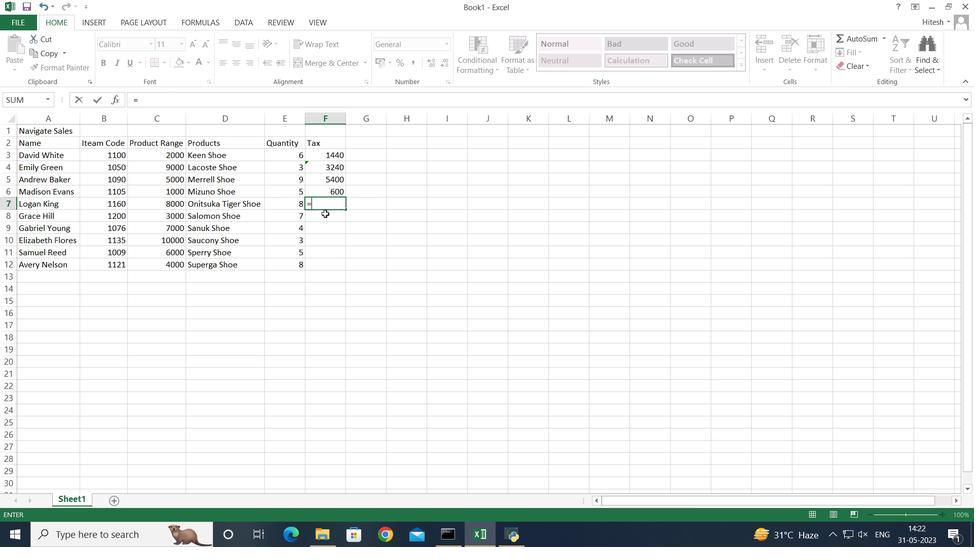 
Action: Key pressed <Key.shift_r><Key.shift_r><Key.shift_r><Key.shift_r><Key.shift_r><Key.shift_r>(
Screenshot: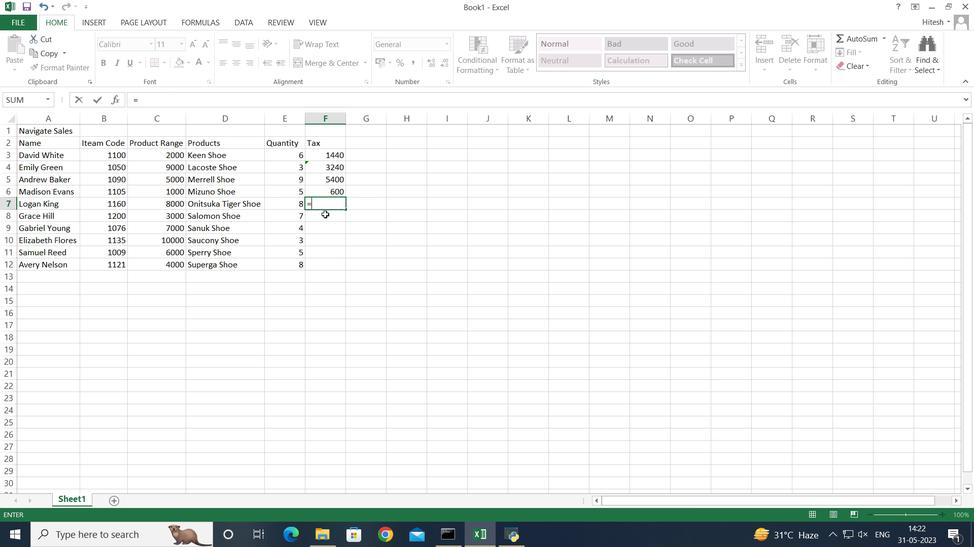 
Action: Mouse moved to (289, 205)
Screenshot: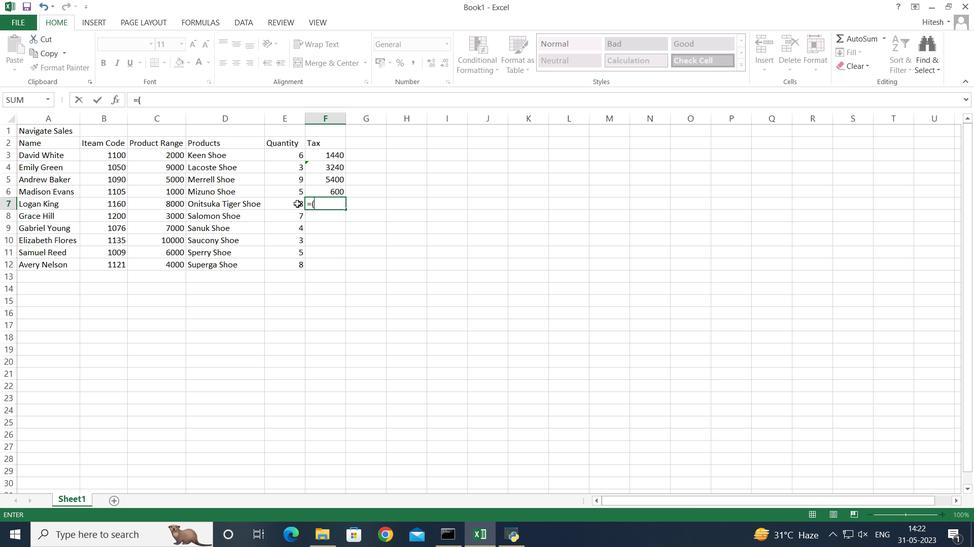 
Action: Mouse pressed left at (289, 205)
Screenshot: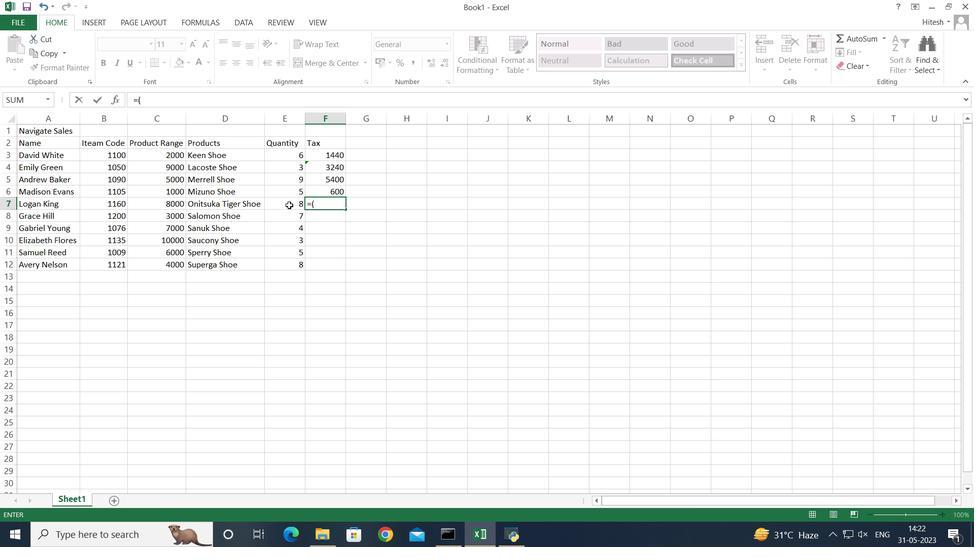 
Action: Key pressed *
Screenshot: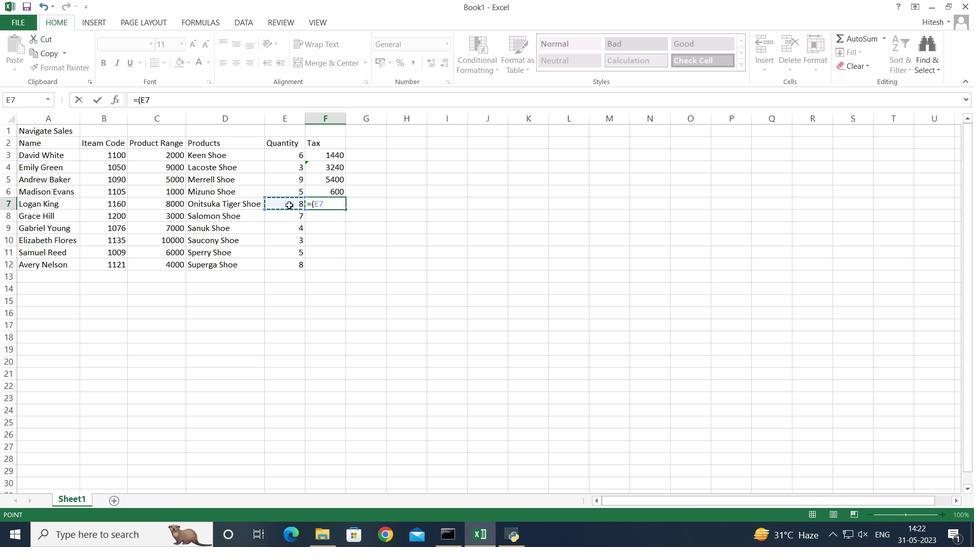 
Action: Mouse moved to (174, 206)
Screenshot: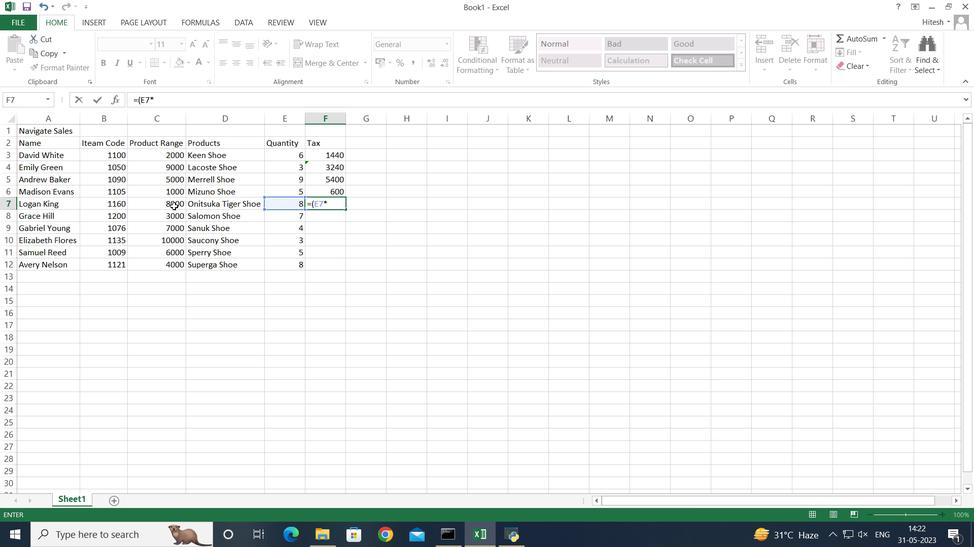 
Action: Mouse pressed left at (174, 206)
Screenshot: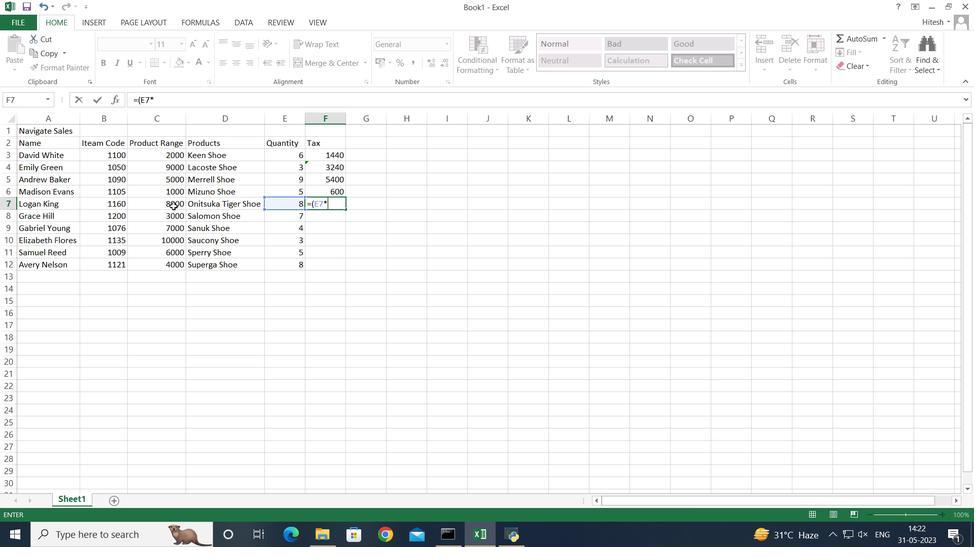 
Action: Mouse moved to (175, 206)
Screenshot: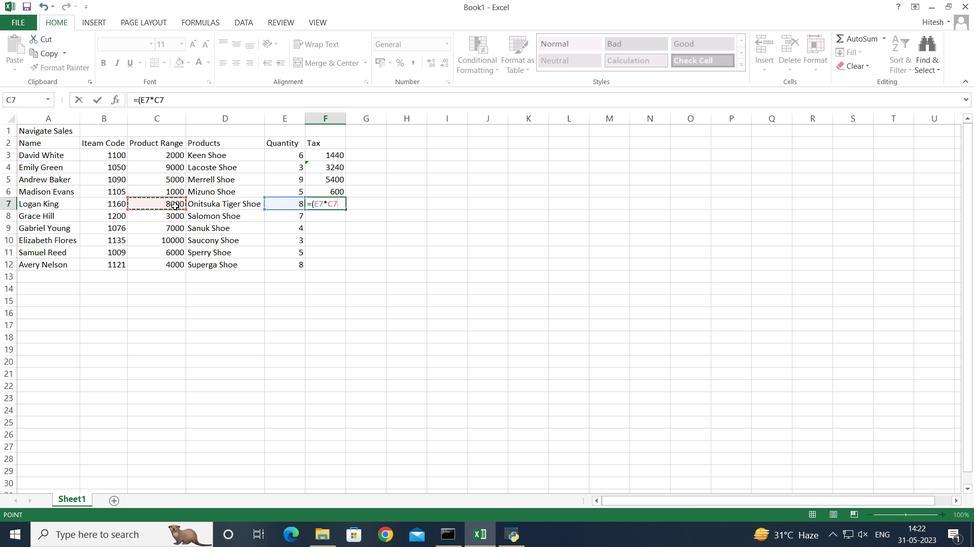 
Action: Key pressed <Key.shift_r>
Screenshot: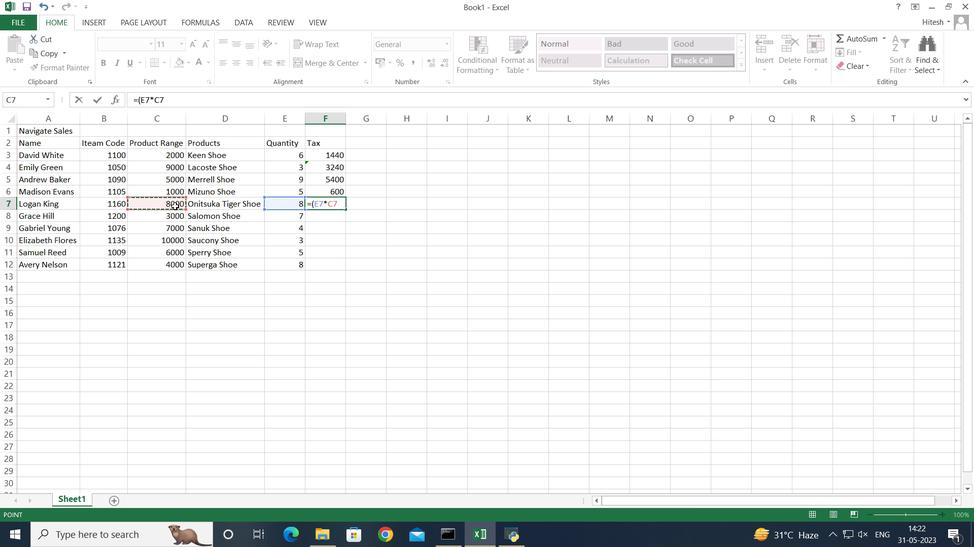 
Action: Mouse moved to (174, 206)
Screenshot: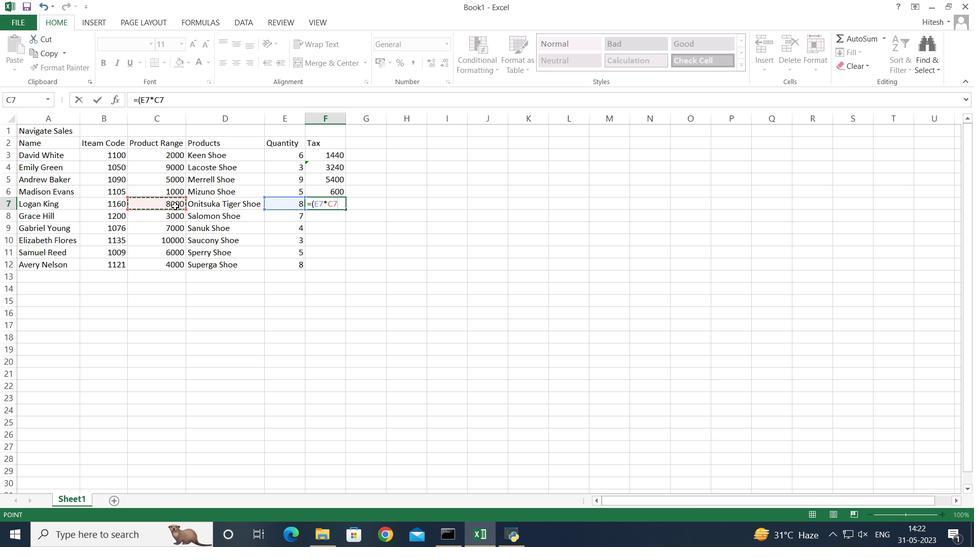 
Action: Key pressed )*
Screenshot: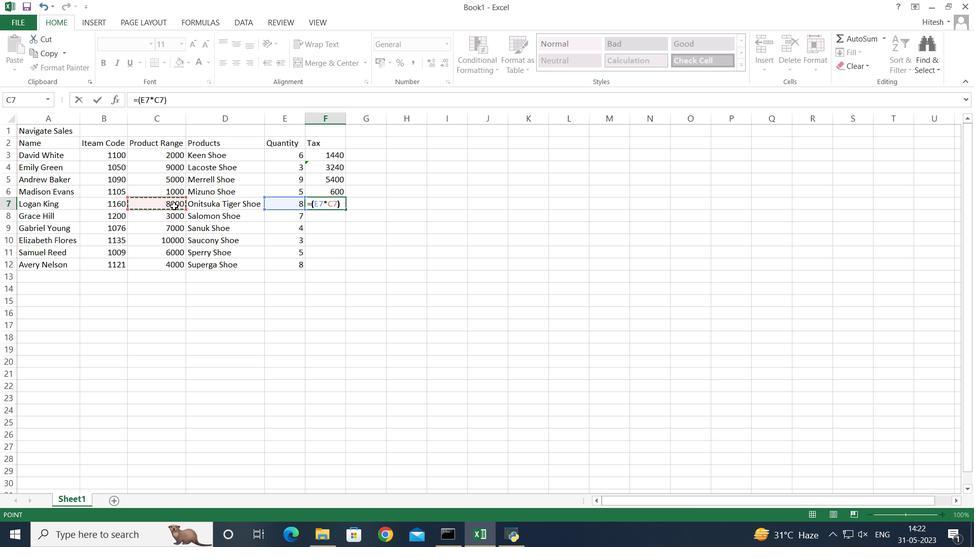 
Action: Mouse moved to (176, 209)
Screenshot: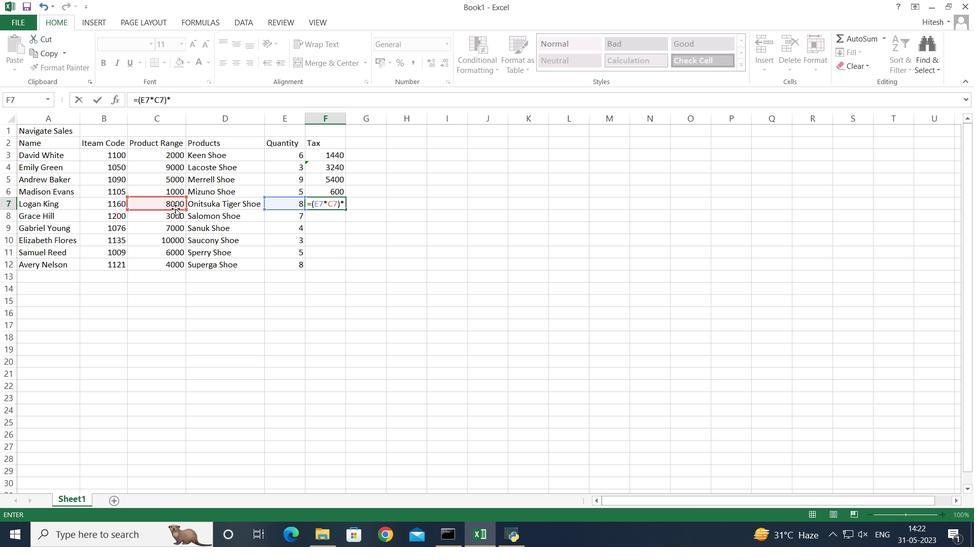 
Action: Key pressed 12
Screenshot: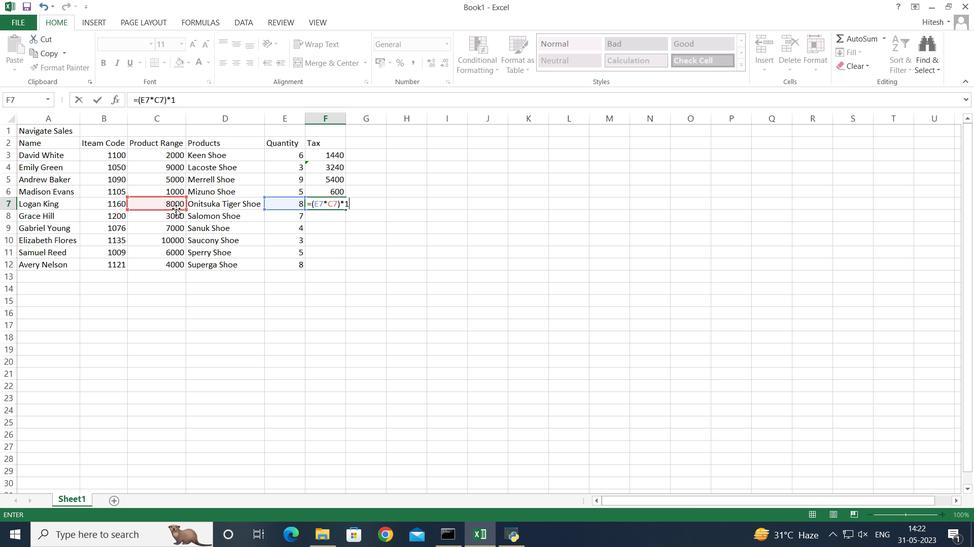 
Action: Mouse moved to (179, 212)
Screenshot: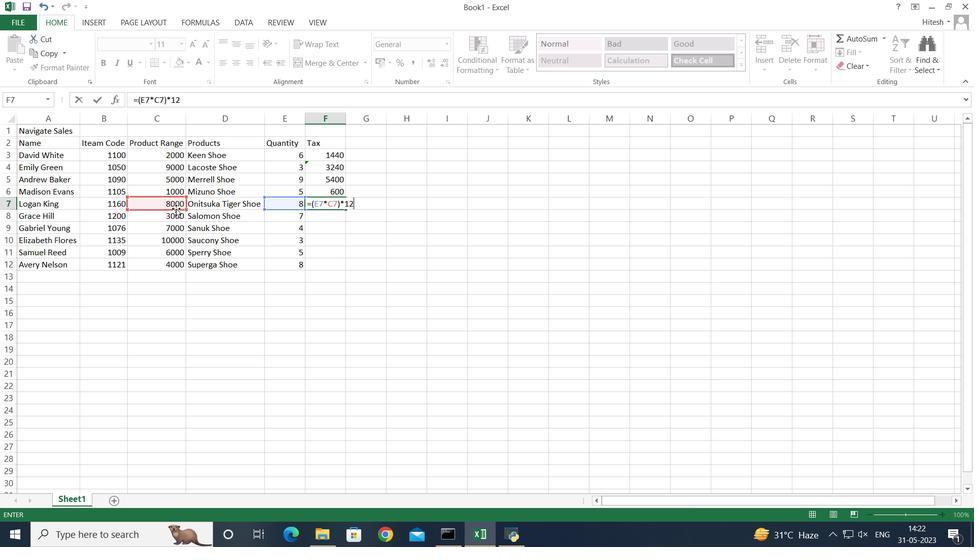
Action: Key pressed <Key.shift>
Screenshot: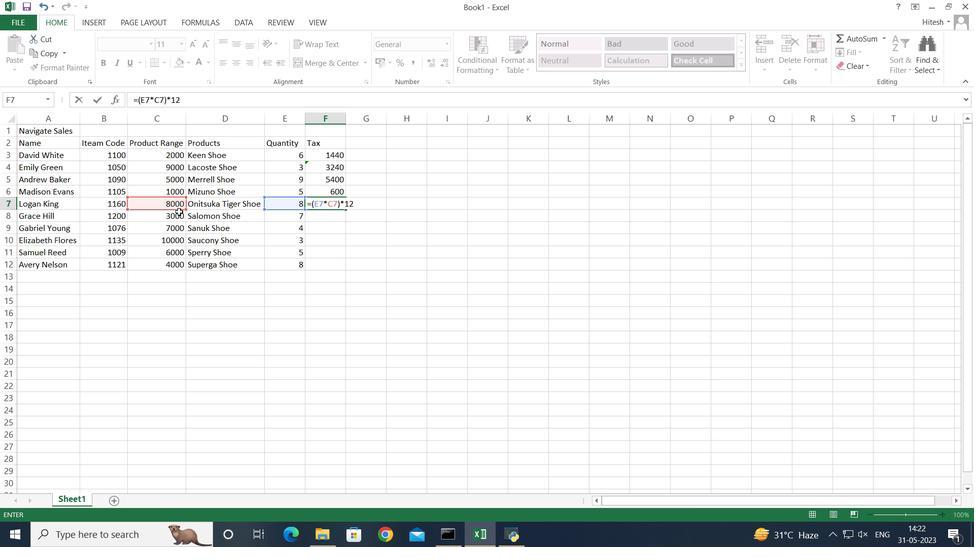 
Action: Mouse moved to (181, 213)
Screenshot: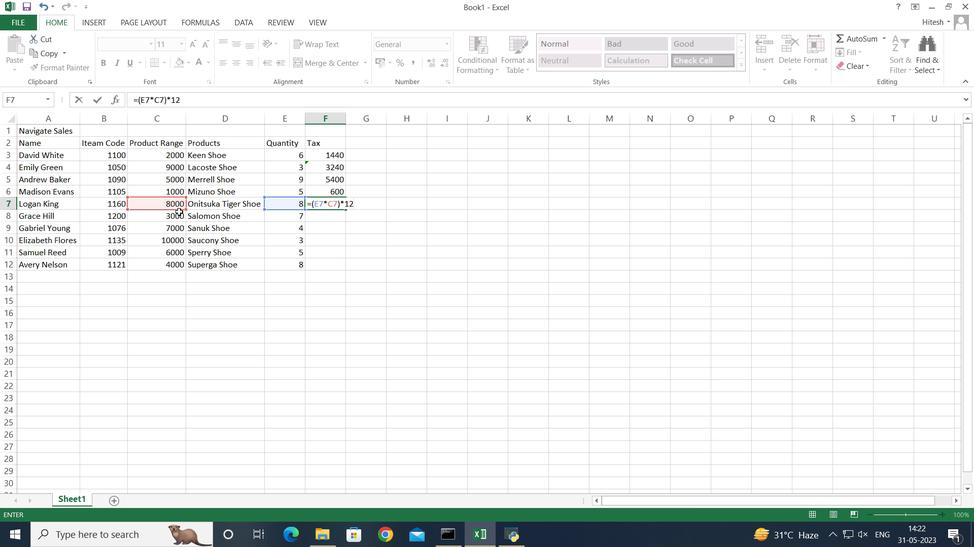 
Action: Key pressed <Key.shift><Key.shift><Key.shift><Key.shift><Key.shift><Key.shift>%<Key.enter>
Screenshot: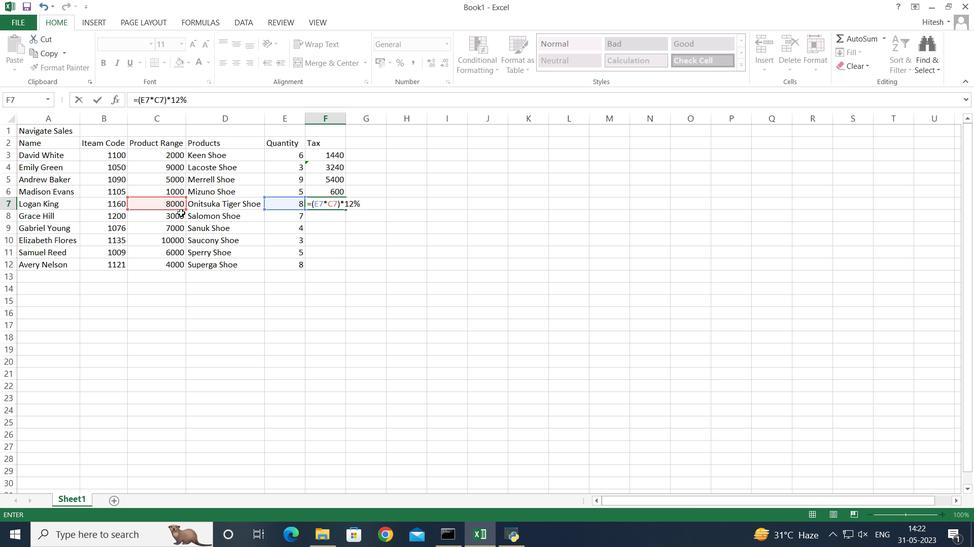 
Action: Mouse moved to (183, 215)
Screenshot: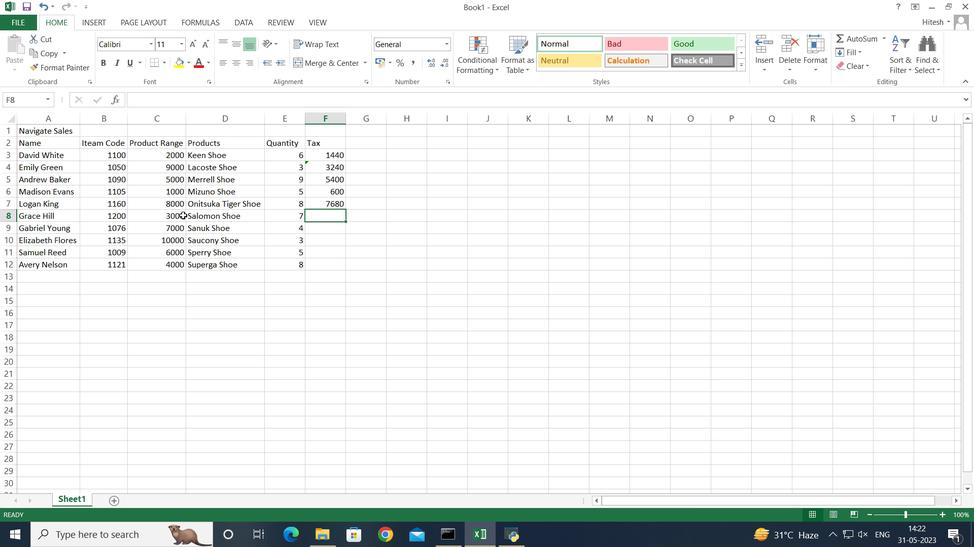 
Action: Key pressed =
Screenshot: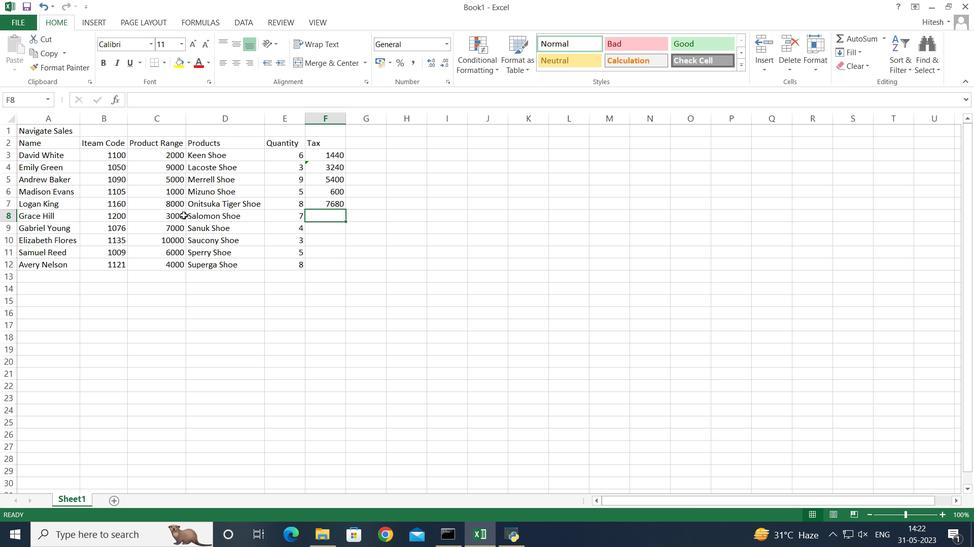 
Action: Mouse moved to (186, 215)
Screenshot: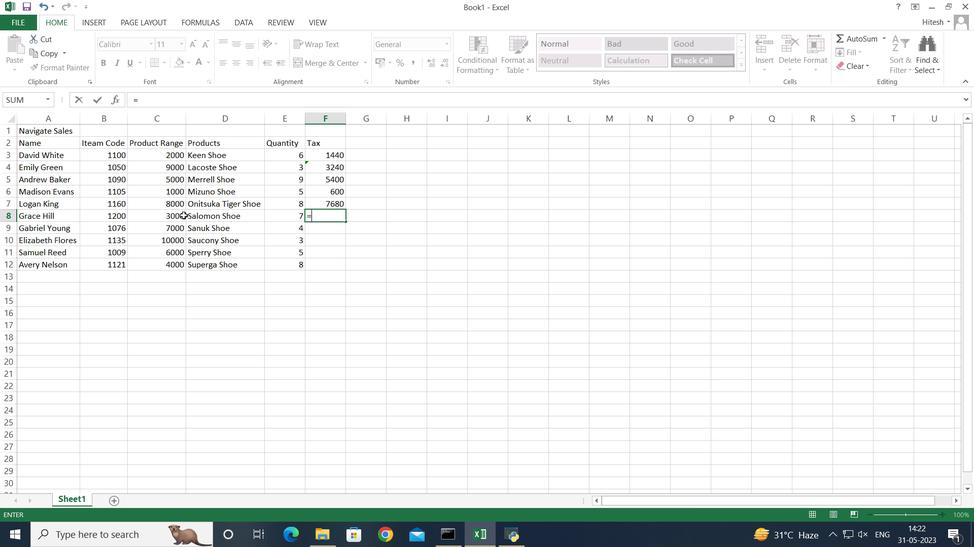 
Action: Key pressed <Key.shift_r>(
Screenshot: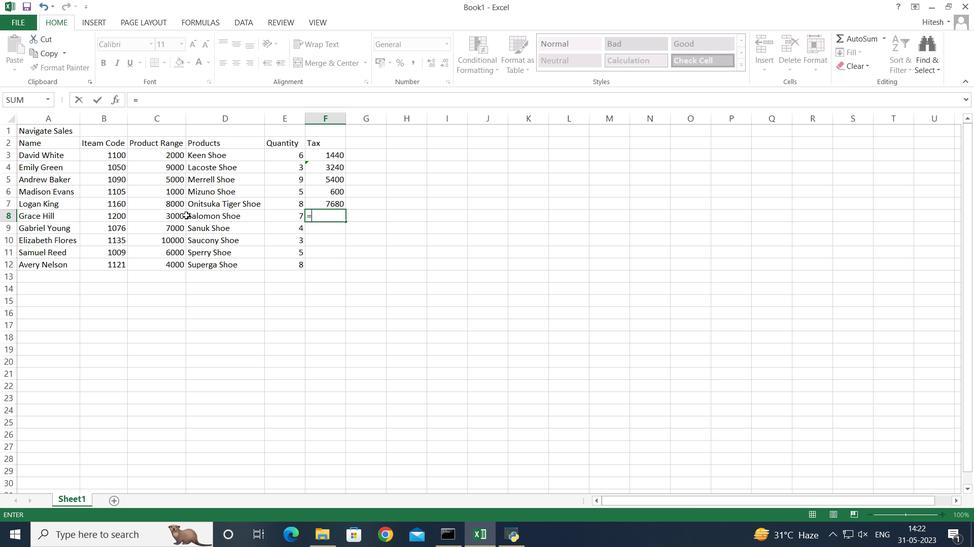 
Action: Mouse moved to (293, 215)
Screenshot: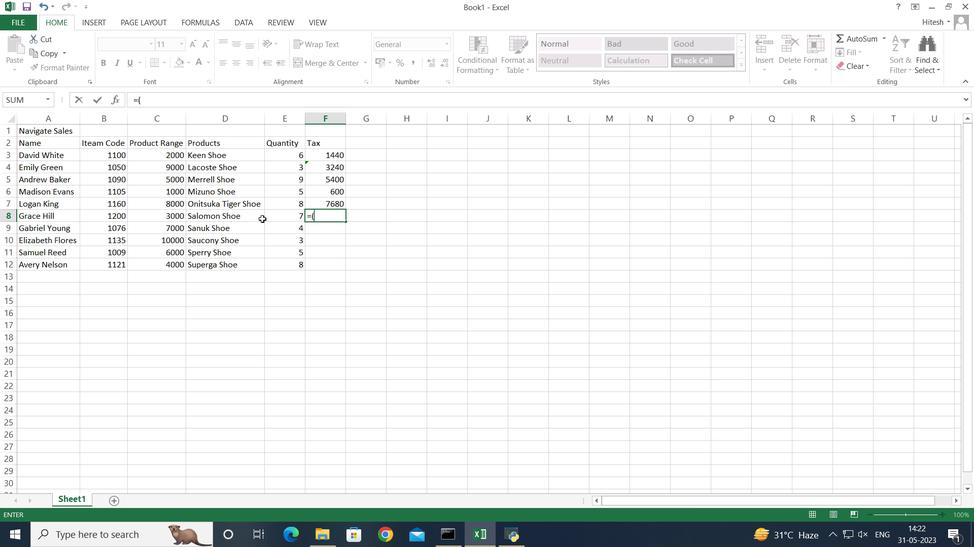 
Action: Mouse pressed left at (293, 215)
Screenshot: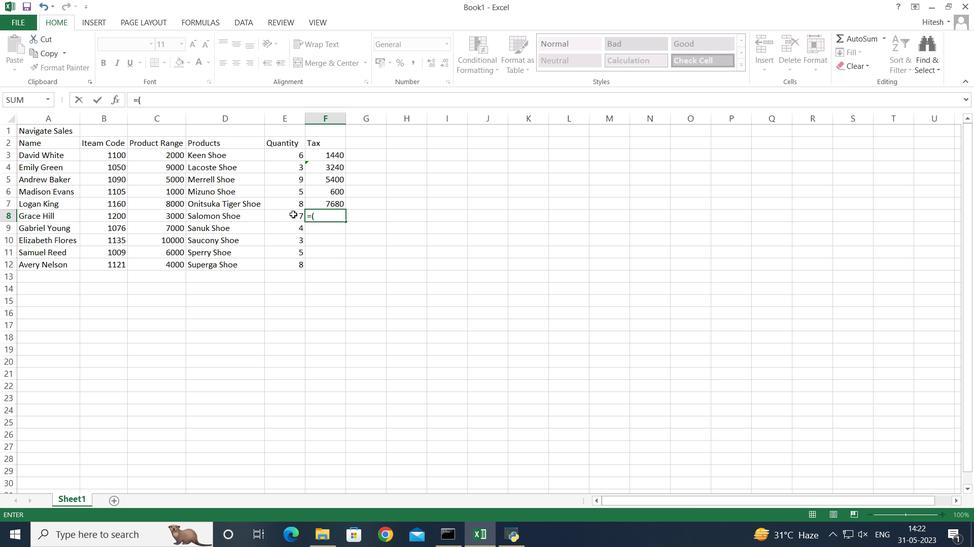 
Action: Mouse moved to (293, 212)
Screenshot: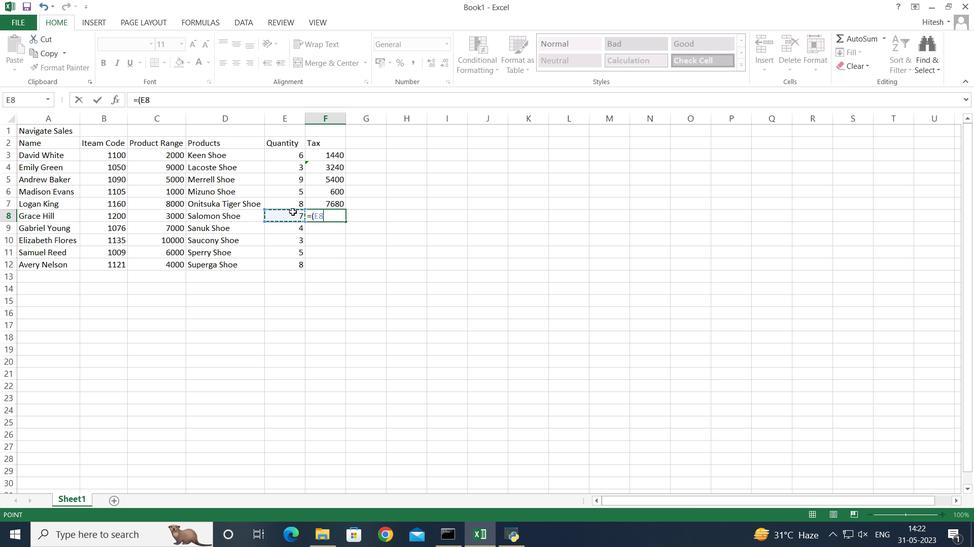 
Action: Key pressed *
Screenshot: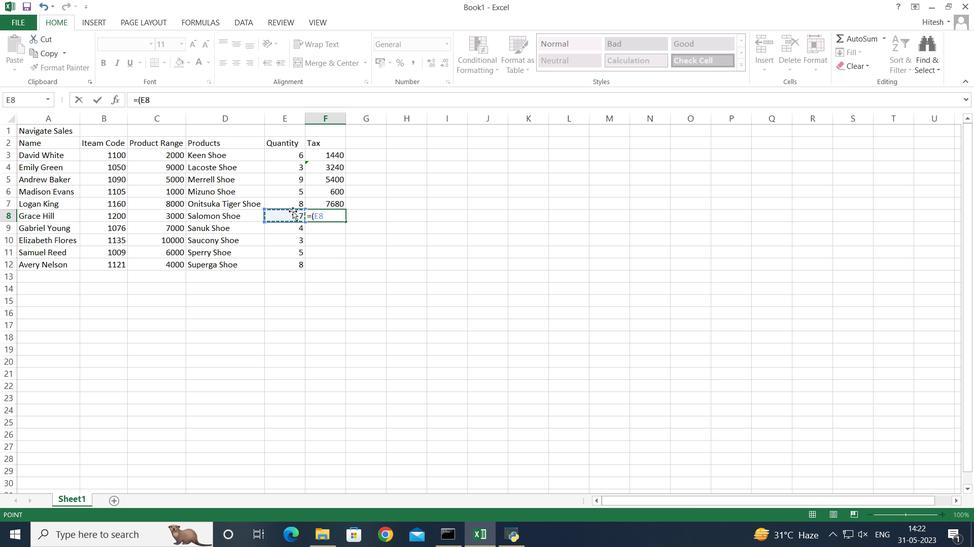 
Action: Mouse moved to (164, 216)
Screenshot: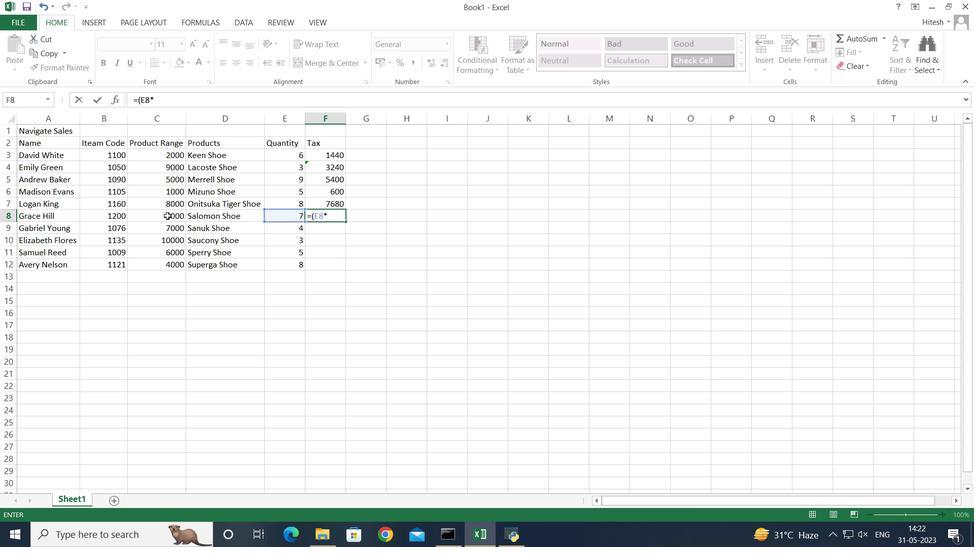 
Action: Mouse pressed left at (164, 216)
Screenshot: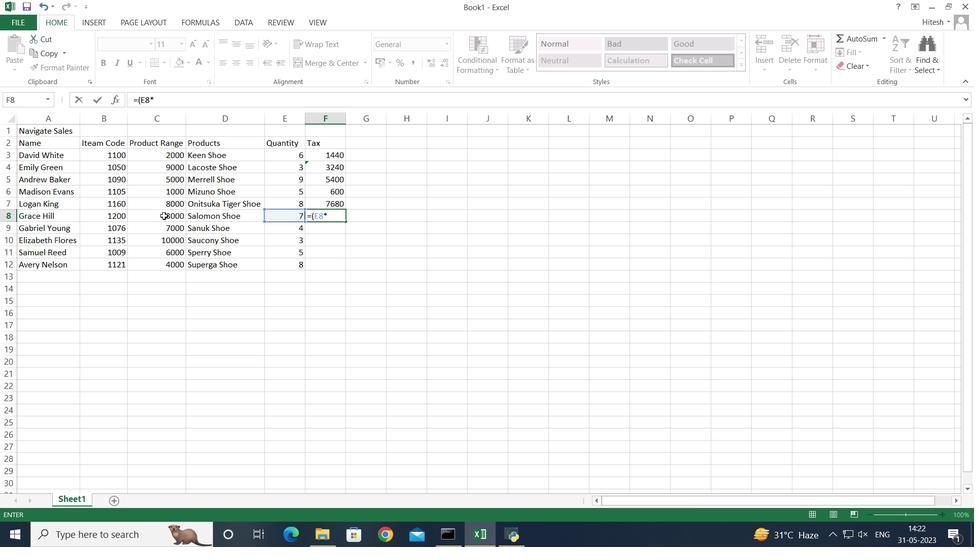 
Action: Mouse moved to (164, 216)
Screenshot: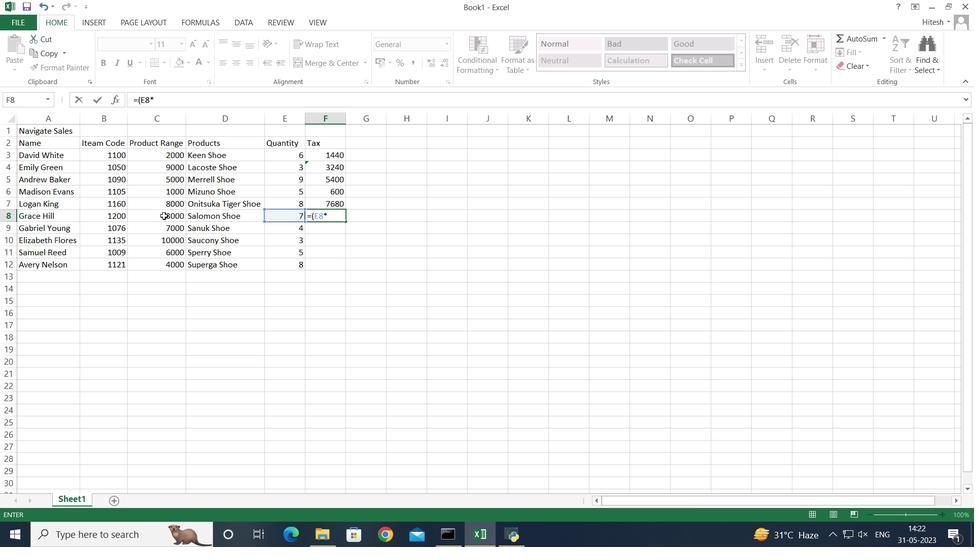 
Action: Key pressed <Key.shift_r>)*
Screenshot: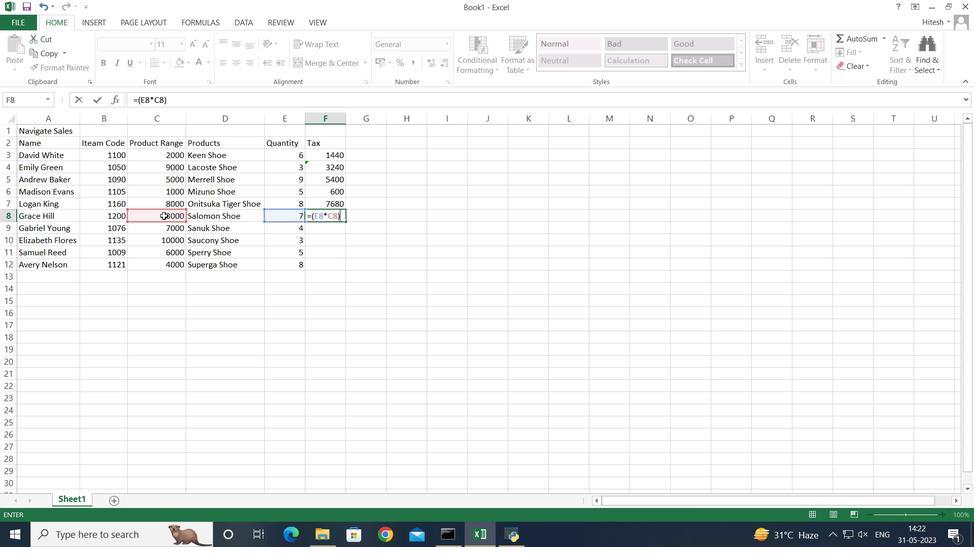 
Action: Mouse moved to (168, 218)
Screenshot: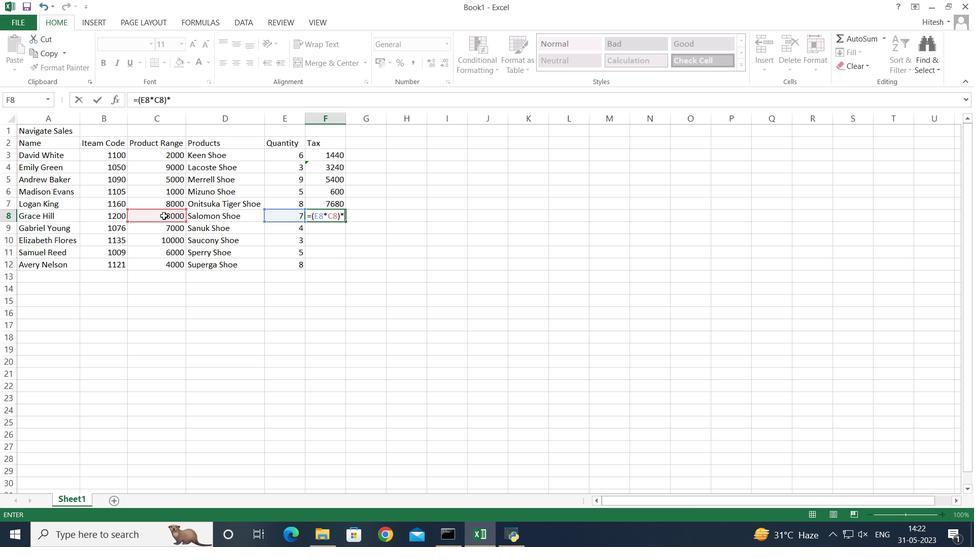 
Action: Key pressed 12<Key.shift><Key.shift><Key.shift><Key.shift>%
Screenshot: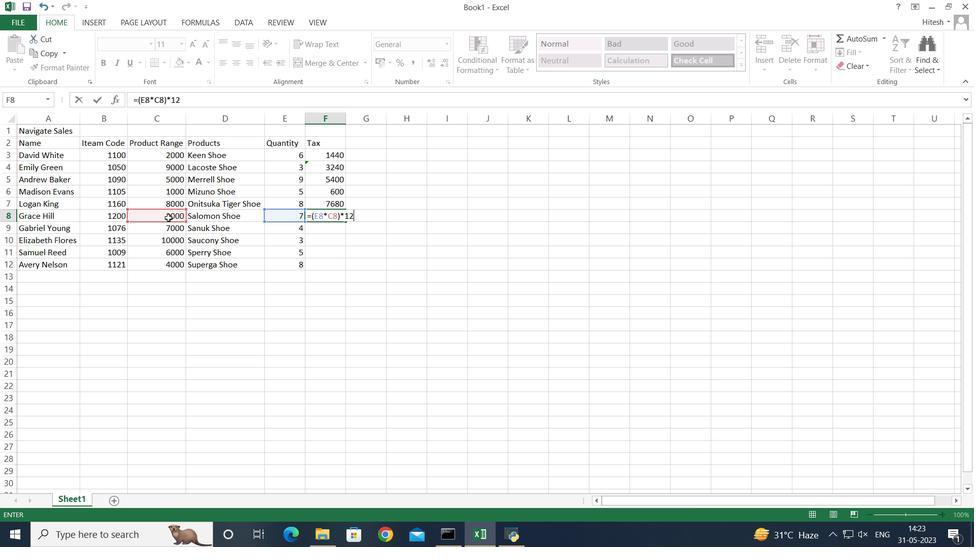 
Action: Mouse moved to (169, 218)
Screenshot: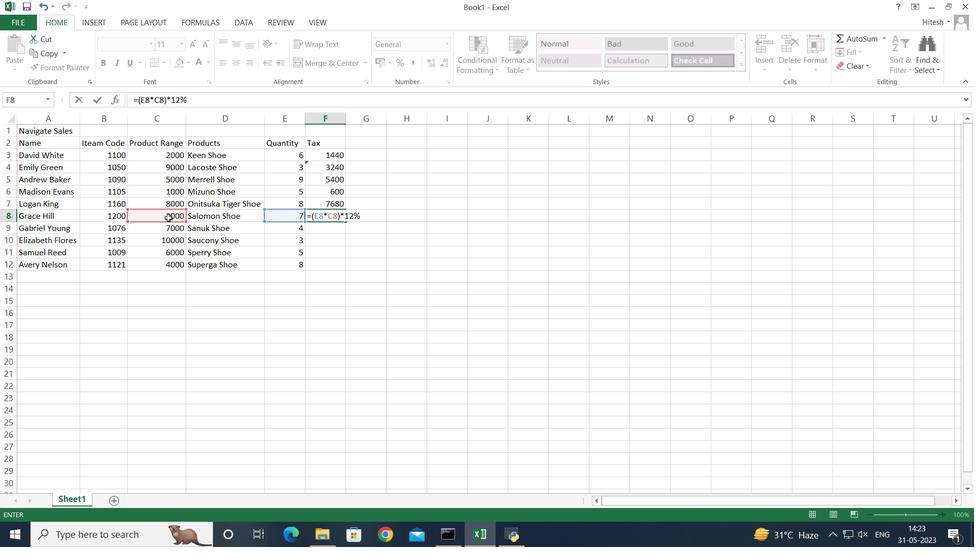 
Action: Key pressed <Key.enter>
Screenshot: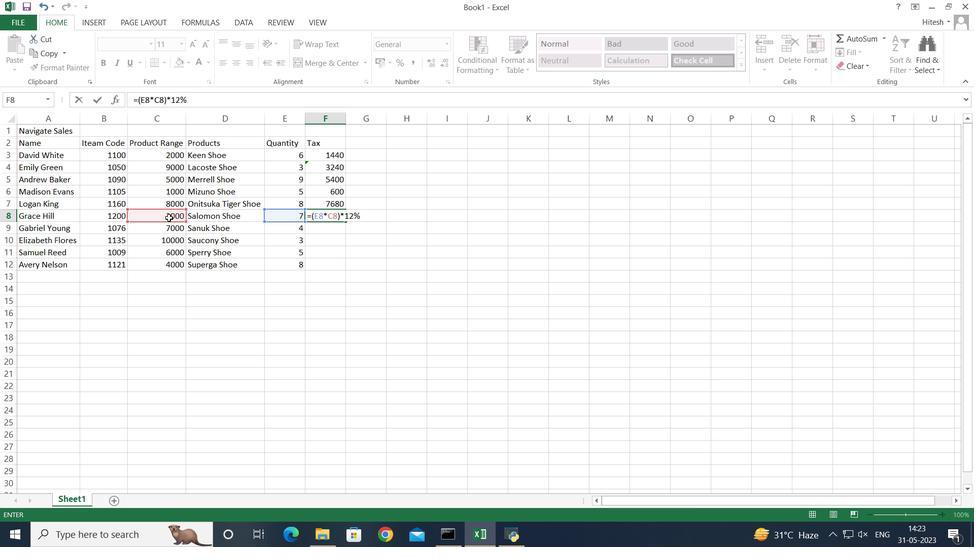 
Action: Mouse moved to (315, 179)
Screenshot: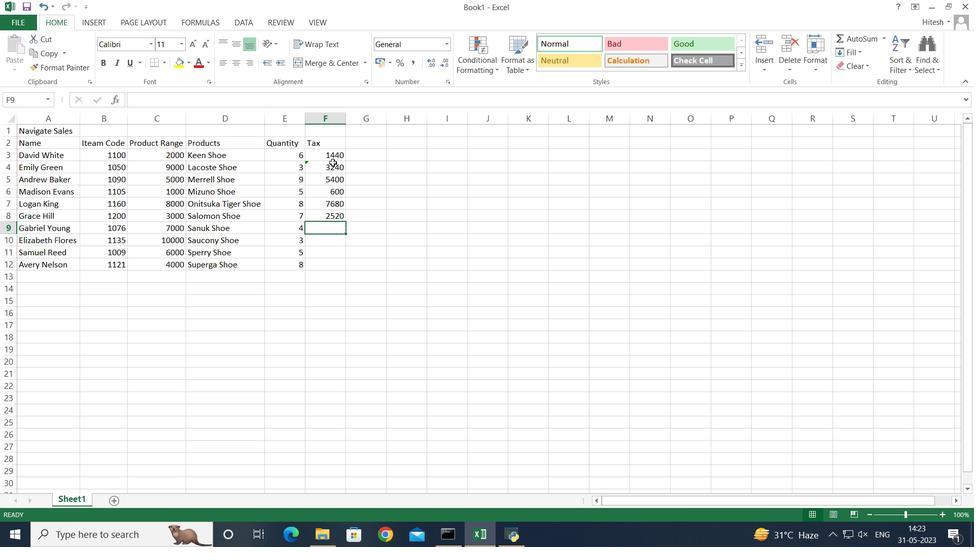 
Action: Key pressed =<Key.shift_r>(
Screenshot: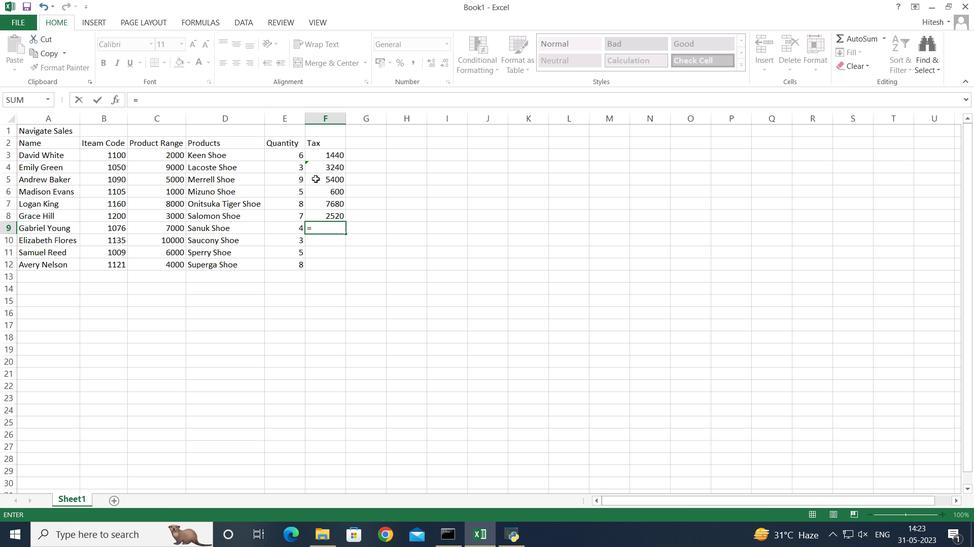 
Action: Mouse moved to (275, 227)
Screenshot: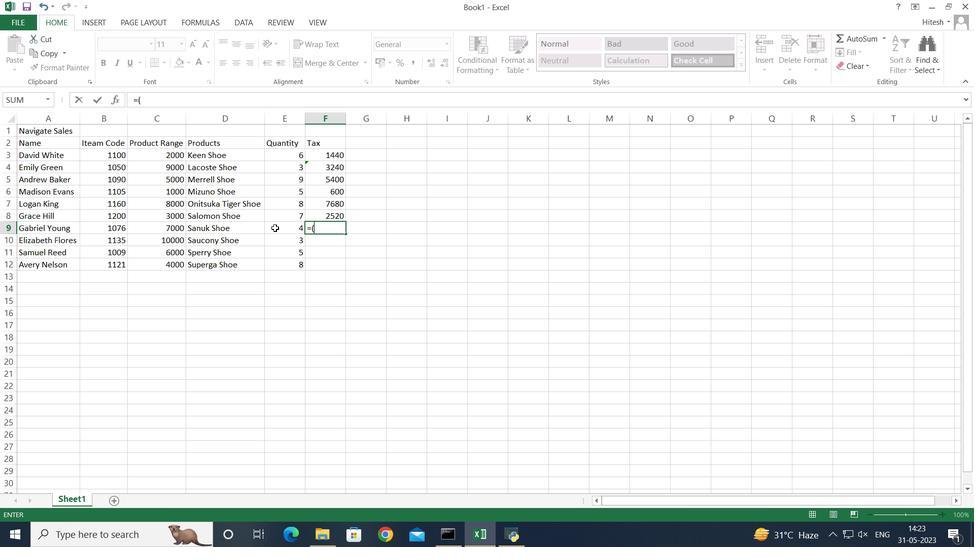 
Action: Mouse pressed left at (275, 227)
Screenshot: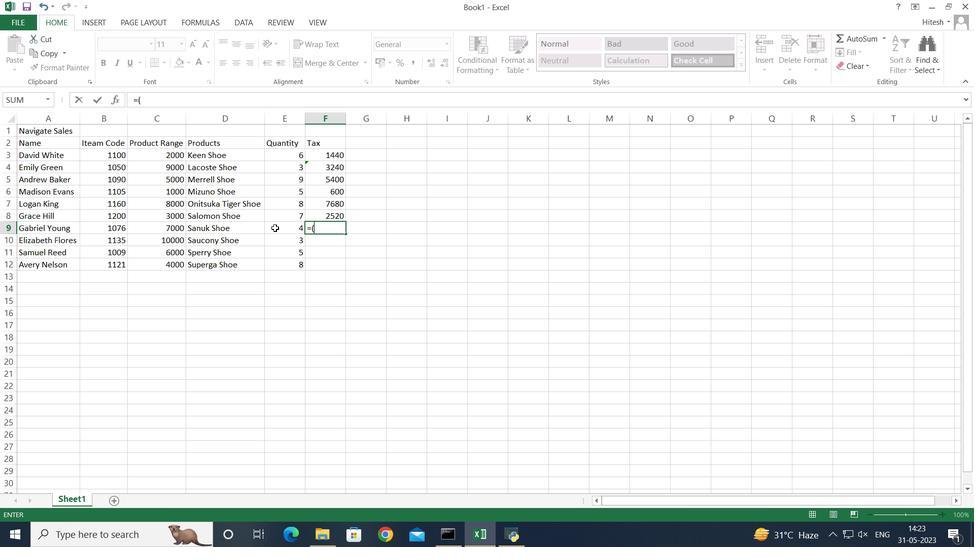 
Action: Mouse moved to (276, 227)
Screenshot: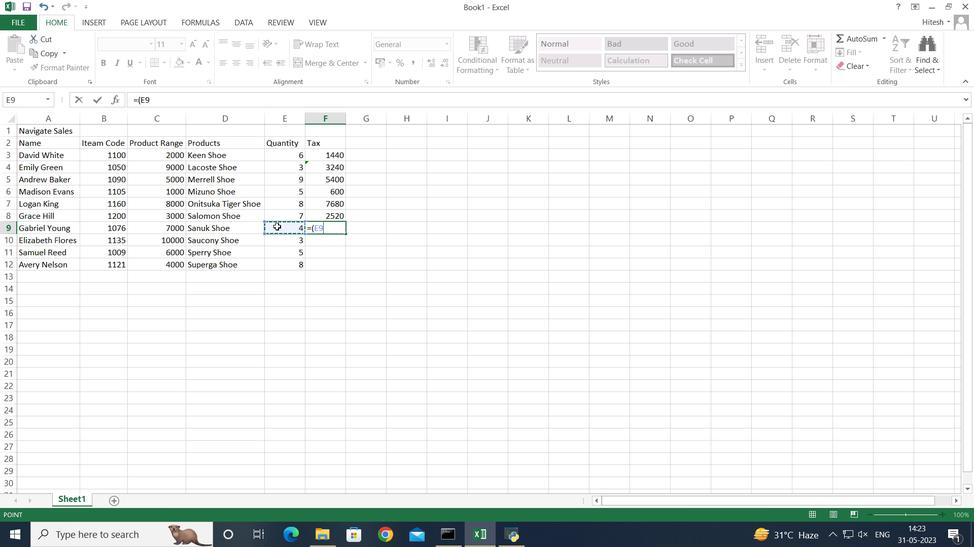 
Action: Key pressed *
Screenshot: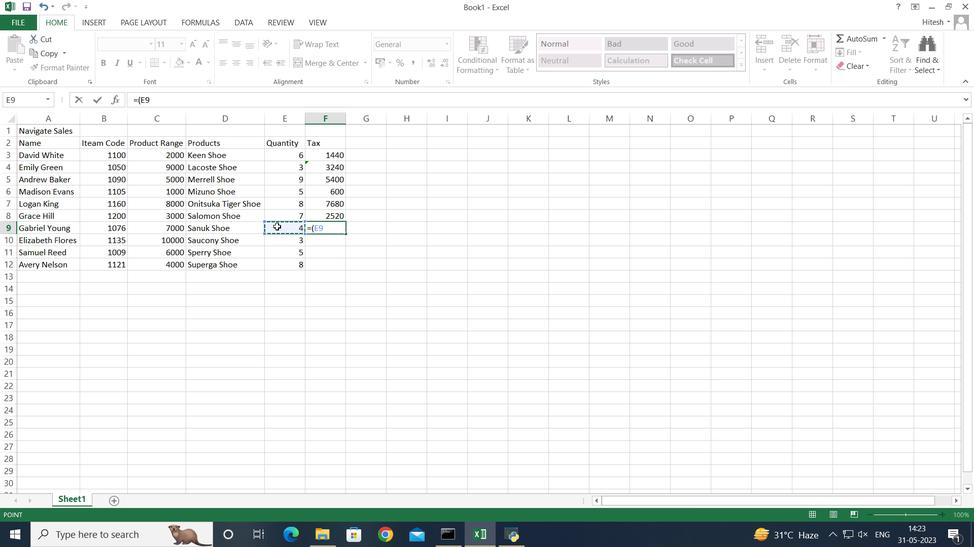 
Action: Mouse moved to (151, 228)
Screenshot: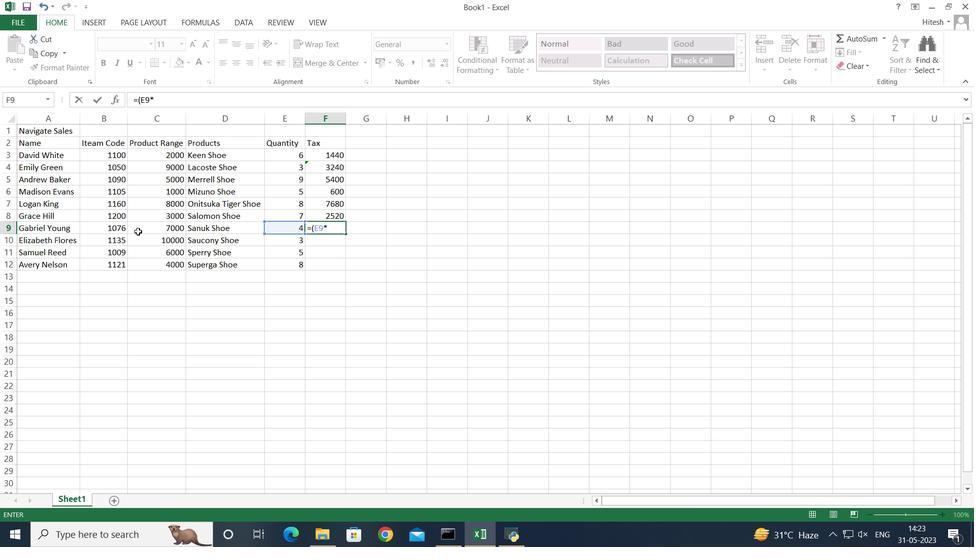 
Action: Mouse pressed left at (151, 228)
Screenshot: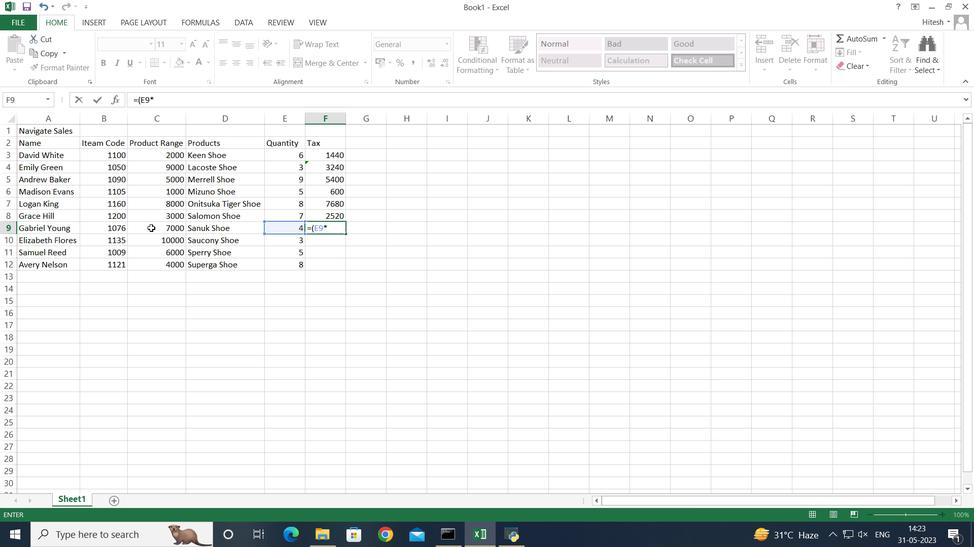
Action: Key pressed <Key.shift_r><Key.shift_r><Key.shift_r><Key.shift_r><Key.shift_r><Key.shift_r><Key.shift_r><Key.shift_r><Key.shift_r><Key.shift_r><Key.shift_r><Key.shift_r><Key.shift_r><Key.shift_r><Key.shift_r><Key.shift_r><Key.shift_r><Key.shift_r>)*12<Key.shift><Key.shift><Key.shift><Key.shift><Key.shift><Key.shift><Key.shift><Key.shift><Key.shift><Key.shift>%
Screenshot: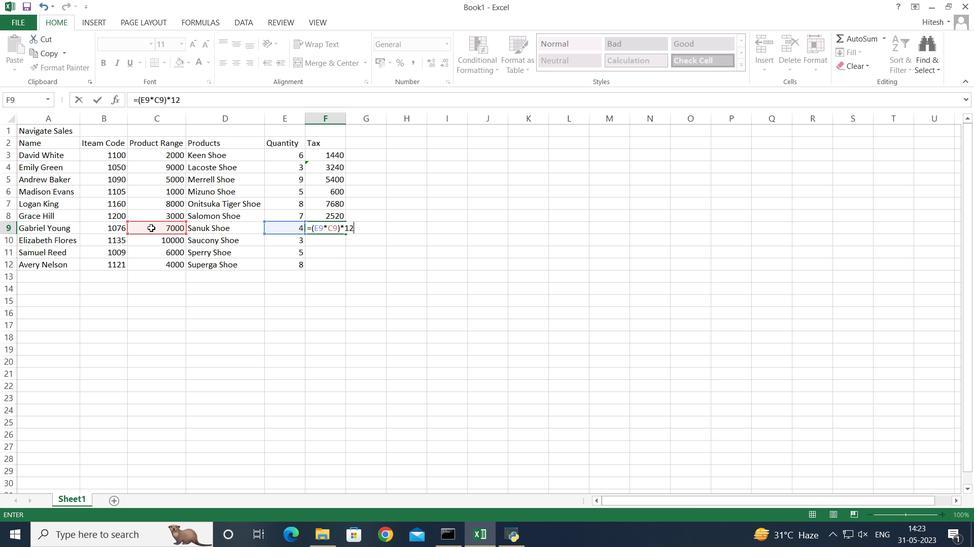 
Action: Mouse moved to (230, 239)
Screenshot: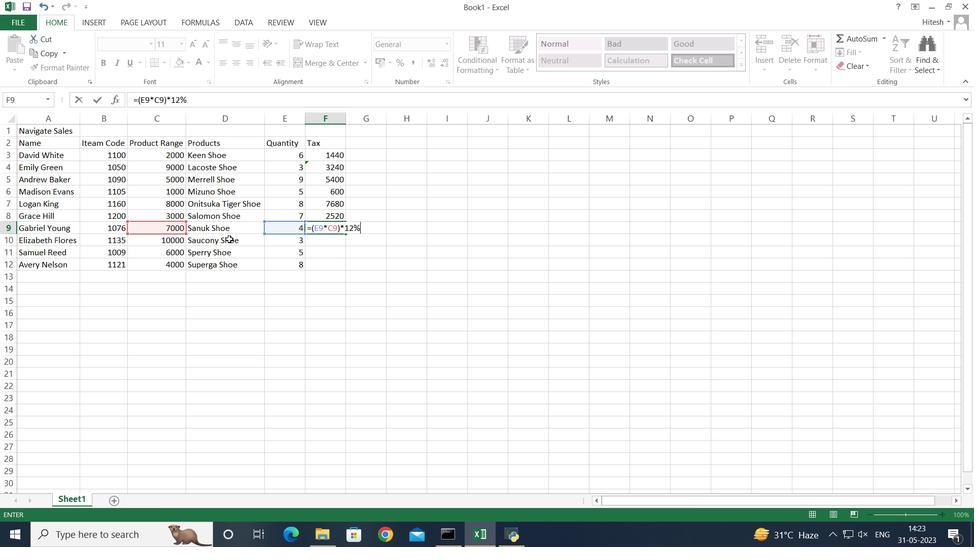 
Action: Key pressed <Key.enter>
Screenshot: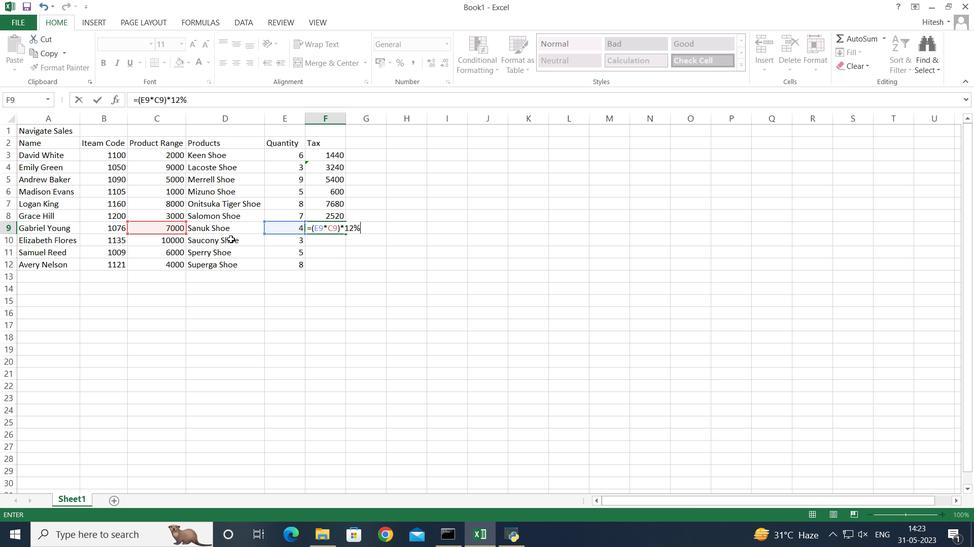 
Action: Mouse moved to (233, 241)
Screenshot: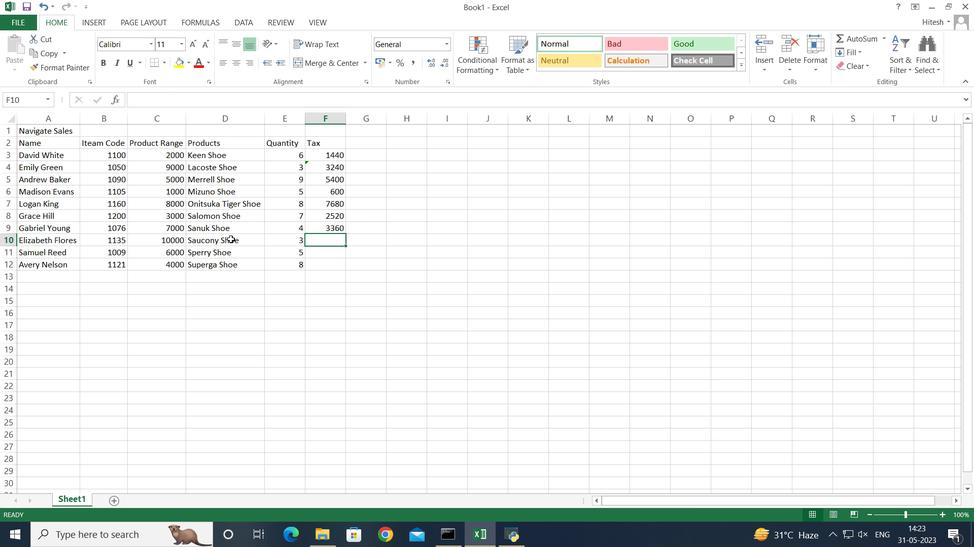 
Action: Key pressed =<Key.shift_r><Key.shift_r>(
Screenshot: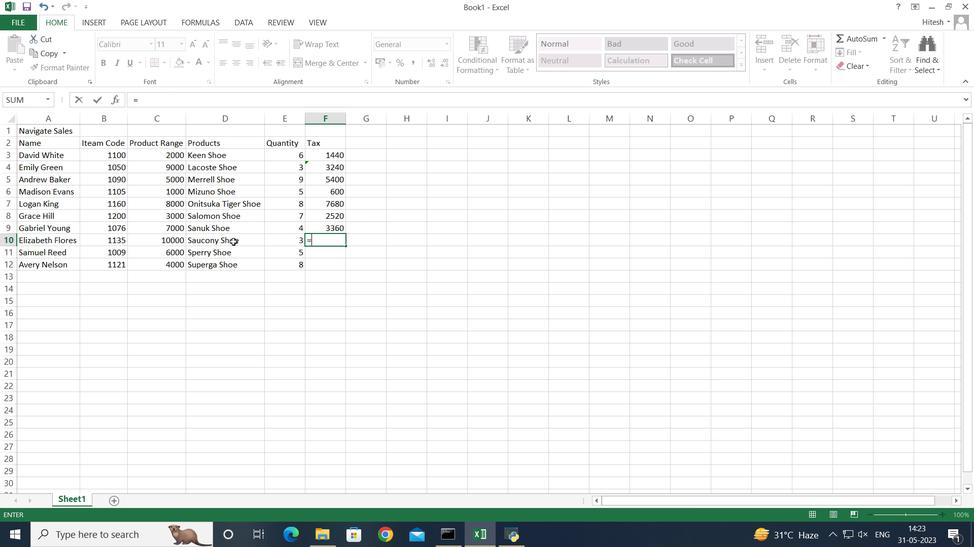 
Action: Mouse moved to (287, 241)
Screenshot: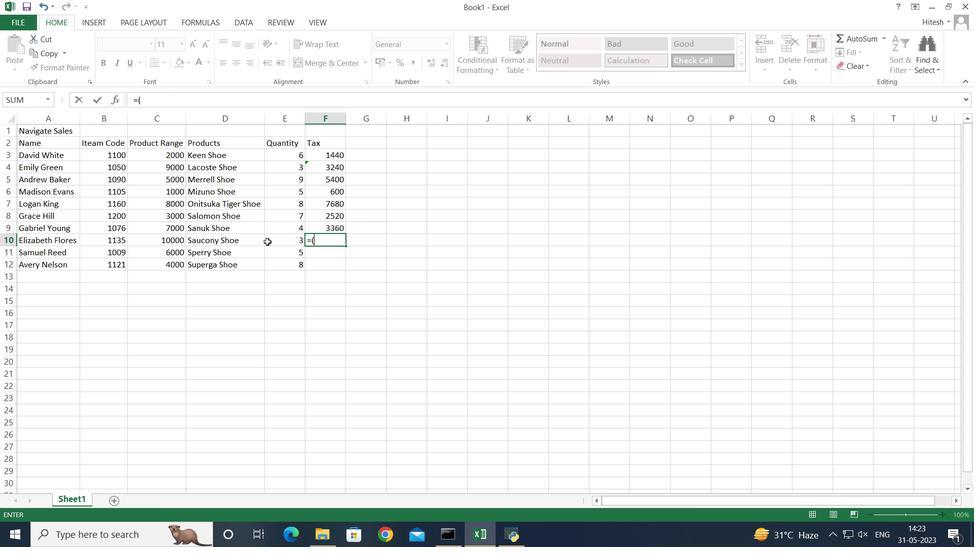
Action: Mouse pressed left at (287, 241)
Screenshot: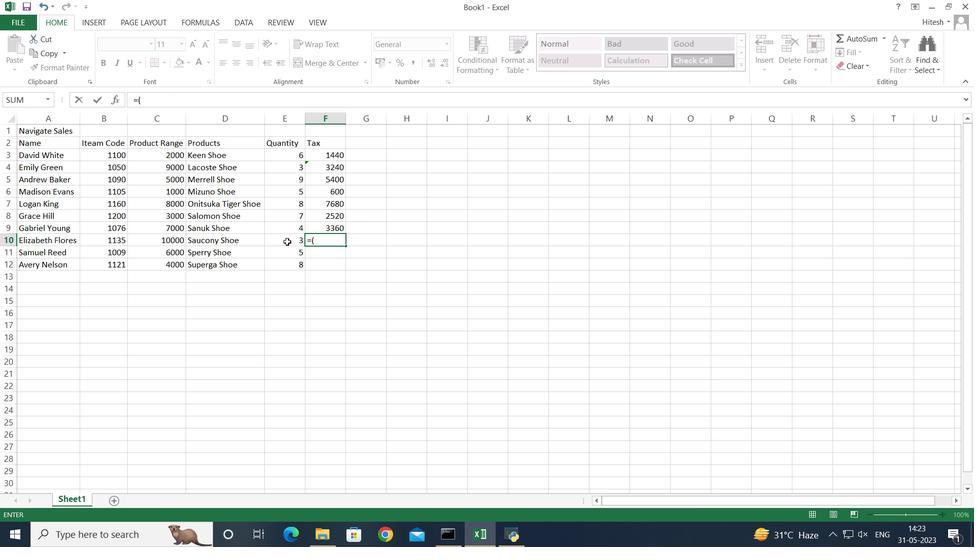 
Action: Key pressed *
Screenshot: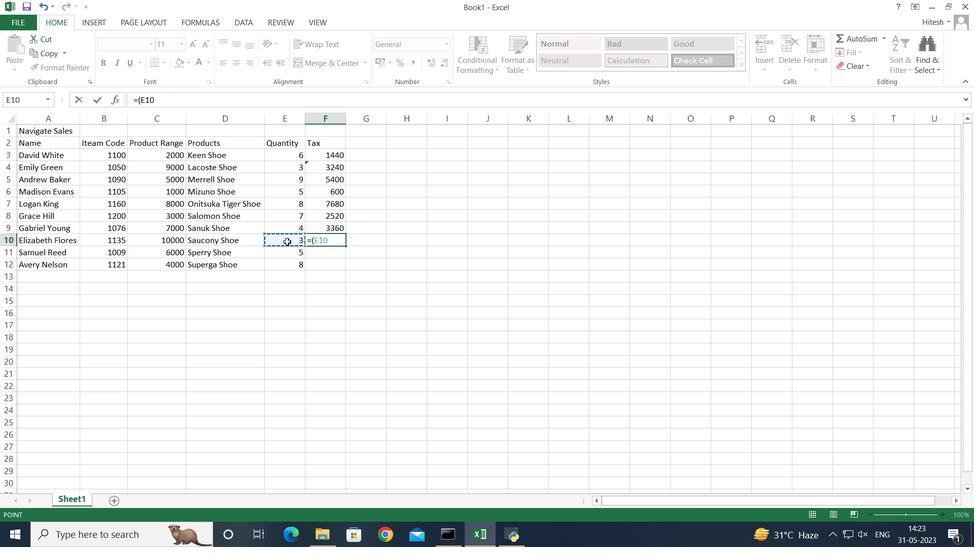 
Action: Mouse moved to (164, 241)
Screenshot: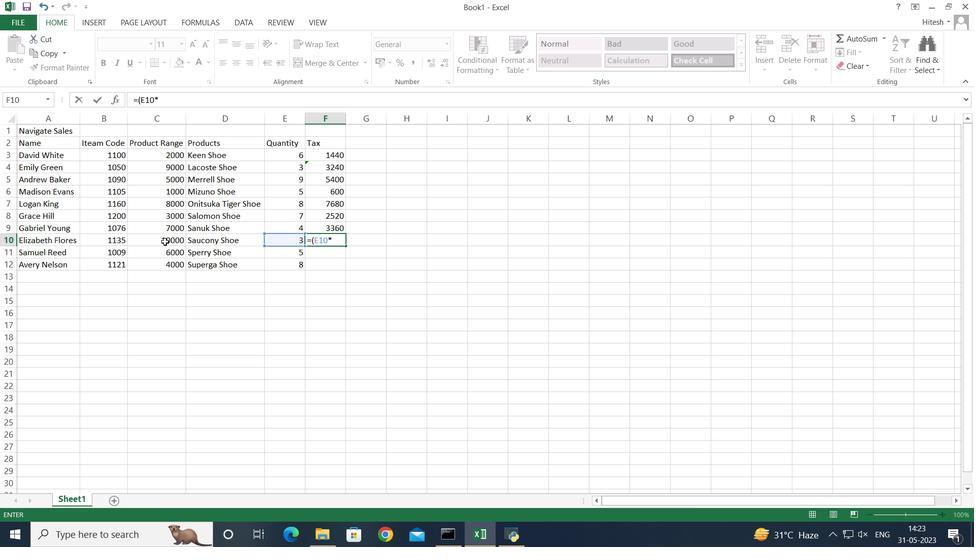 
Action: Mouse pressed left at (164, 241)
Screenshot: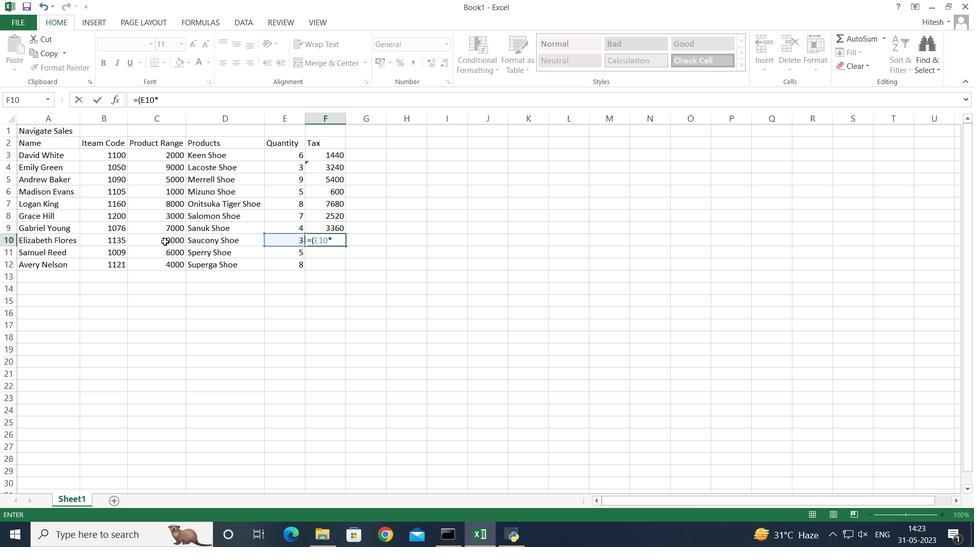 
Action: Mouse moved to (166, 241)
Screenshot: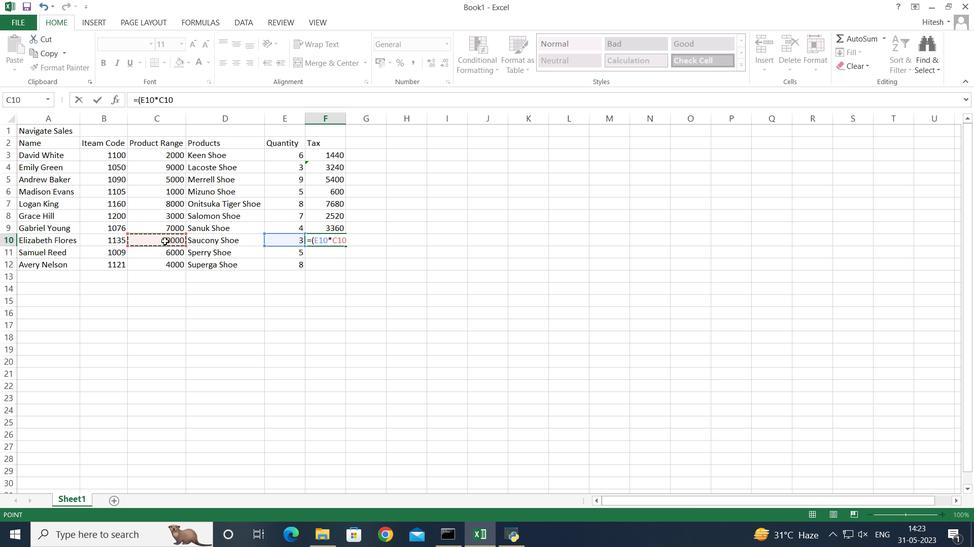 
Action: Key pressed <Key.shift_r>
Screenshot: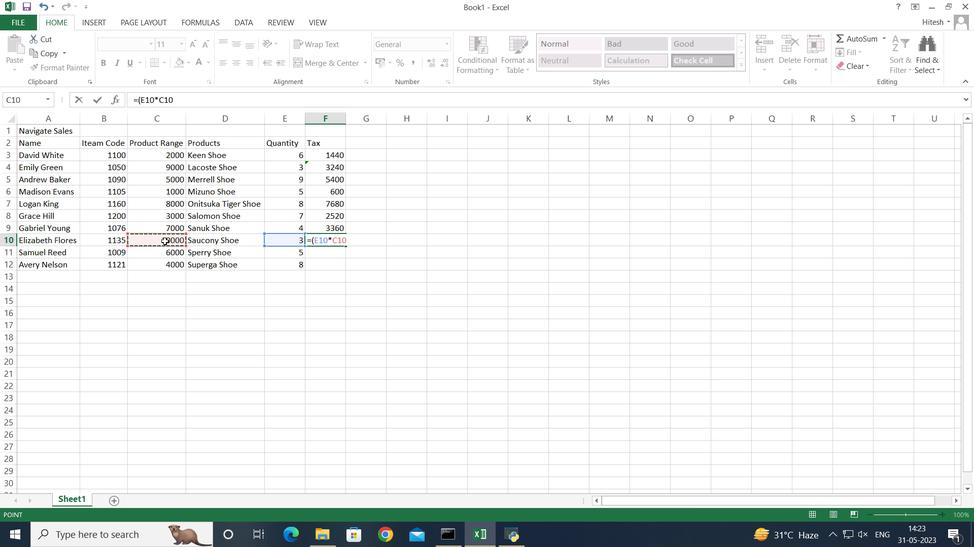 
Action: Mouse moved to (166, 241)
Screenshot: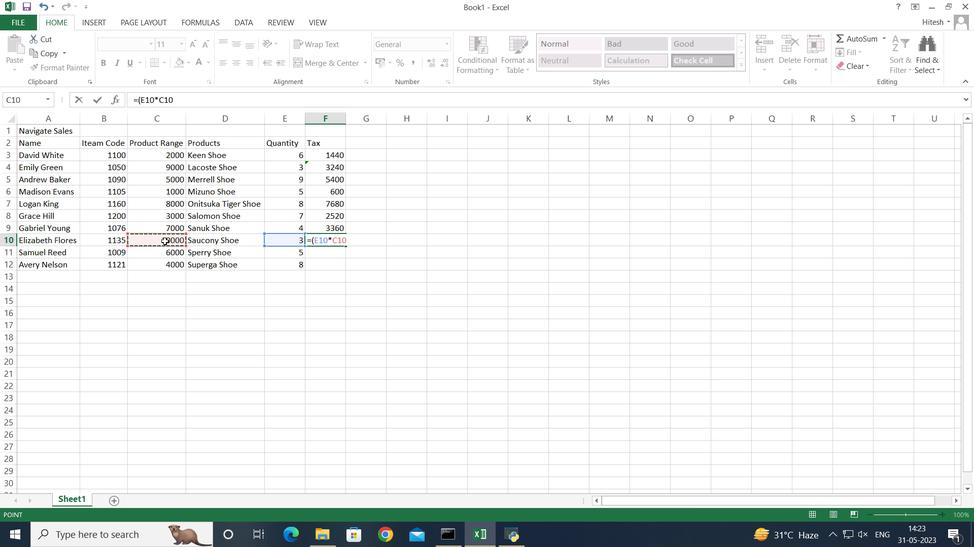 
Action: Key pressed <Key.shift_r><Key.shift_r><Key.shift_r><Key.shift_r><Key.shift_r>)
Screenshot: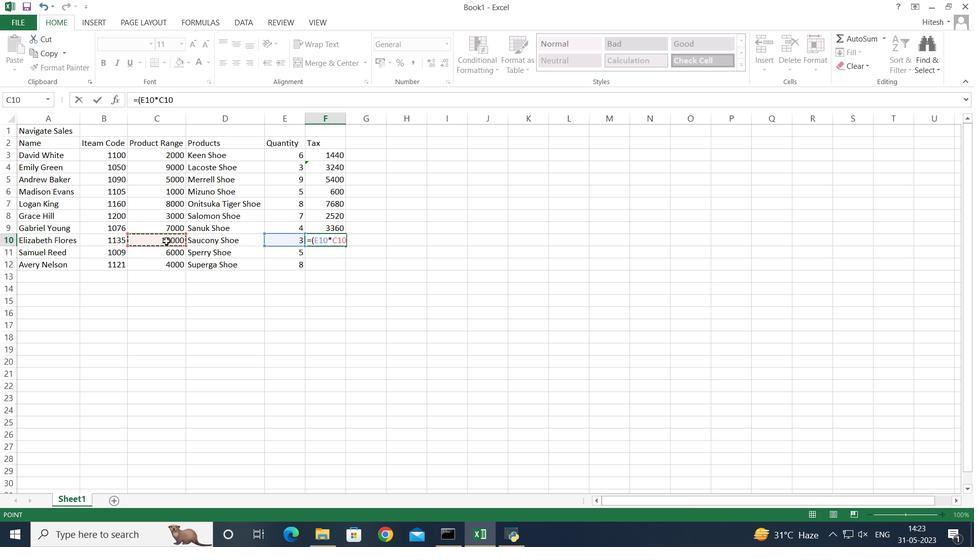 
Action: Mouse moved to (168, 241)
Screenshot: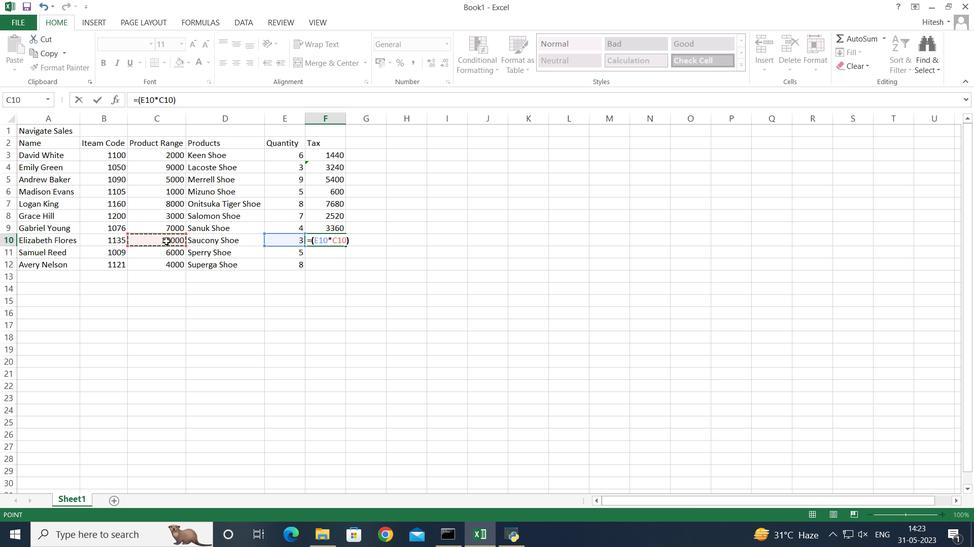 
Action: Key pressed *
Screenshot: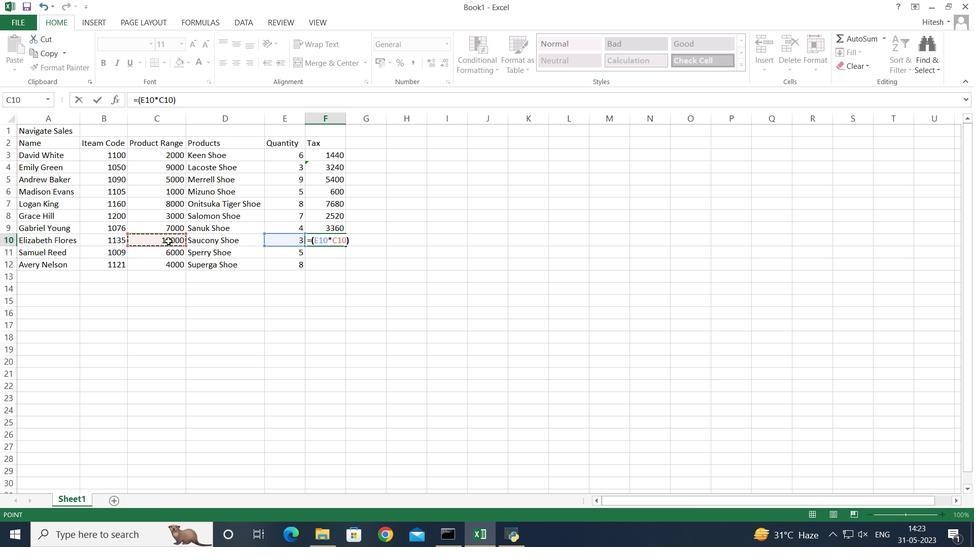 
Action: Mouse moved to (169, 242)
Screenshot: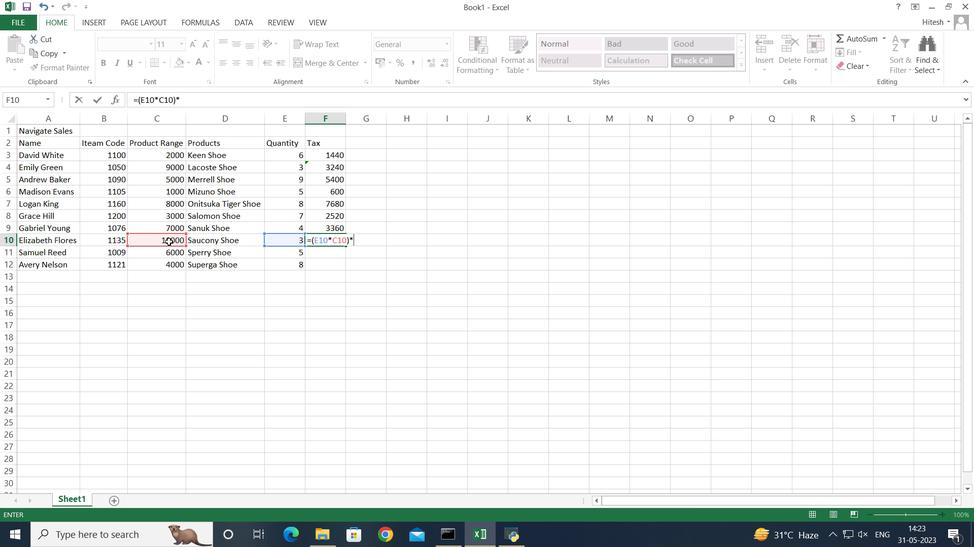 
Action: Key pressed 12<Key.shift>
Screenshot: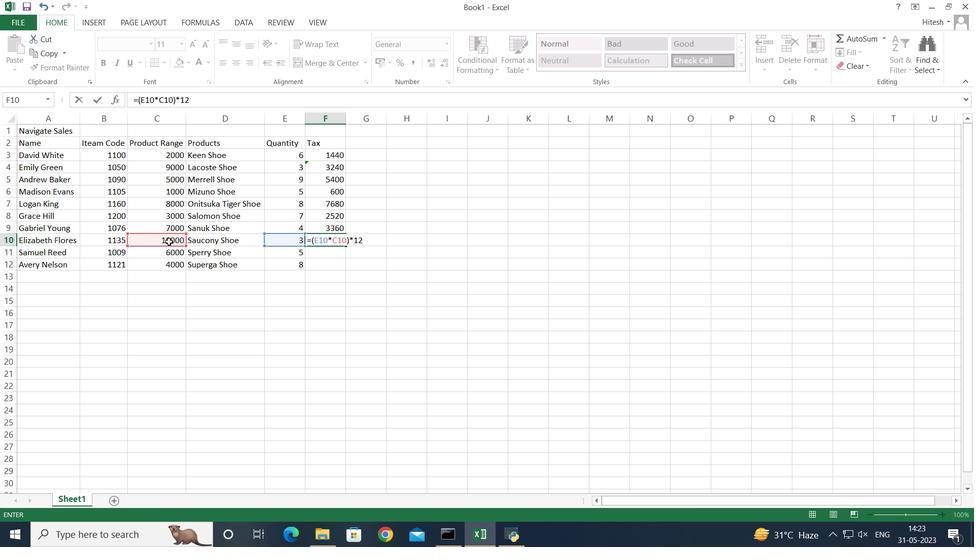 
Action: Mouse moved to (170, 242)
Screenshot: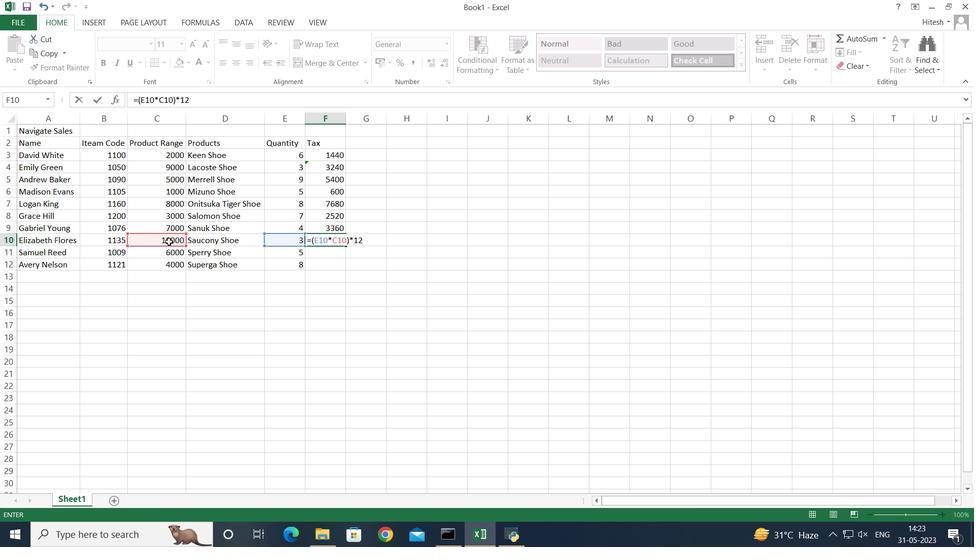 
Action: Key pressed <Key.shift><Key.shift><Key.shift><Key.shift><Key.shift><Key.shift><Key.shift>%<Key.enter>
Screenshot: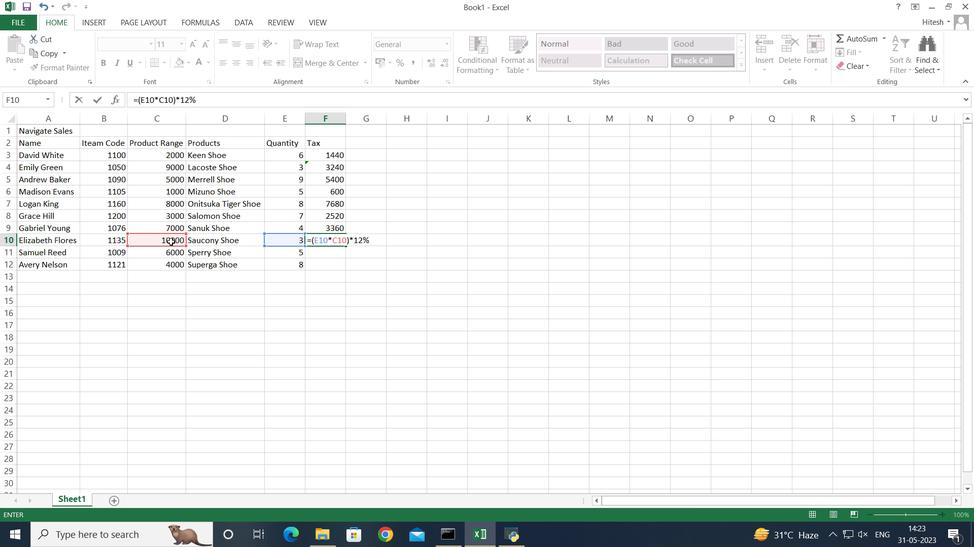 
Action: Mouse moved to (170, 242)
Screenshot: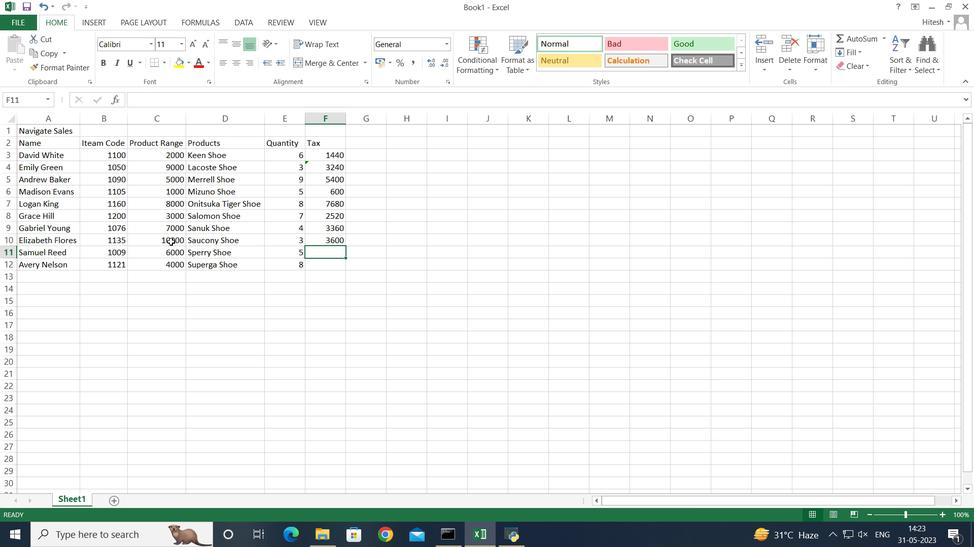 
Action: Key pressed =<Key.shift_r>(
Screenshot: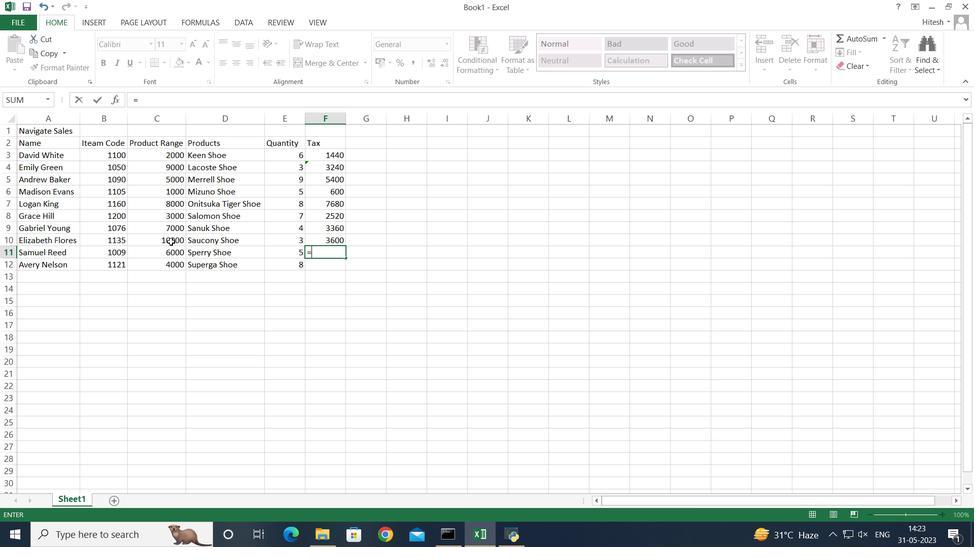 
Action: Mouse moved to (271, 251)
Screenshot: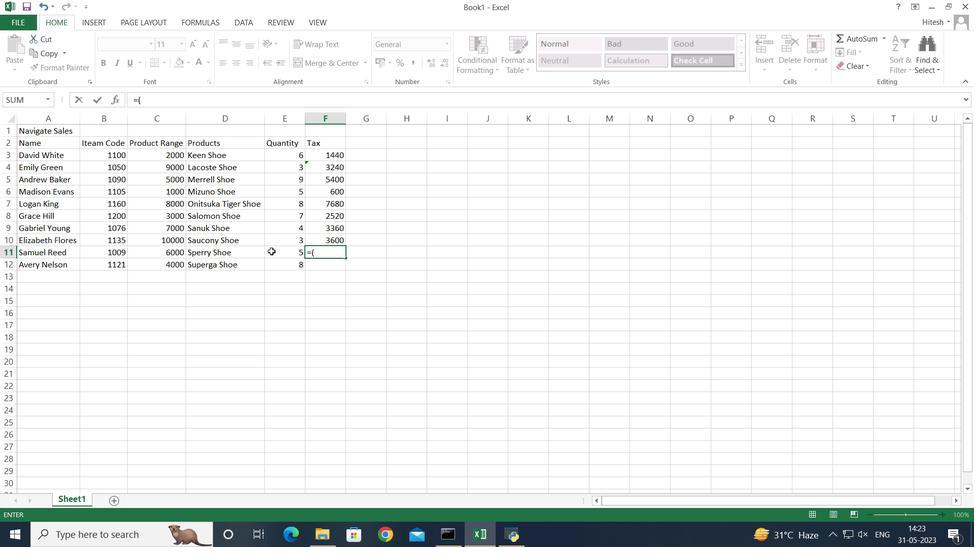 
Action: Mouse pressed left at (271, 251)
Screenshot: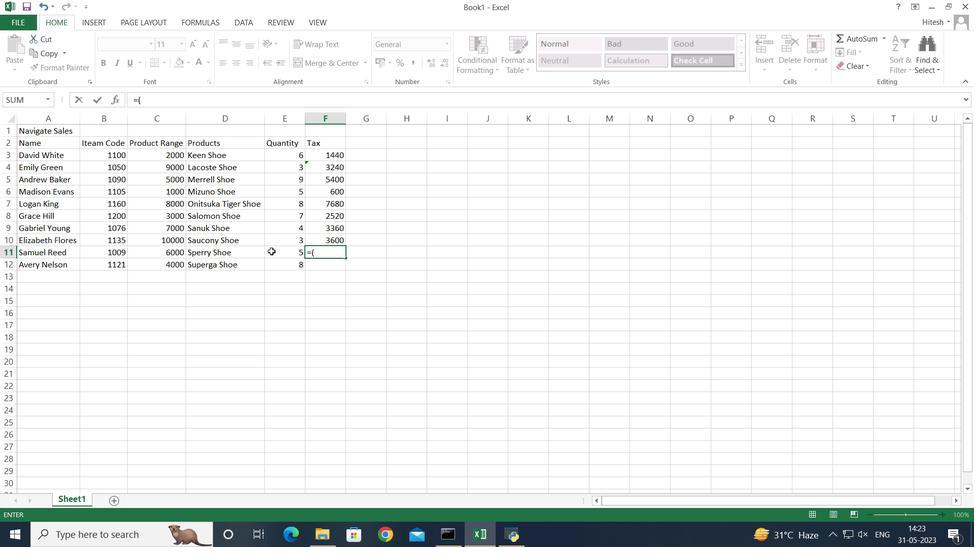 
Action: Mouse moved to (272, 251)
Screenshot: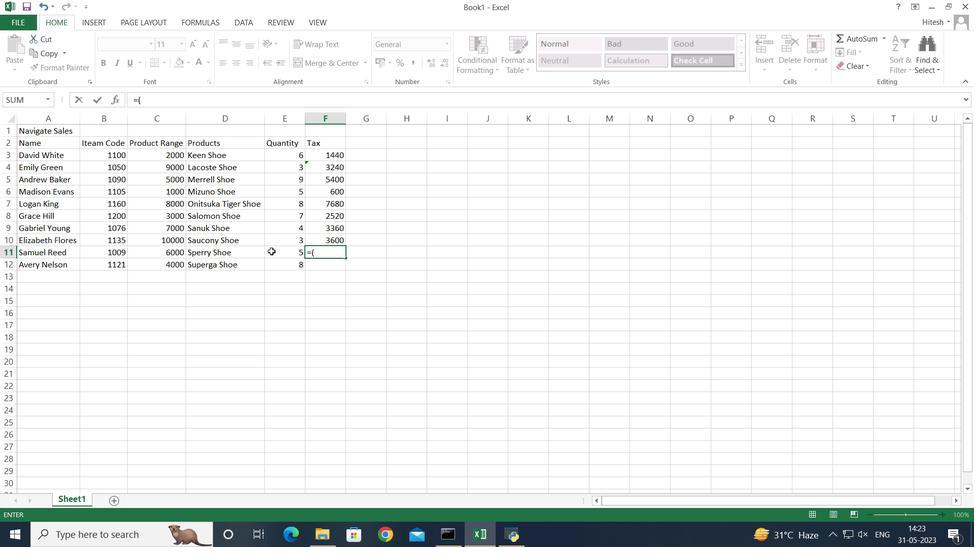 
Action: Key pressed *
Screenshot: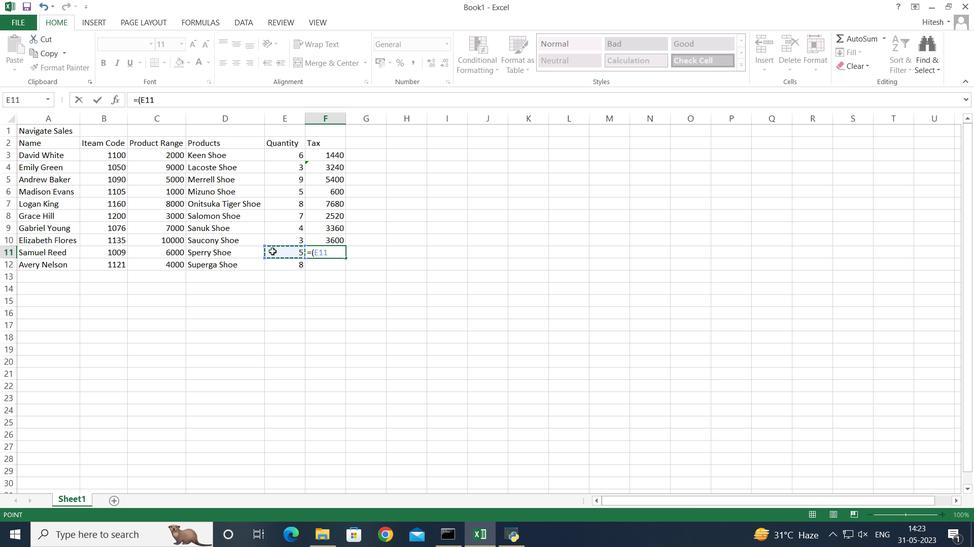 
Action: Mouse moved to (166, 250)
Screenshot: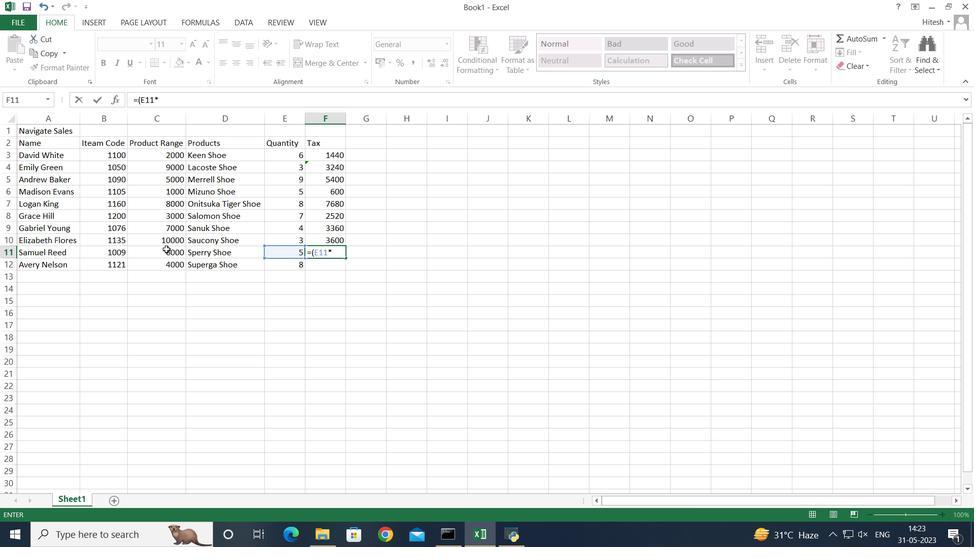 
Action: Mouse pressed left at (166, 250)
Screenshot: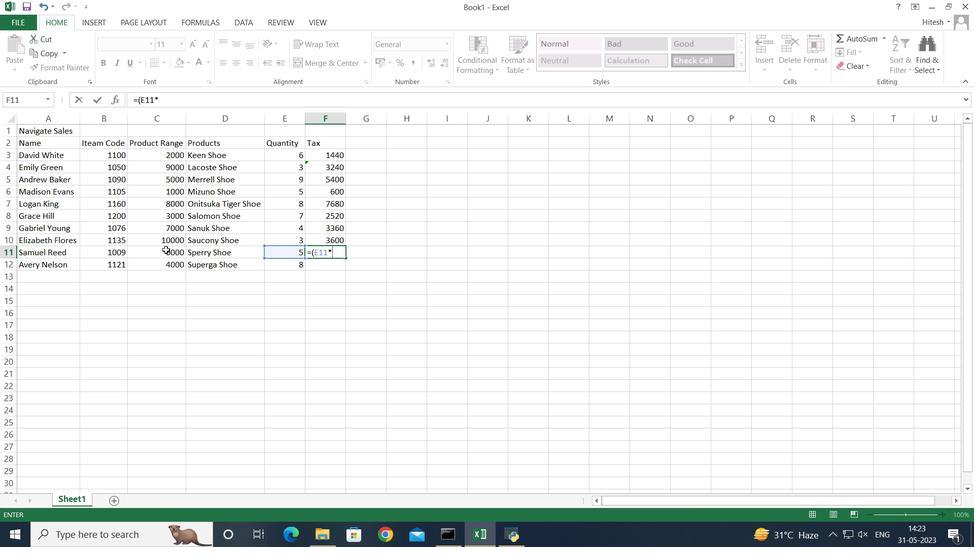 
Action: Key pressed <Key.shift_r><Key.shift_r><Key.shift_r><Key.shift_r><Key.shift_r><Key.shift_r><Key.shift_r><Key.shift_r><Key.shift_r><Key.shift_r><Key.shift_r><Key.shift_r><Key.shift_r><Key.shift_r><Key.shift_r><Key.shift_r>)*12<Key.shift><Key.shift><Key.shift><Key.shift><Key.shift><Key.shift><Key.shift><Key.shift>%<Key.enter>
Screenshot: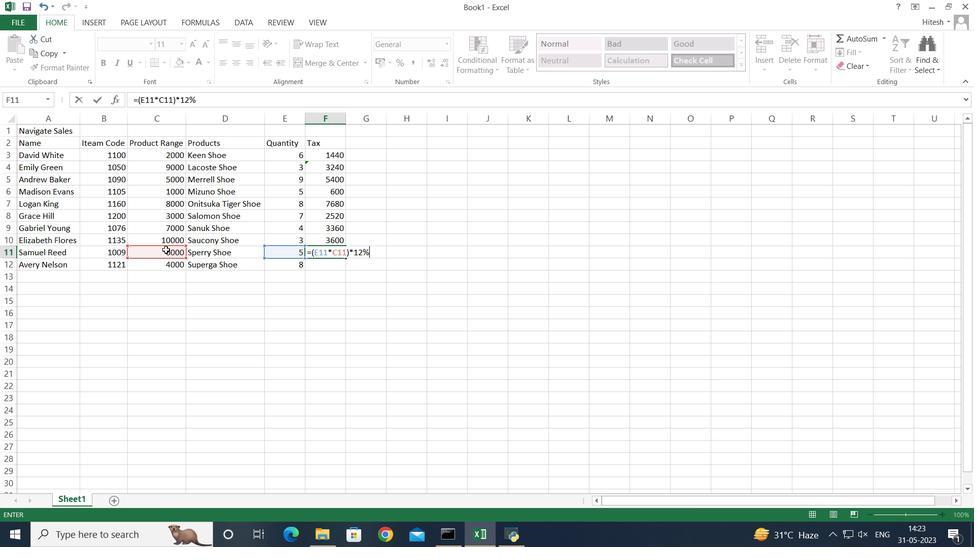 
Action: Mouse moved to (166, 251)
Screenshot: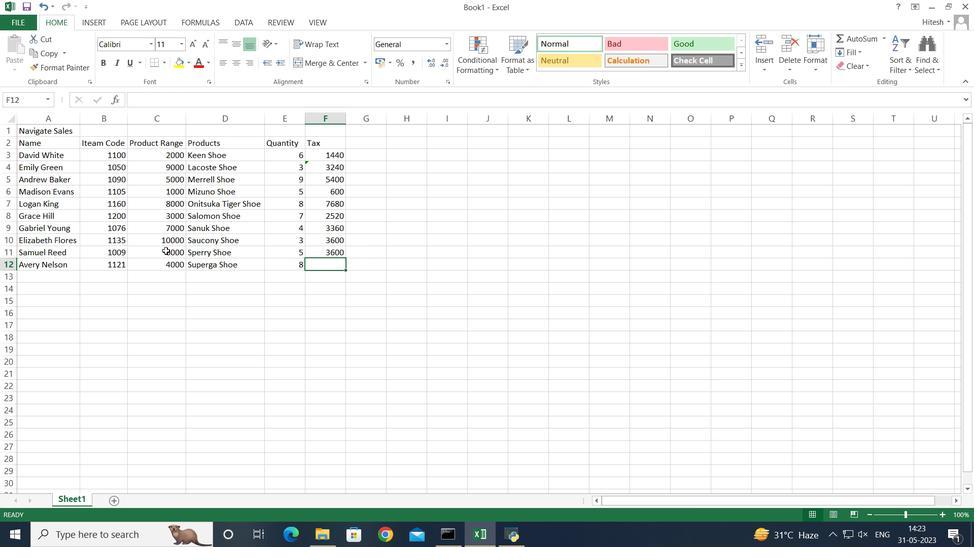 
Action: Key pressed =
Screenshot: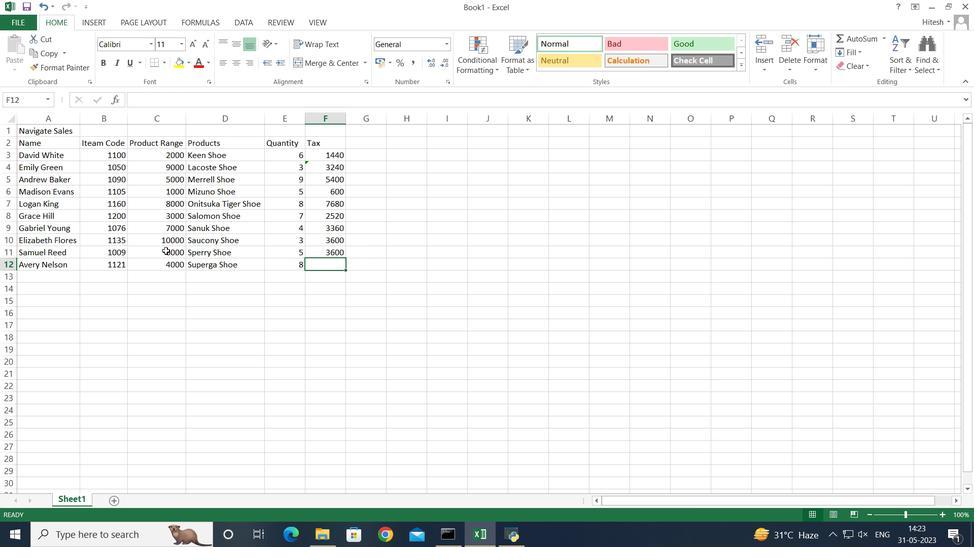 
Action: Mouse moved to (166, 252)
Screenshot: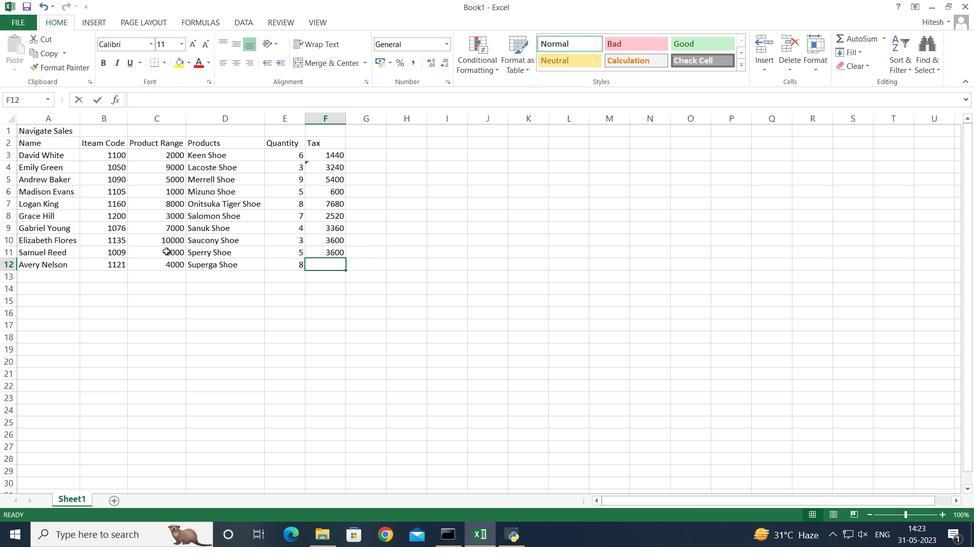 
Action: Key pressed <Key.shift_r>
Screenshot: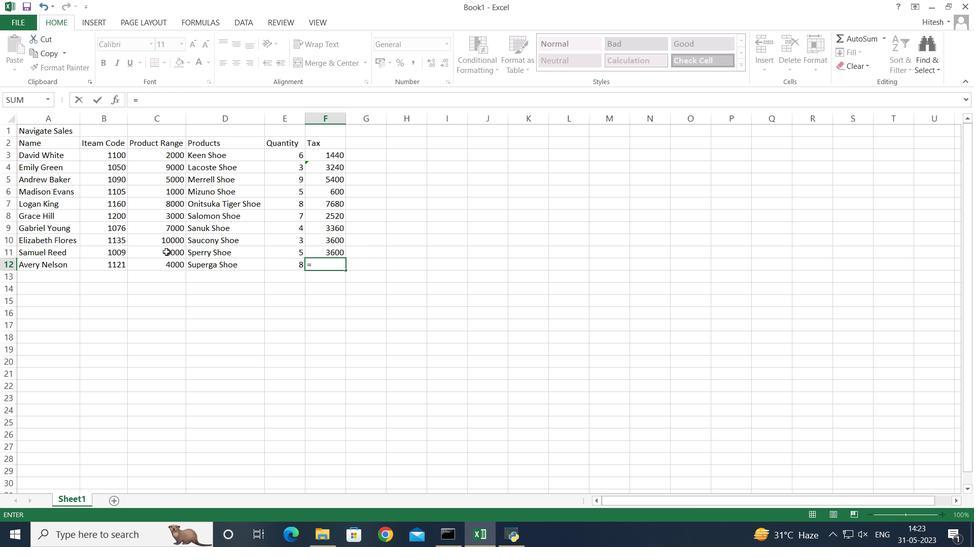 
Action: Mouse moved to (167, 253)
Screenshot: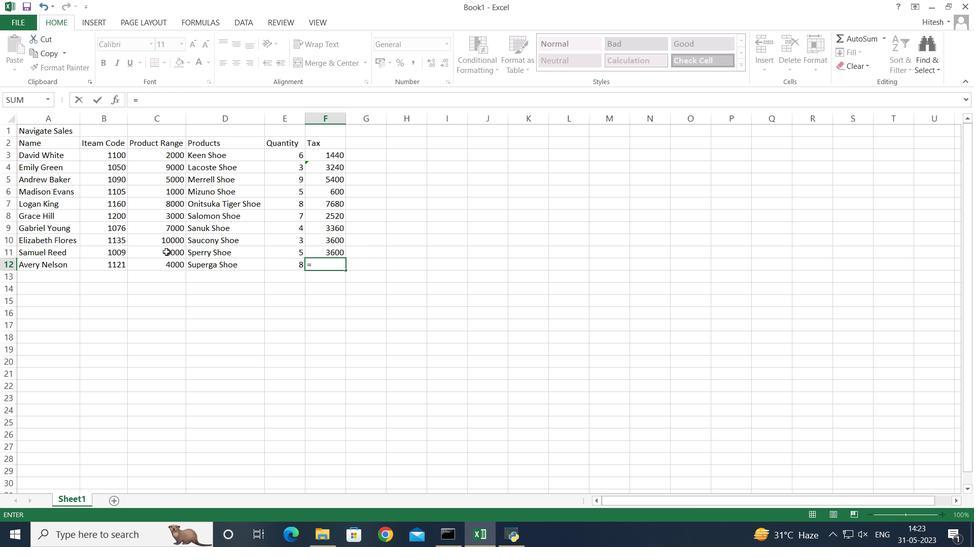 
Action: Key pressed (
Screenshot: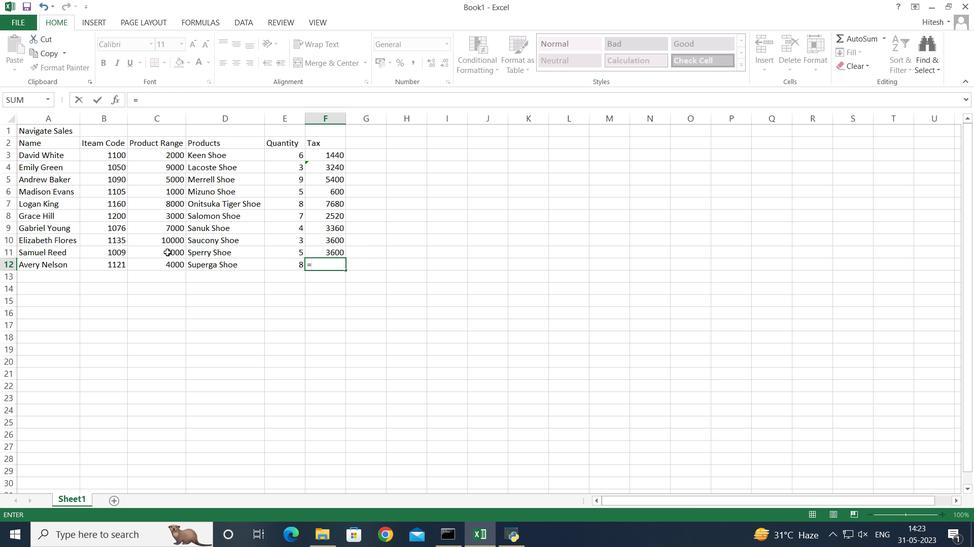 
Action: Mouse moved to (270, 264)
Screenshot: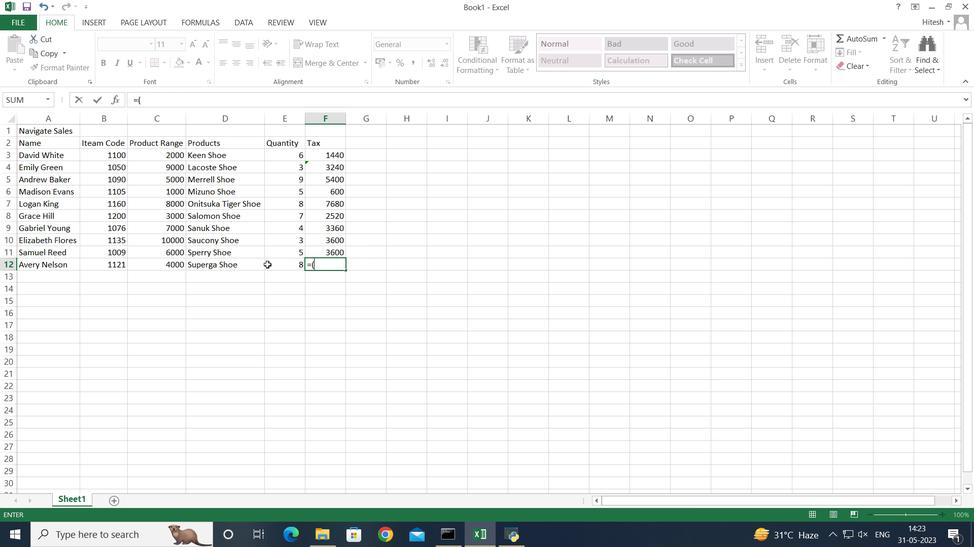 
Action: Mouse pressed left at (270, 264)
Screenshot: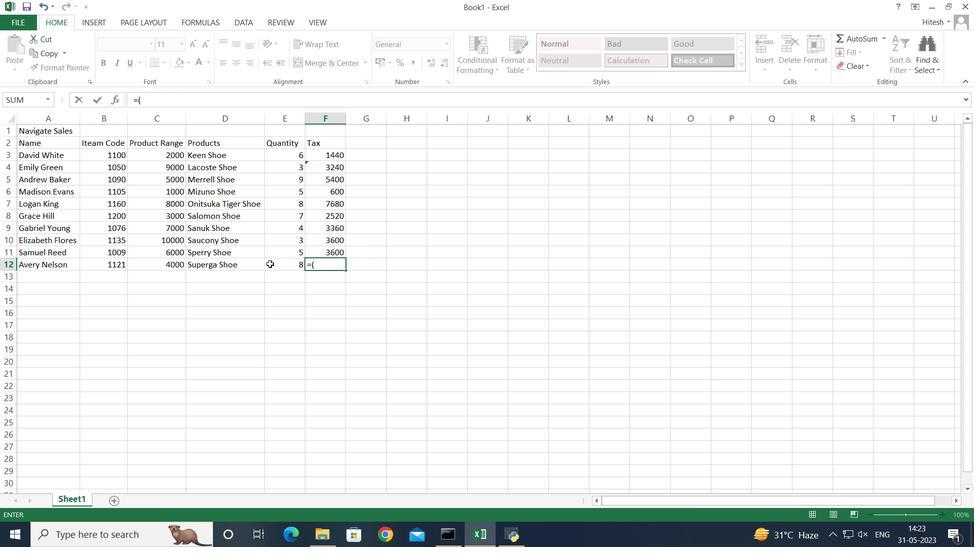 
Action: Key pressed *
Screenshot: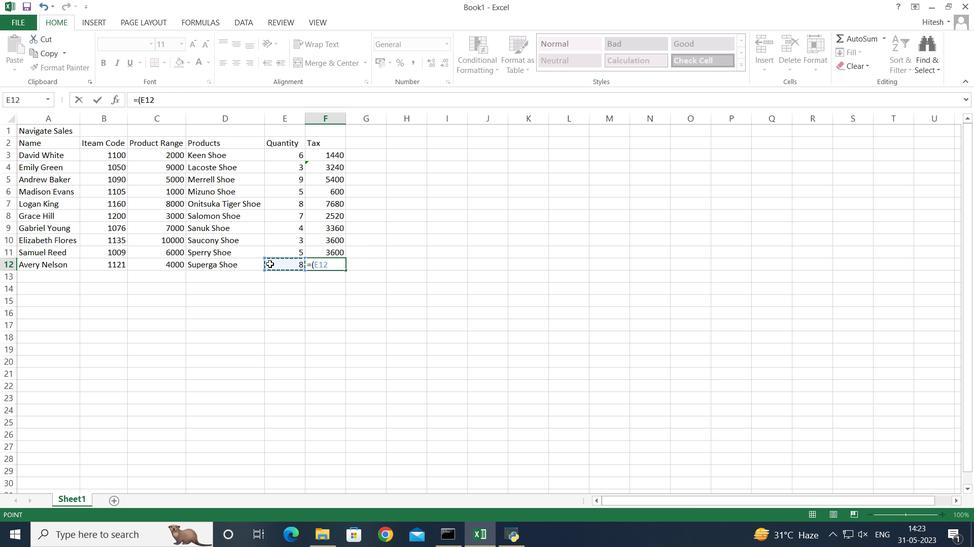 
Action: Mouse moved to (139, 264)
Screenshot: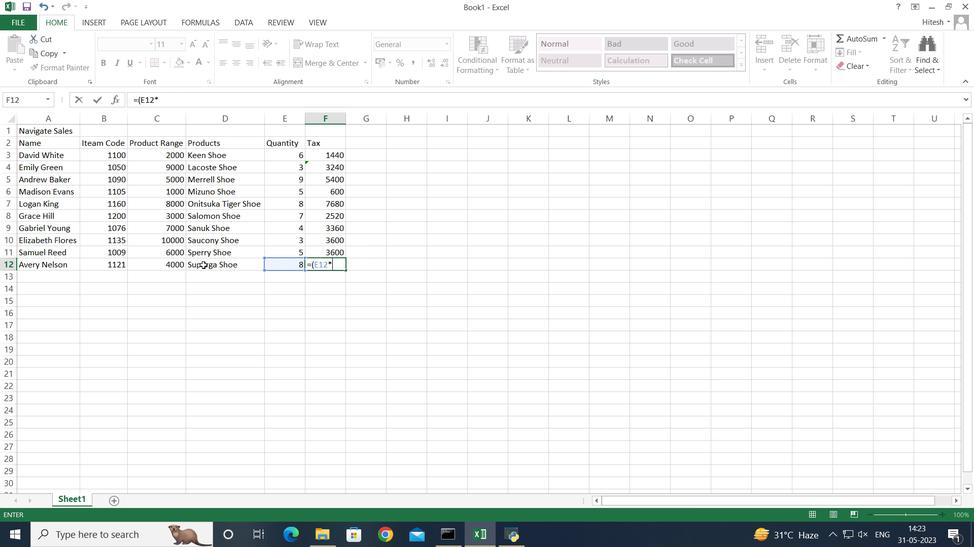 
Action: Mouse pressed left at (139, 264)
Screenshot: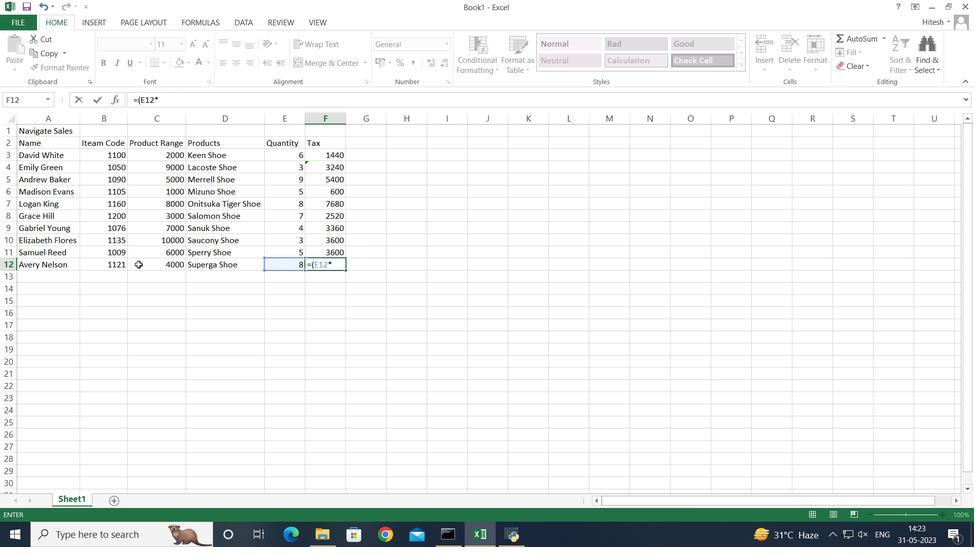 
Action: Mouse moved to (139, 264)
Screenshot: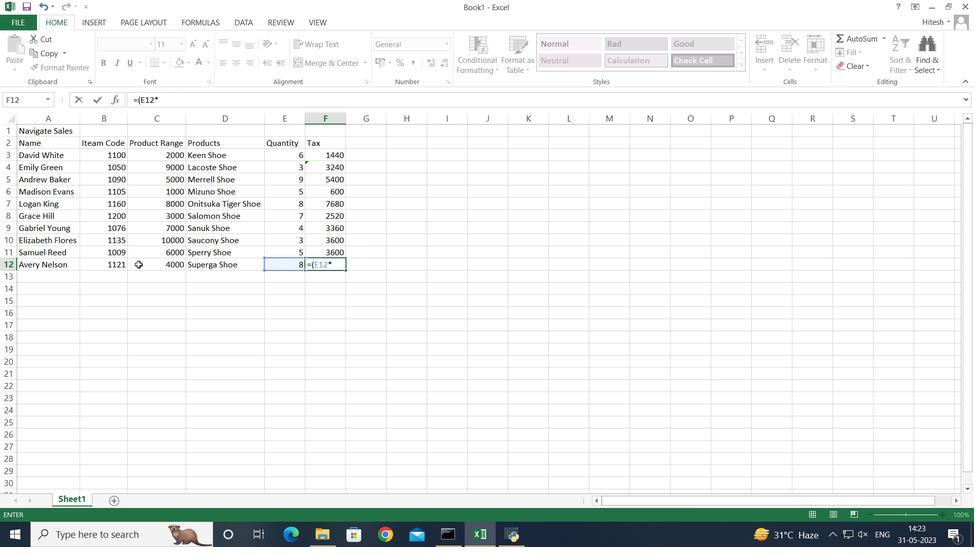 
Action: Key pressed <Key.shift_r>)*12<Key.shift><Key.shift><Key.shift><Key.shift><Key.shift><Key.shift><Key.shift><Key.shift><Key.shift><Key.shift><Key.shift><Key.shift><Key.shift><Key.shift><Key.shift>%
Screenshot: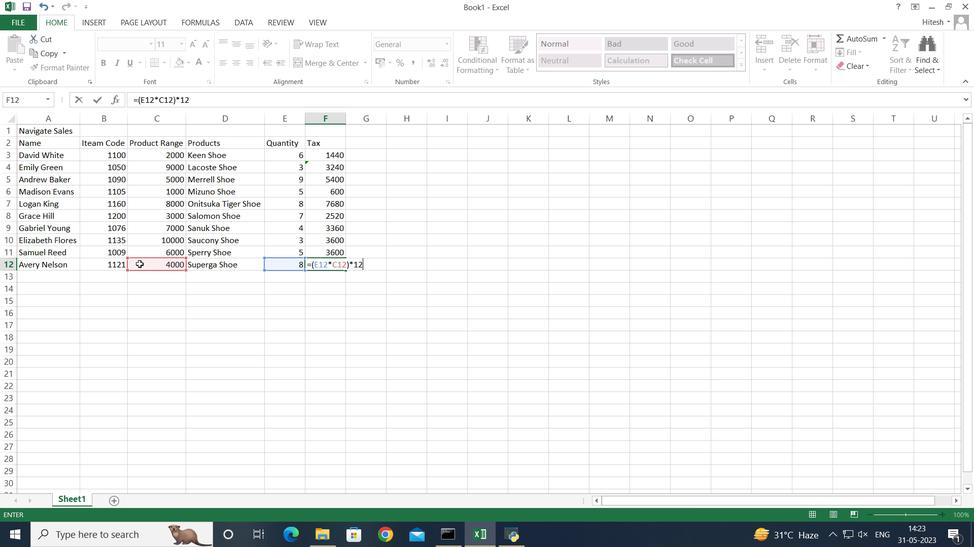 
Action: Mouse moved to (141, 263)
Screenshot: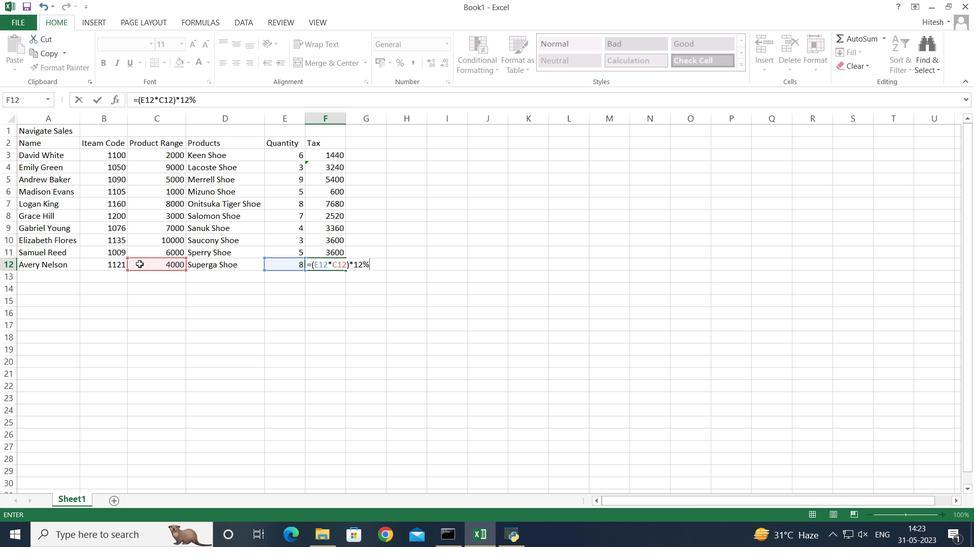
Action: Key pressed <Key.enter>
Screenshot: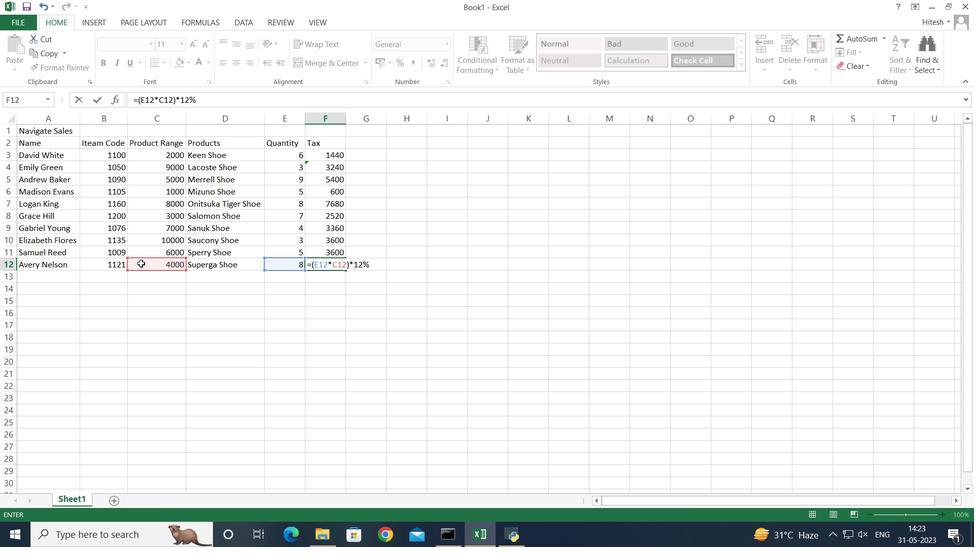 
Action: Mouse moved to (362, 144)
Screenshot: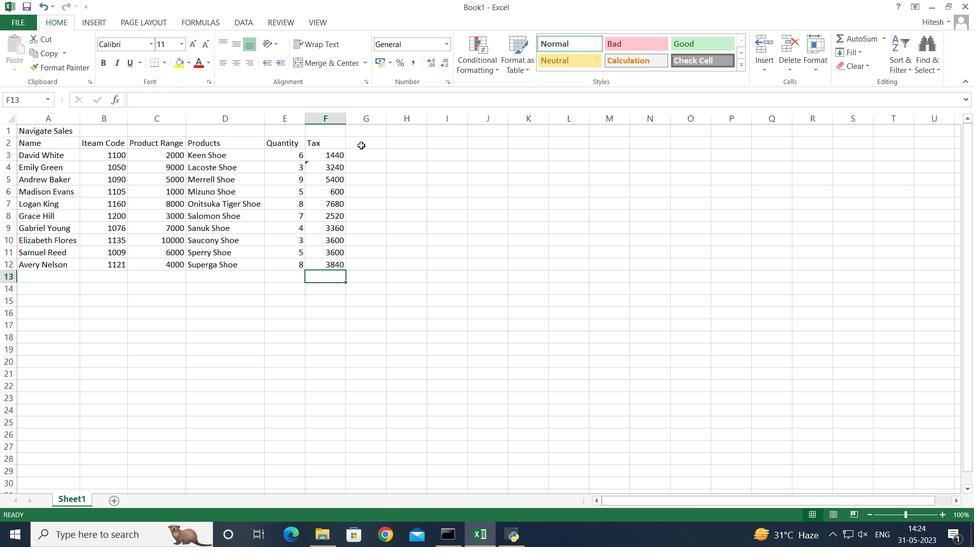
Action: Mouse pressed left at (362, 144)
Screenshot: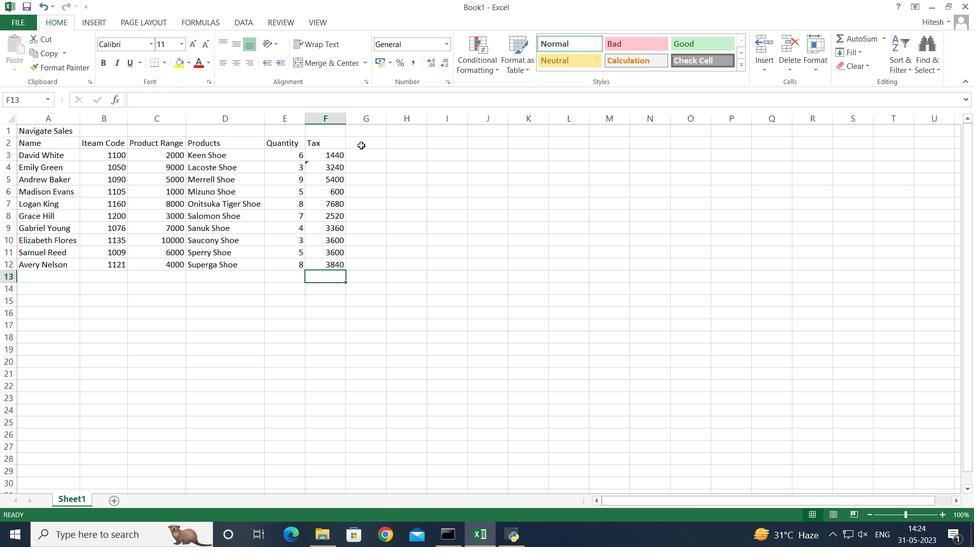 
Action: Mouse moved to (358, 144)
Screenshot: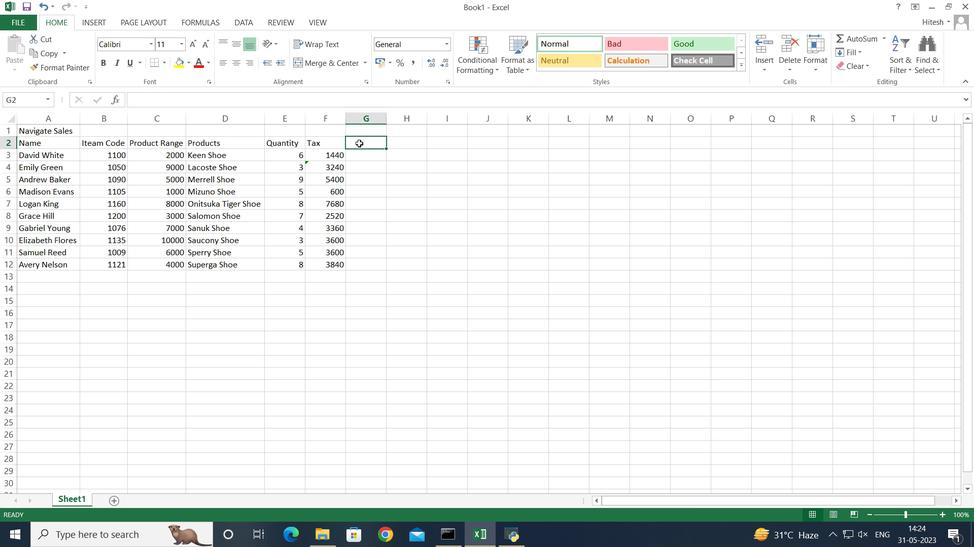 
Action: Key pressed <Key.shift><Key.shift><Key.shift><Key.shift><Key.shift><Key.shift><Key.shift><Key.shift>Tot
Screenshot: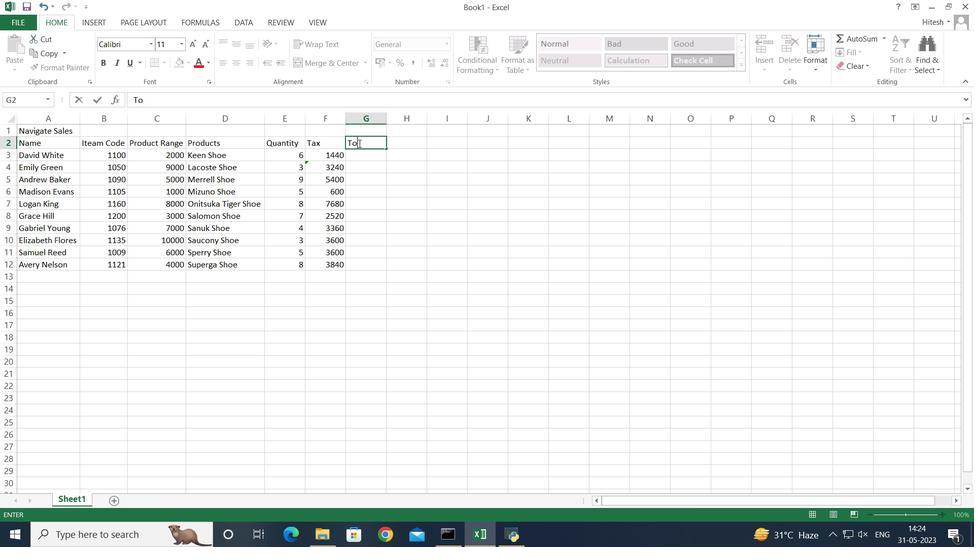 
Action: Mouse moved to (358, 144)
Screenshot: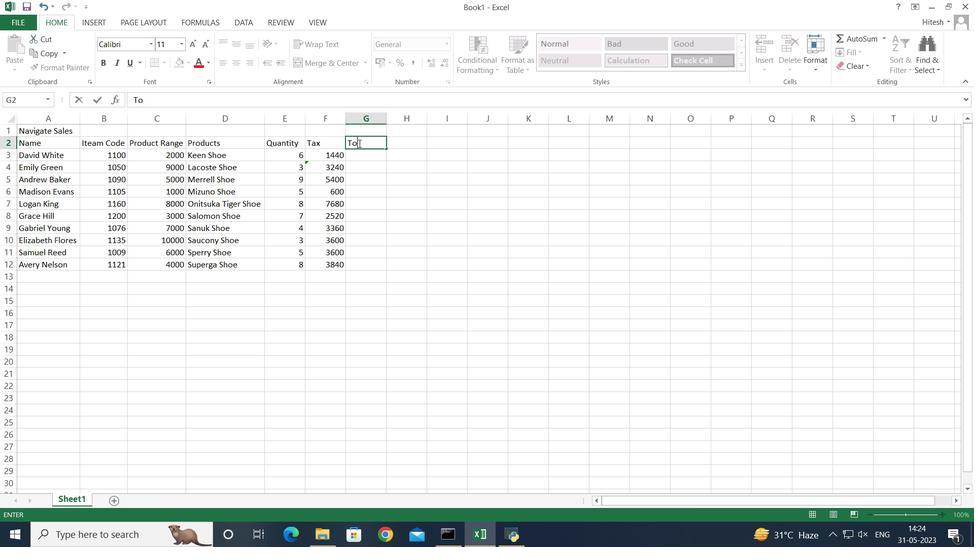 
Action: Key pressed al<Key.enter>
Screenshot: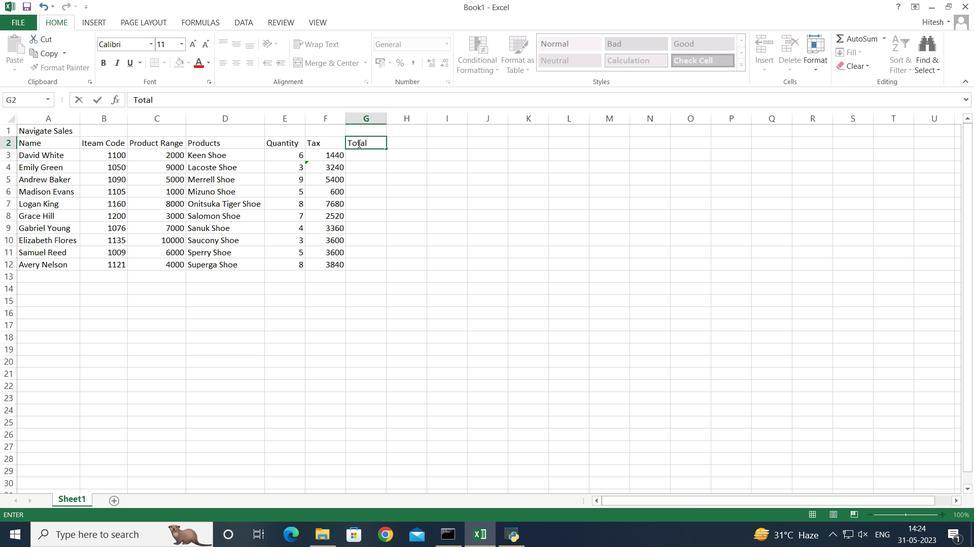 
Action: Mouse moved to (377, 165)
Screenshot: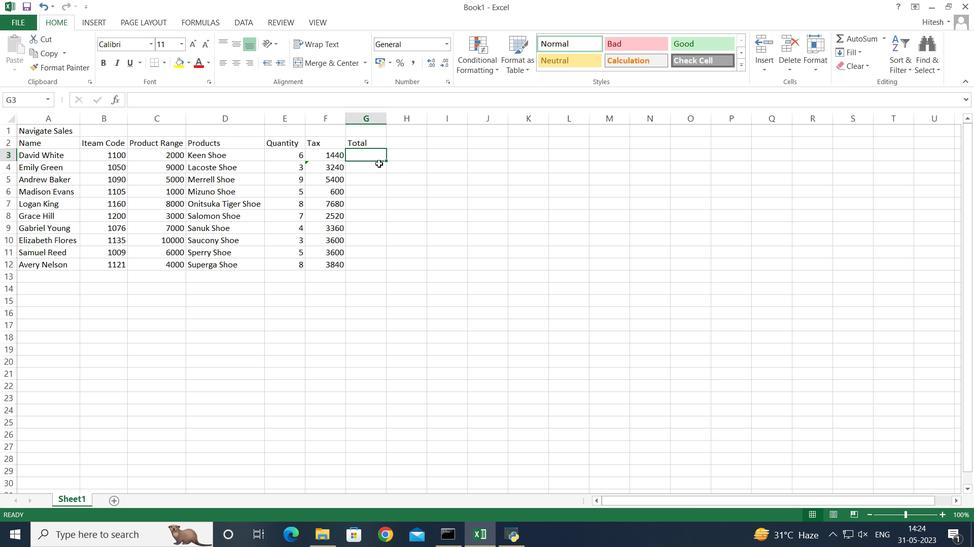 
Action: Key pressed =
Screenshot: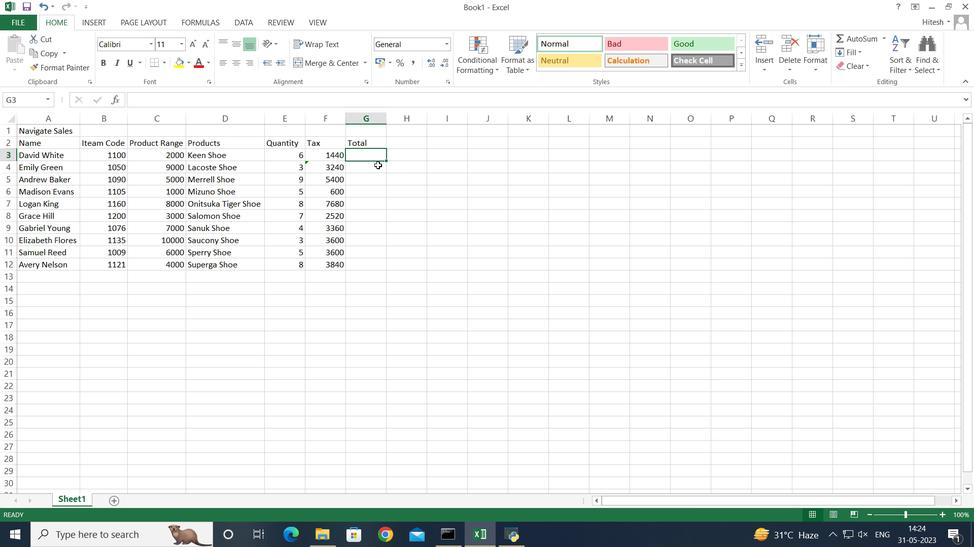 
Action: Mouse moved to (336, 163)
Screenshot: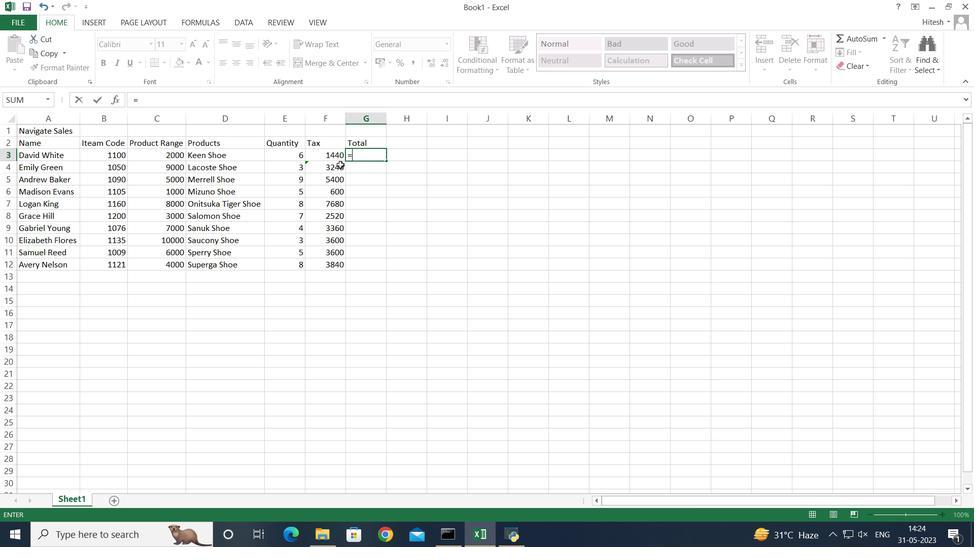 
Action: Key pressed <Key.shift_r>
Screenshot: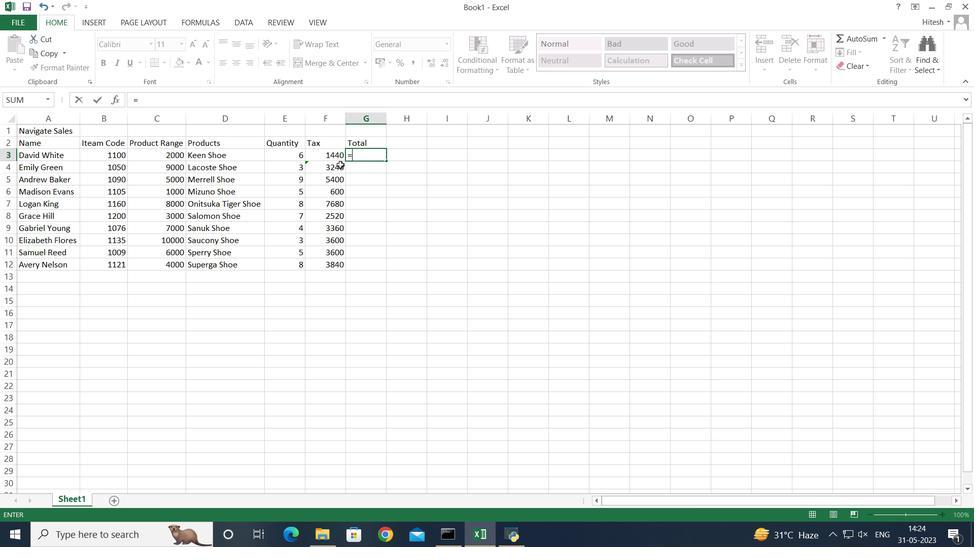 
Action: Mouse moved to (333, 162)
Screenshot: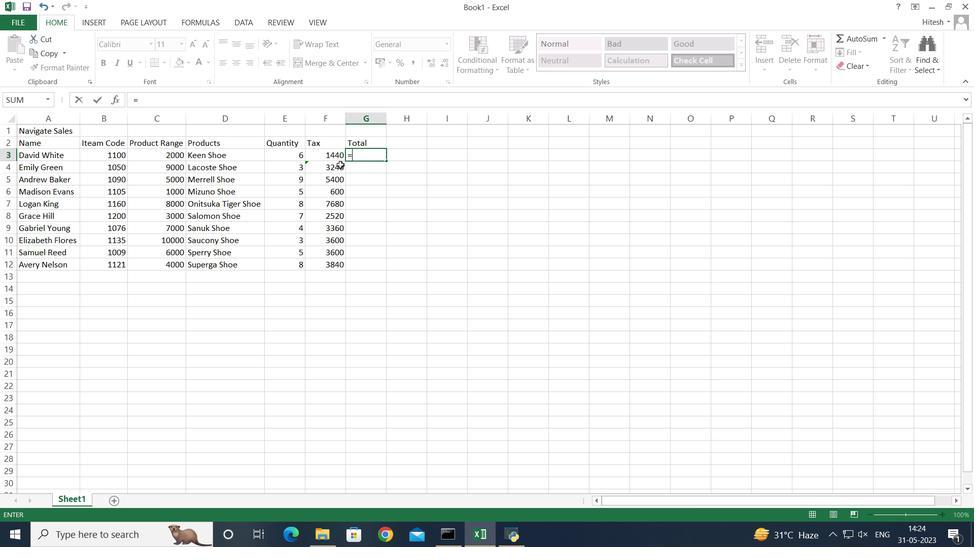 
Action: Key pressed <Key.shift_r>(
Screenshot: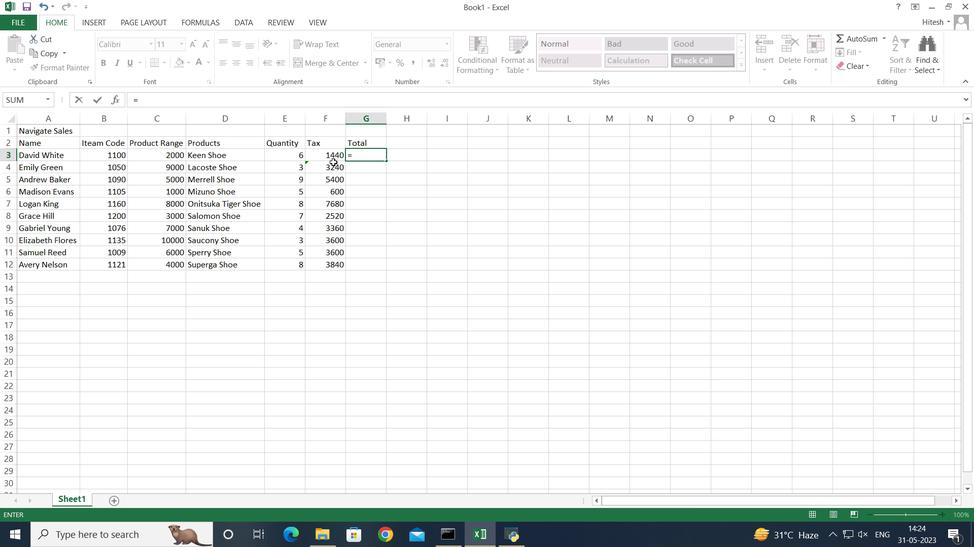 
Action: Mouse moved to (293, 157)
Screenshot: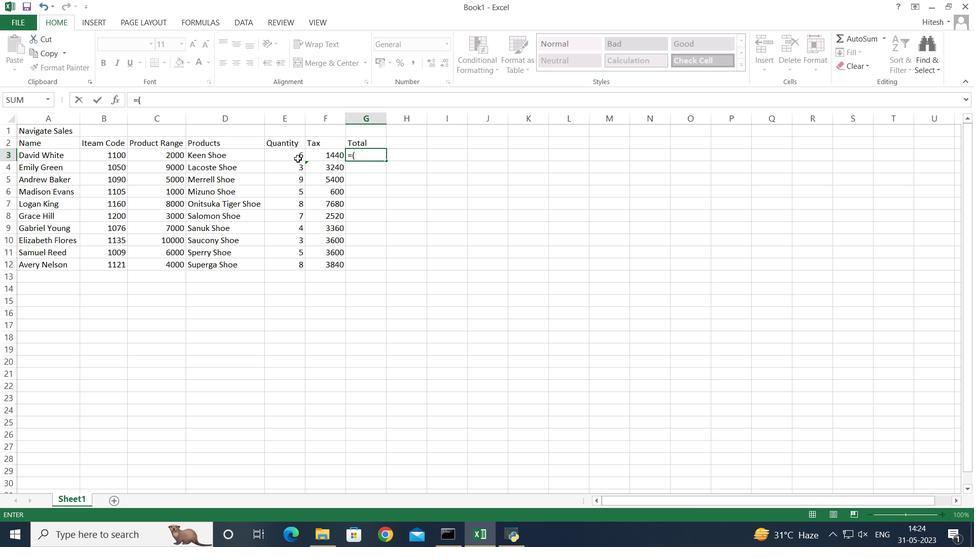 
Action: Mouse pressed left at (293, 157)
Screenshot: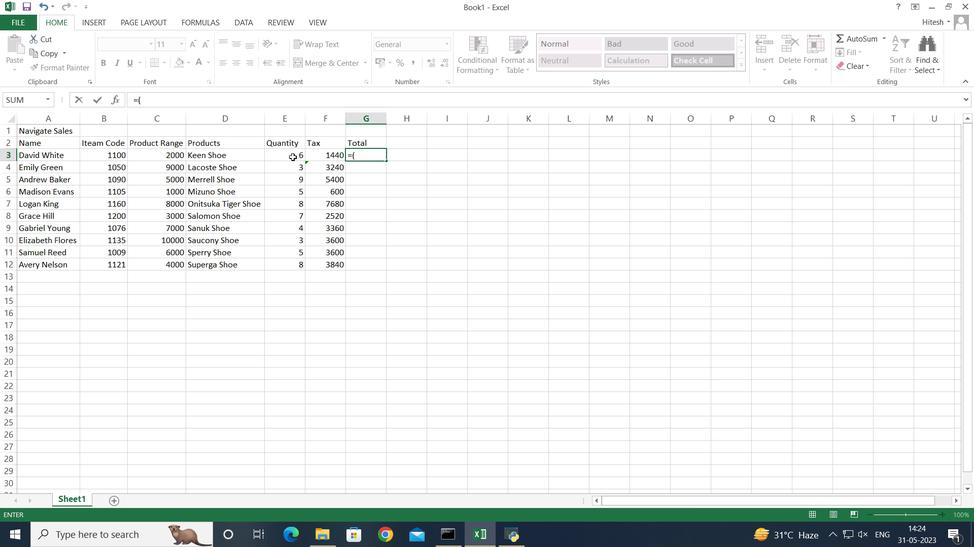 
Action: Key pressed *
Screenshot: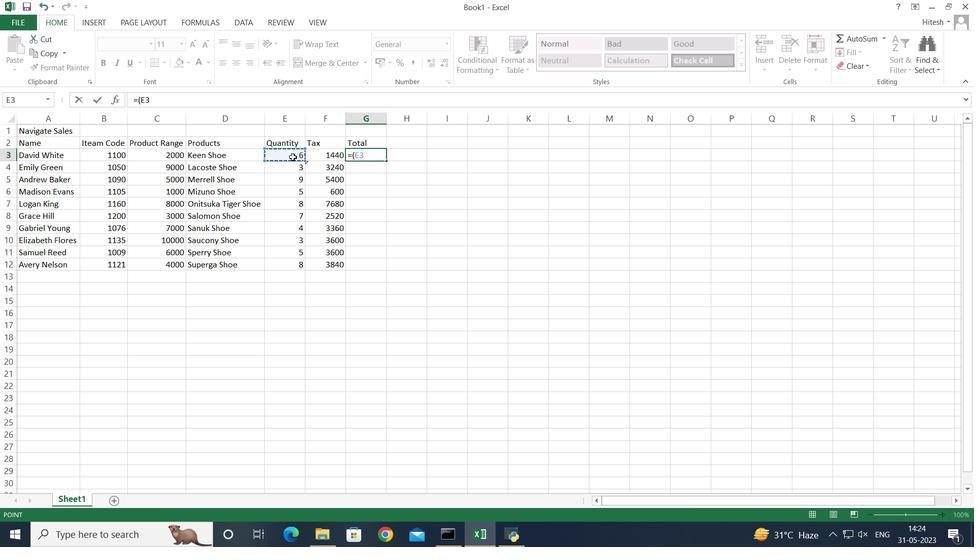 
Action: Mouse moved to (174, 154)
Screenshot: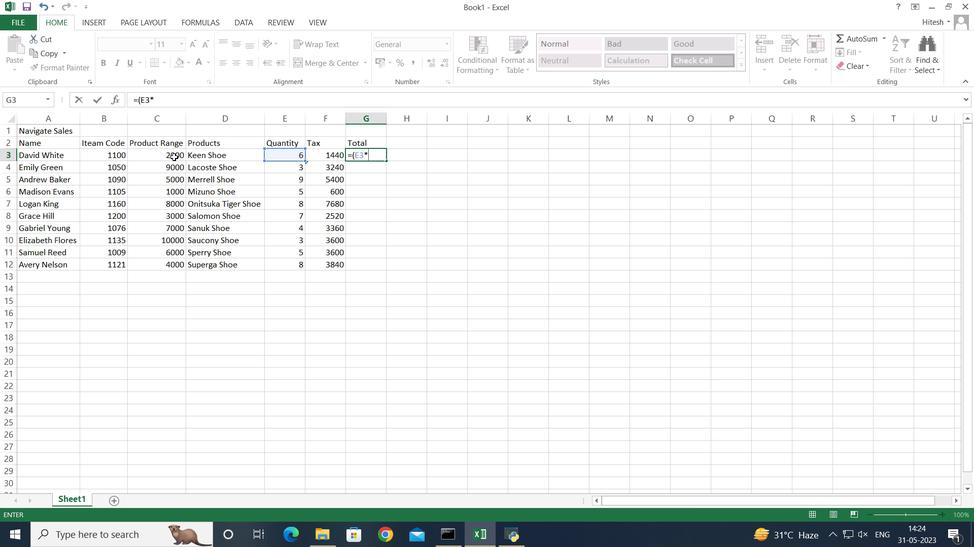 
Action: Mouse pressed left at (174, 154)
Screenshot: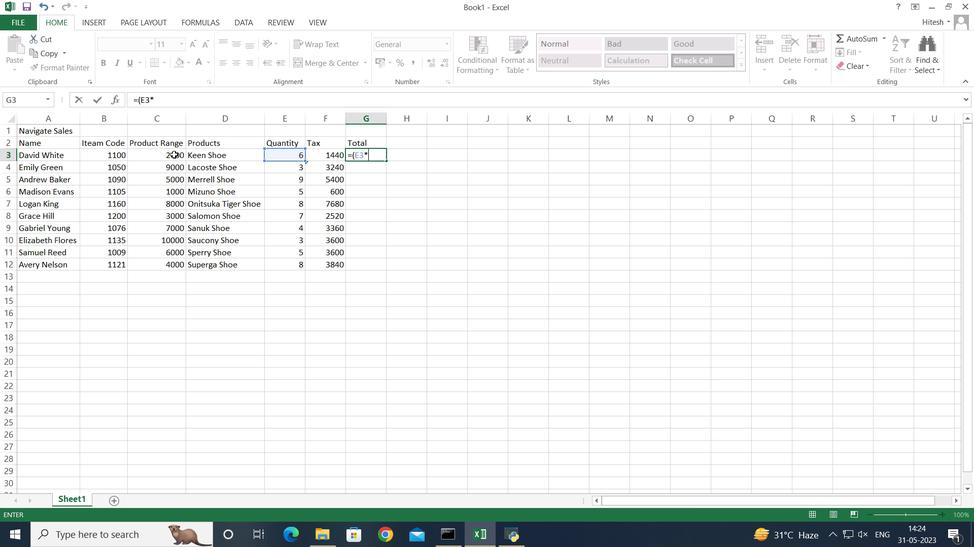 
Action: Key pressed <Key.shift_r><Key.shift_r>)+
Screenshot: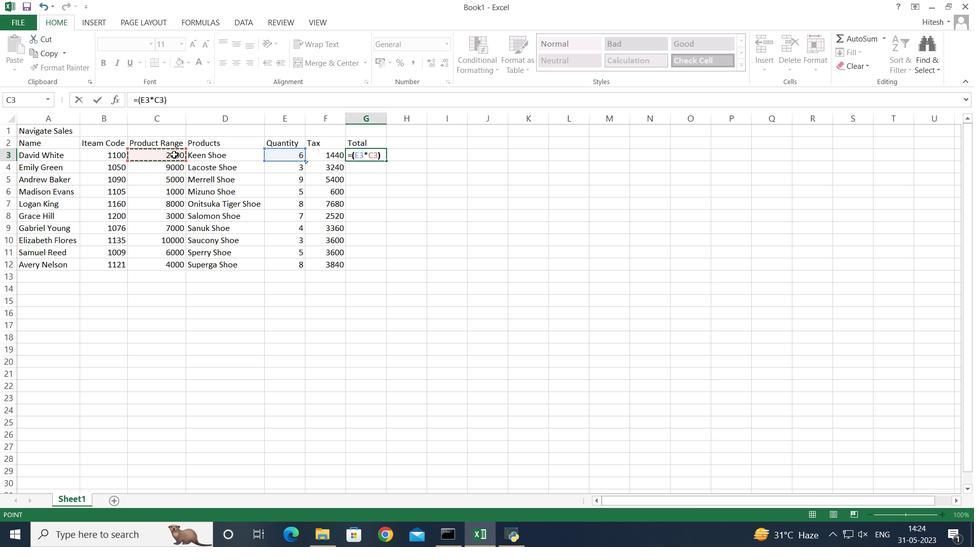 
Action: Mouse moved to (315, 152)
Screenshot: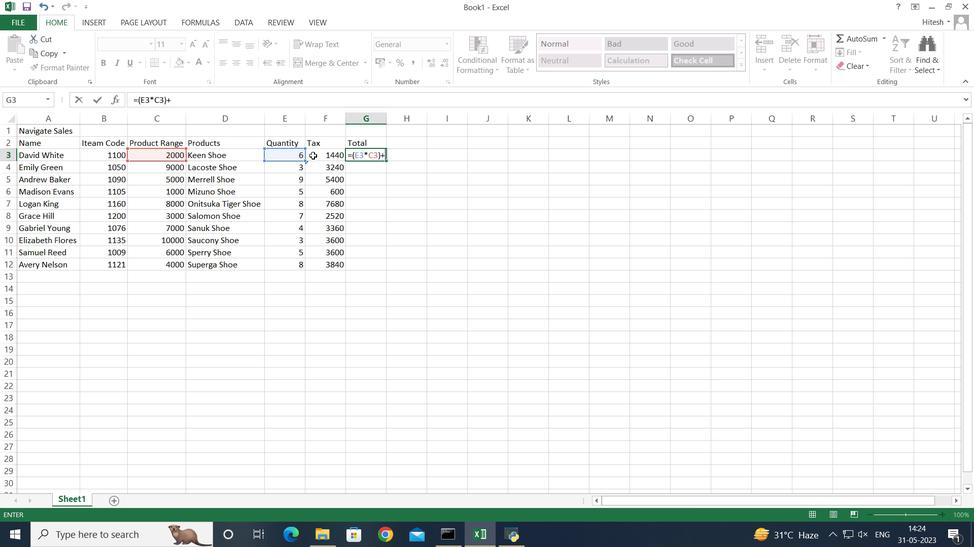 
Action: Mouse pressed left at (315, 152)
Screenshot: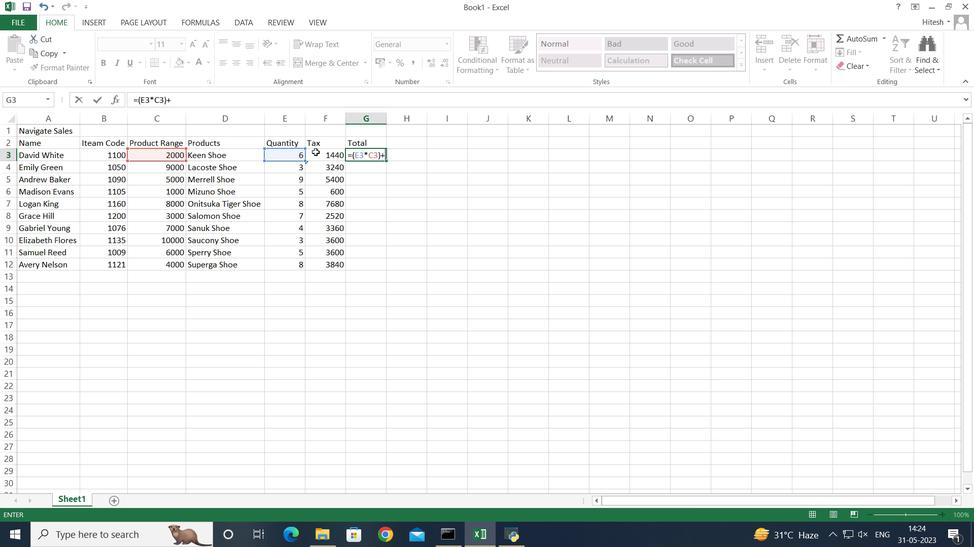 
Action: Key pressed <Key.enter>
Screenshot: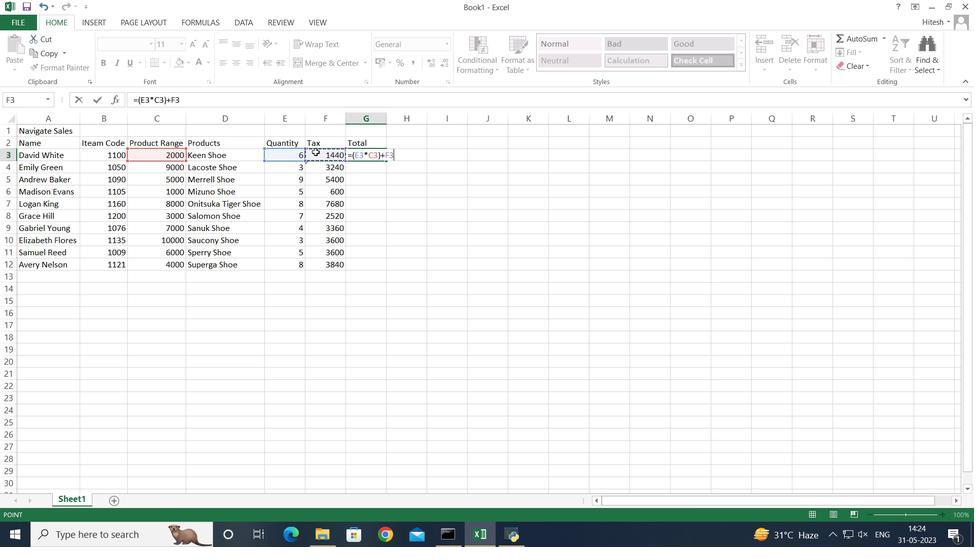 
Action: Mouse moved to (323, 155)
Screenshot: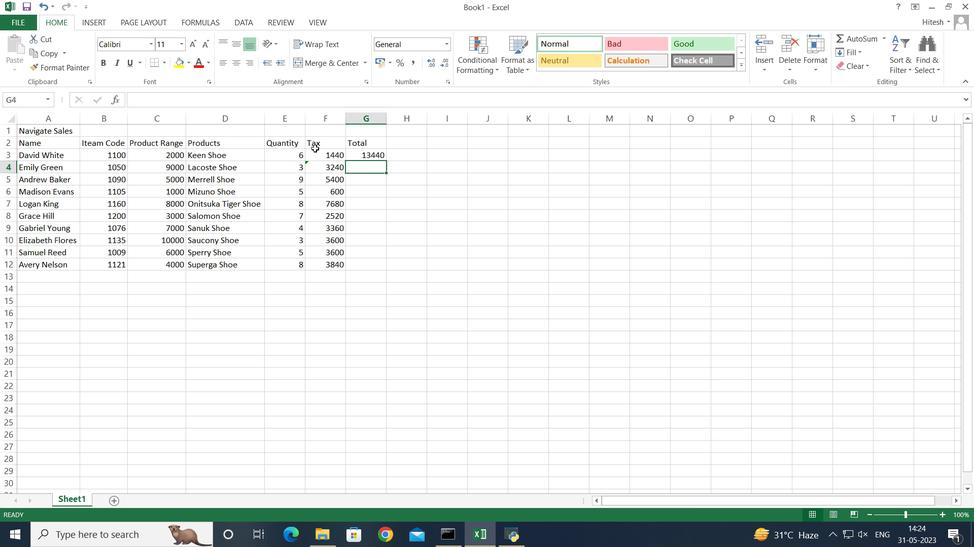 
Action: Key pressed =
Screenshot: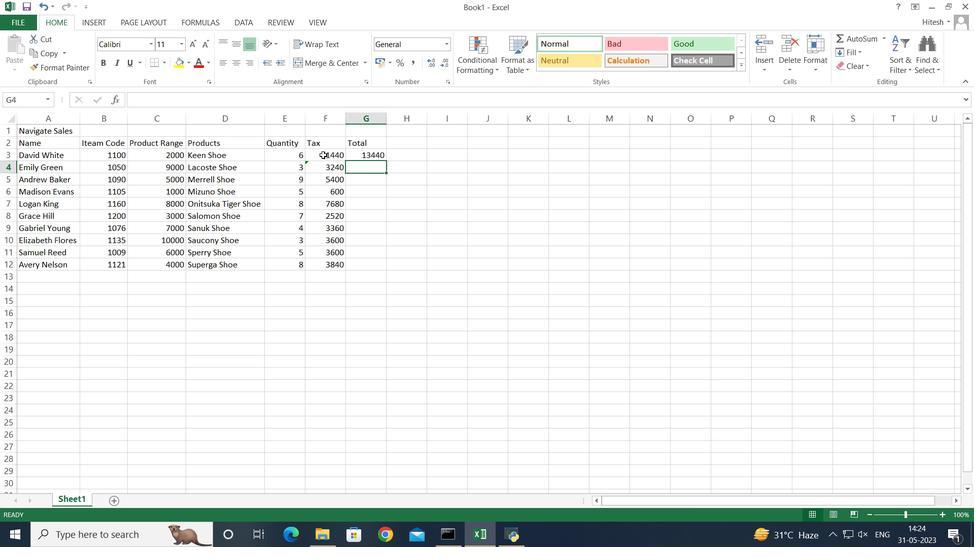 
Action: Mouse moved to (323, 155)
Screenshot: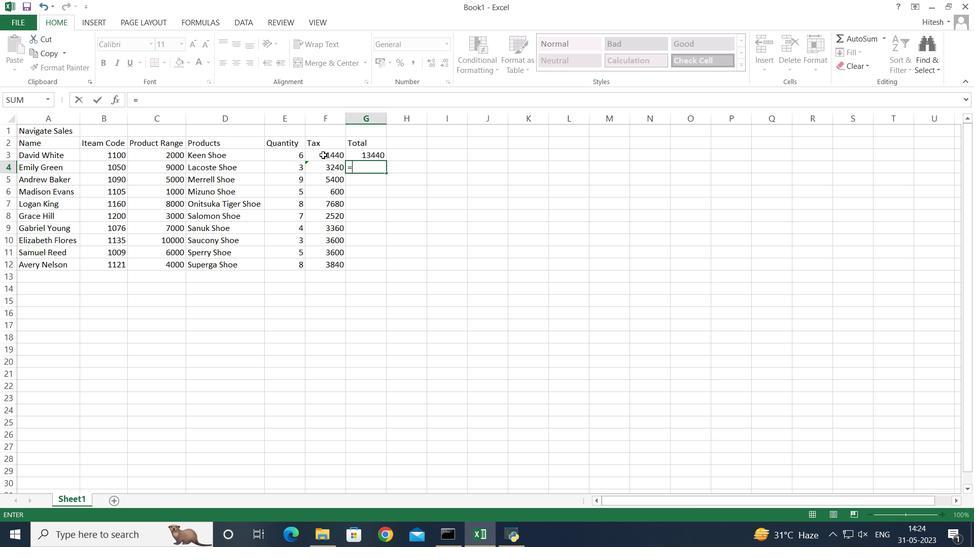 
Action: Key pressed <Key.shift_r>(
Screenshot: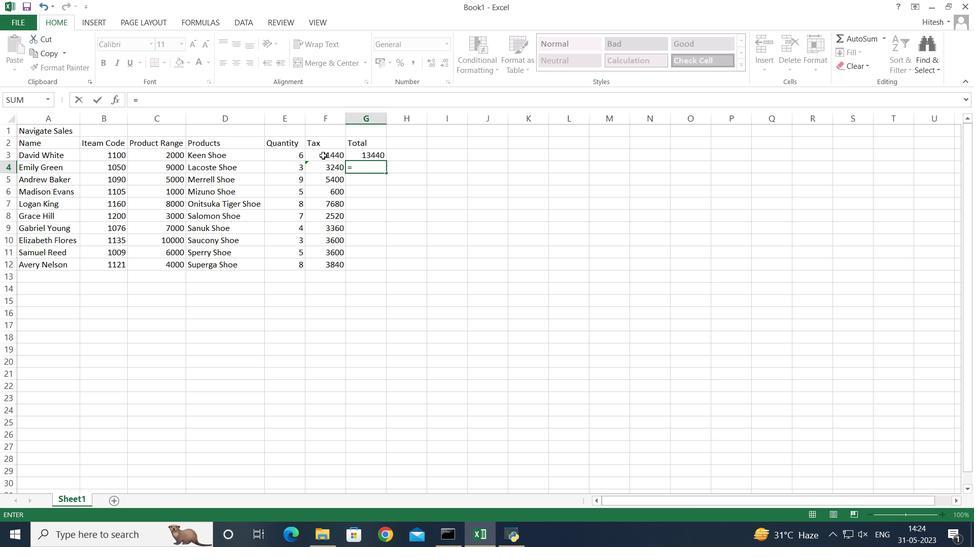 
Action: Mouse moved to (295, 165)
Screenshot: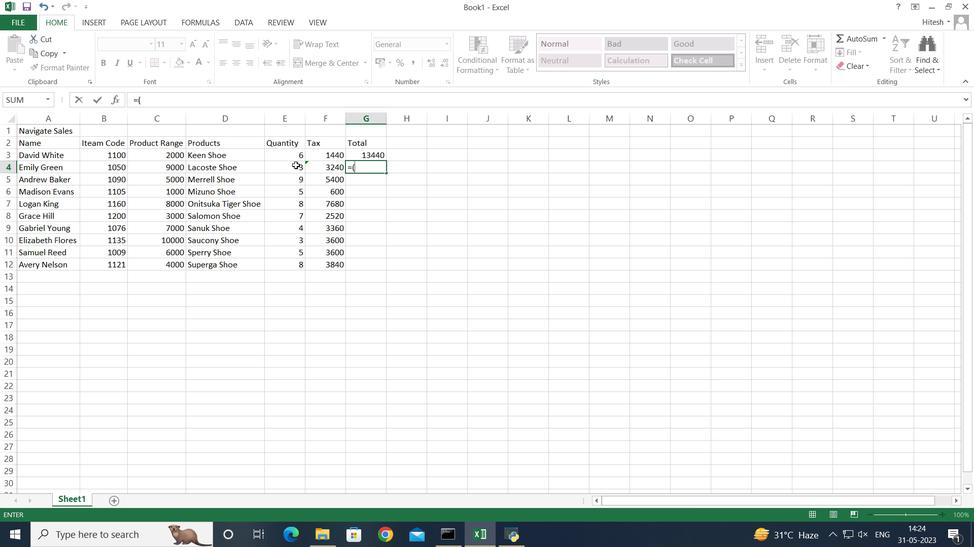 
Action: Mouse pressed left at (295, 165)
Screenshot: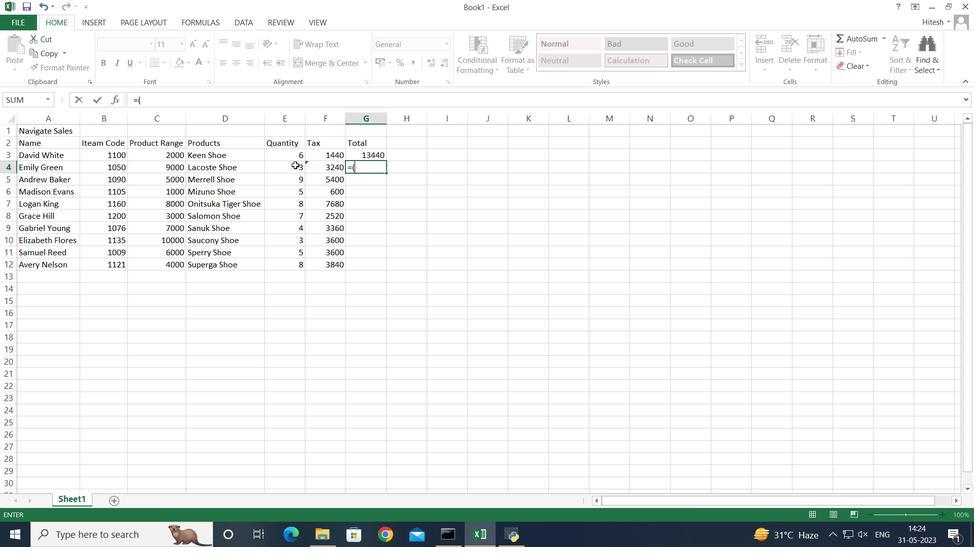 
Action: Key pressed *
Screenshot: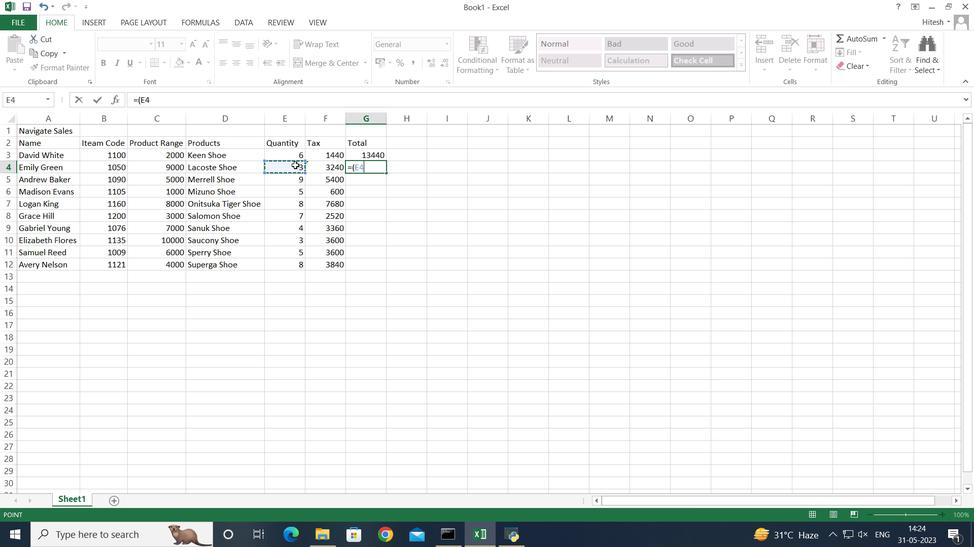 
Action: Mouse moved to (159, 165)
Screenshot: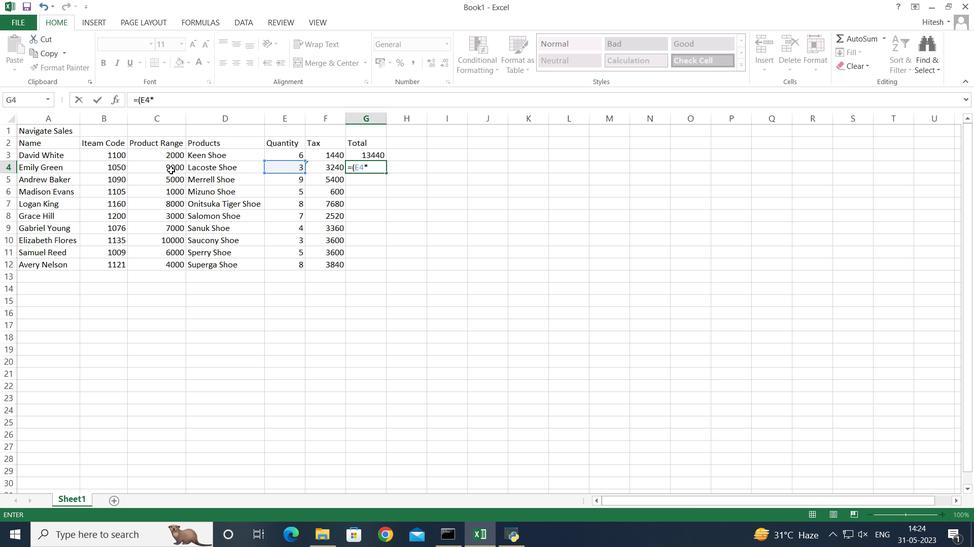 
Action: Mouse pressed left at (159, 165)
Screenshot: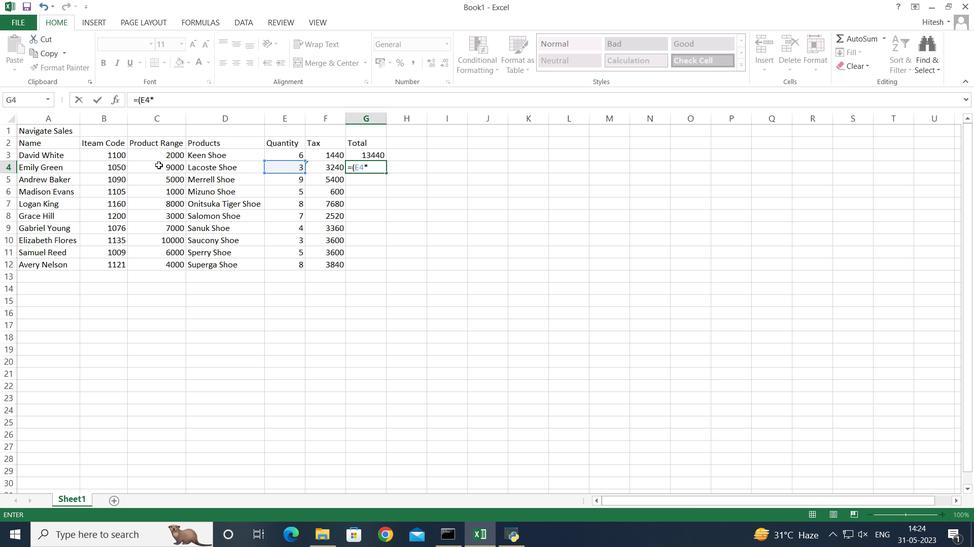 
Action: Mouse moved to (159, 164)
Screenshot: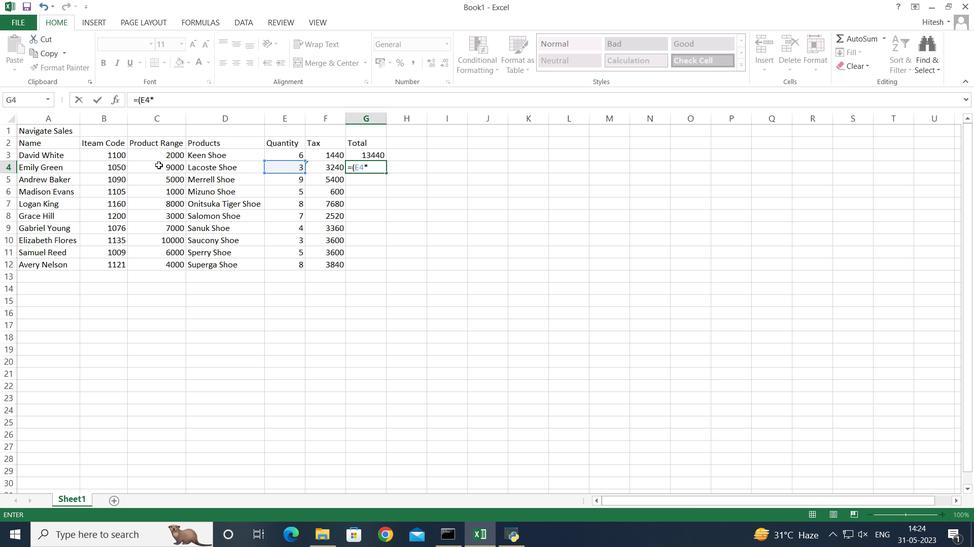 
Action: Key pressed <Key.shift_r><Key.shift_r><Key.shift_r>)
Screenshot: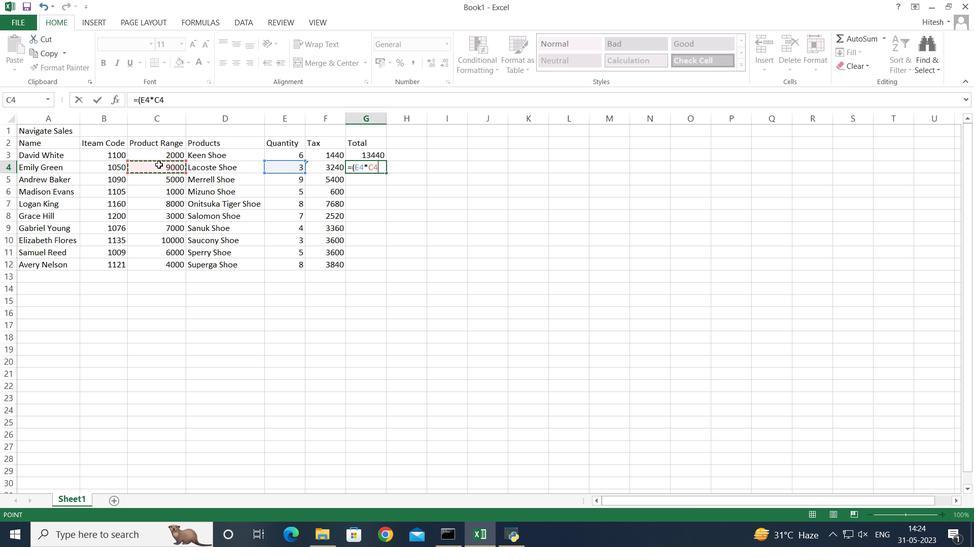 
Action: Mouse moved to (161, 164)
Screenshot: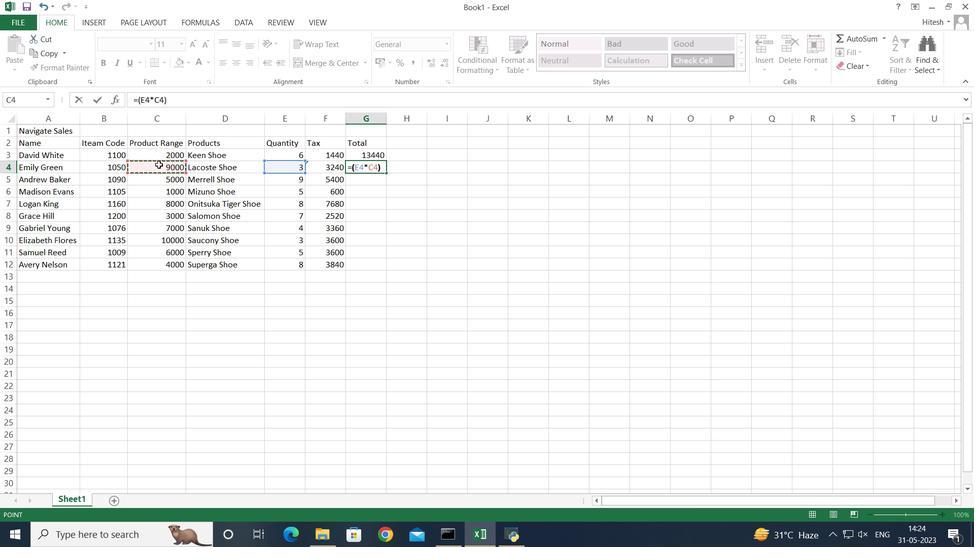 
Action: Key pressed +
Screenshot: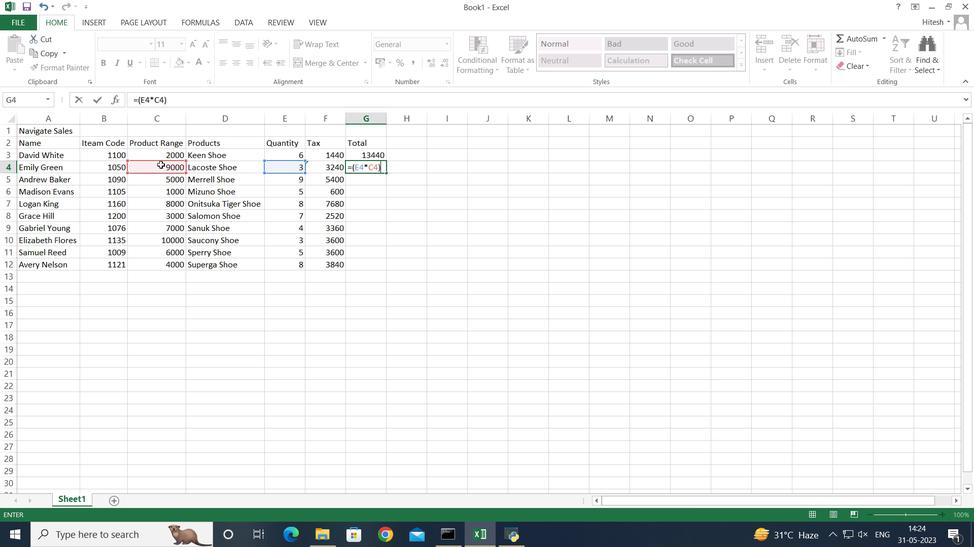 
Action: Mouse moved to (318, 167)
Screenshot: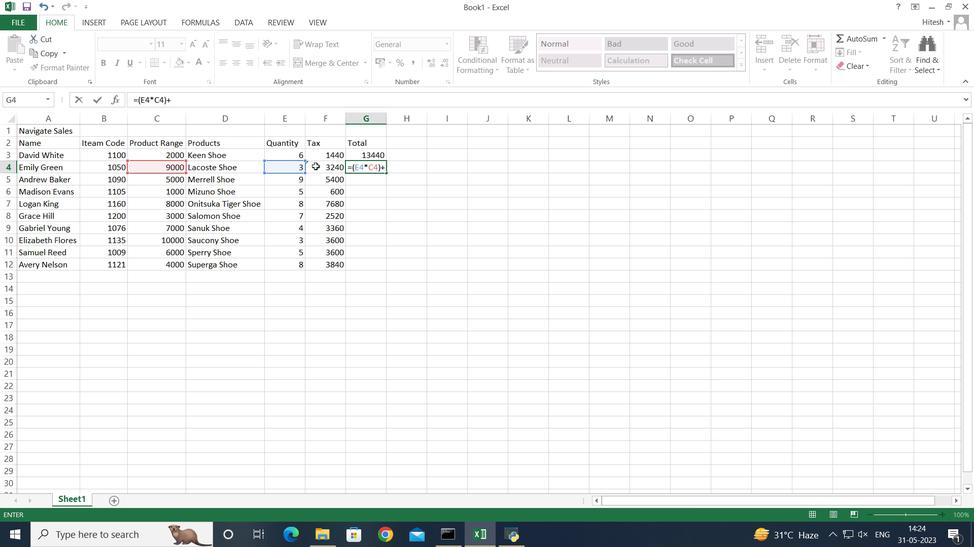 
Action: Mouse pressed left at (318, 167)
Screenshot: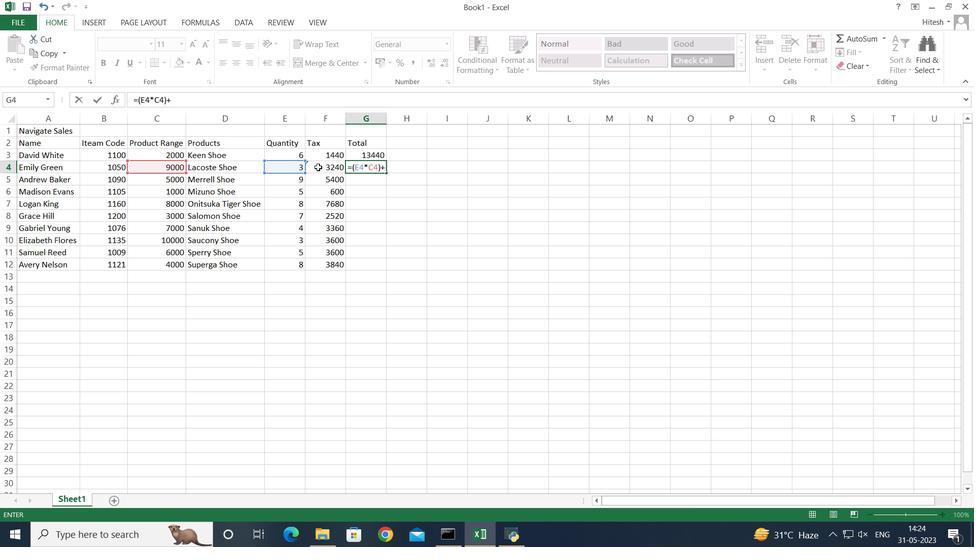 
Action: Key pressed <Key.enter>
Screenshot: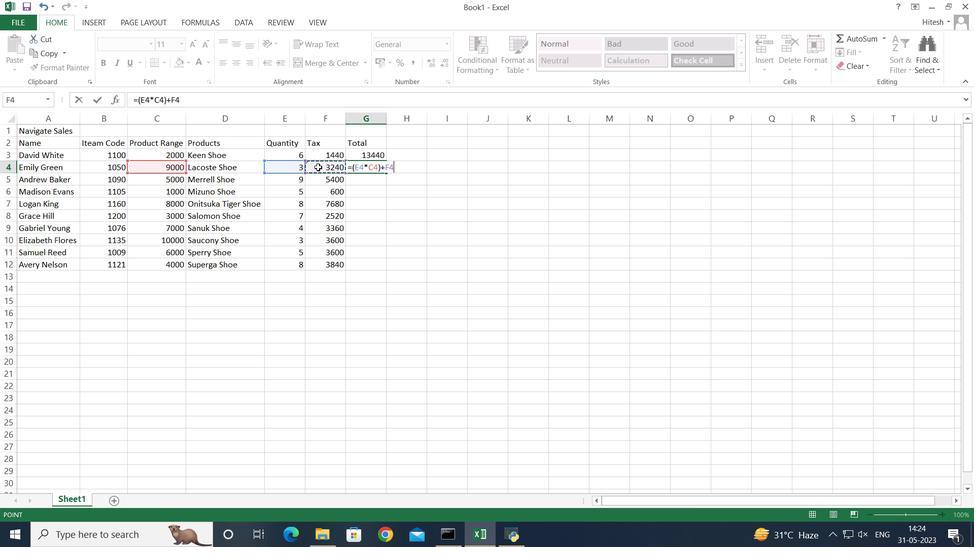 
Action: Mouse moved to (317, 170)
Screenshot: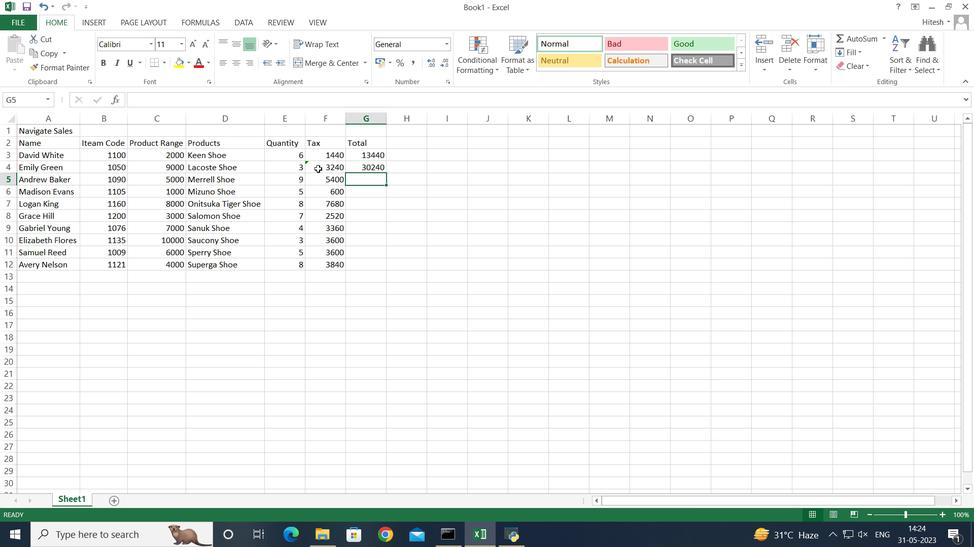 
Action: Key pressed =
Screenshot: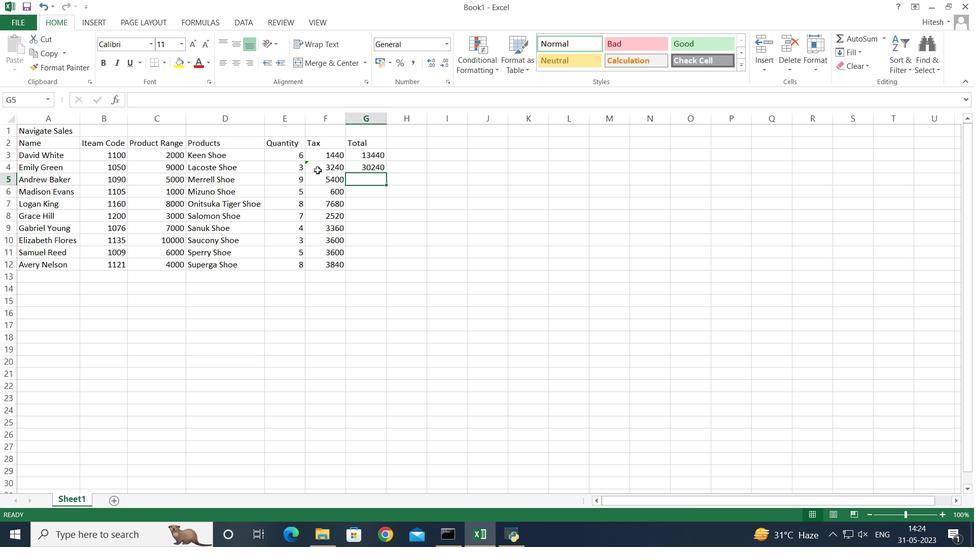 
Action: Mouse moved to (313, 171)
Screenshot: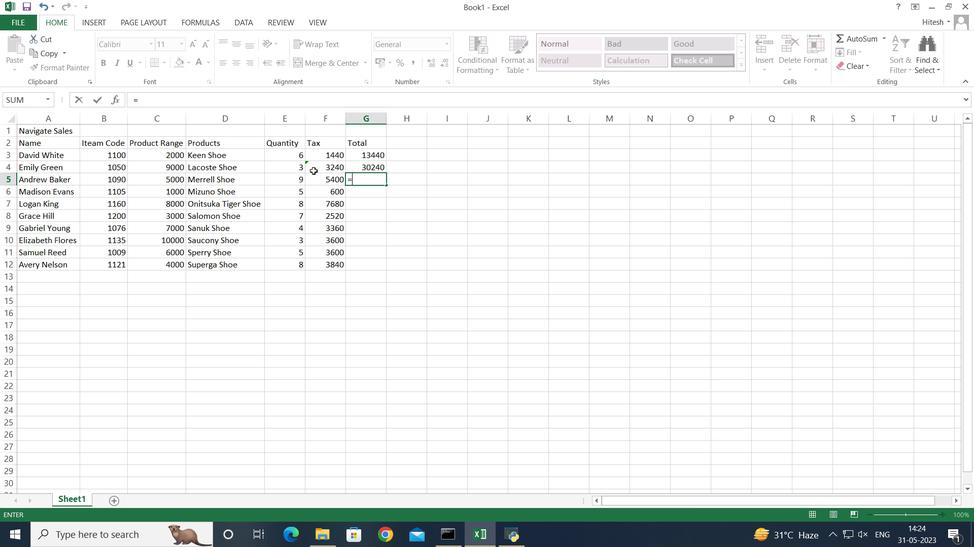 
Action: Key pressed <Key.shift_r>
Screenshot: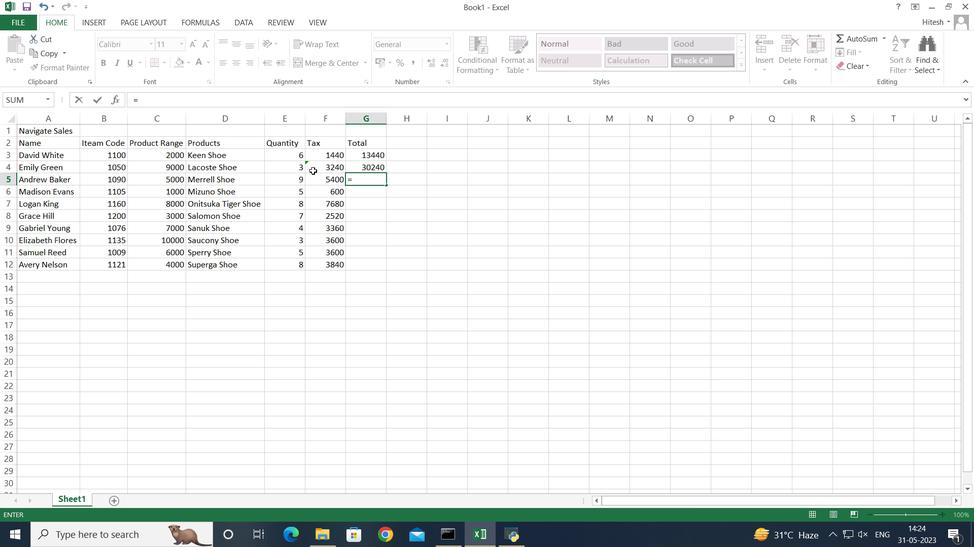 
Action: Mouse moved to (309, 172)
Screenshot: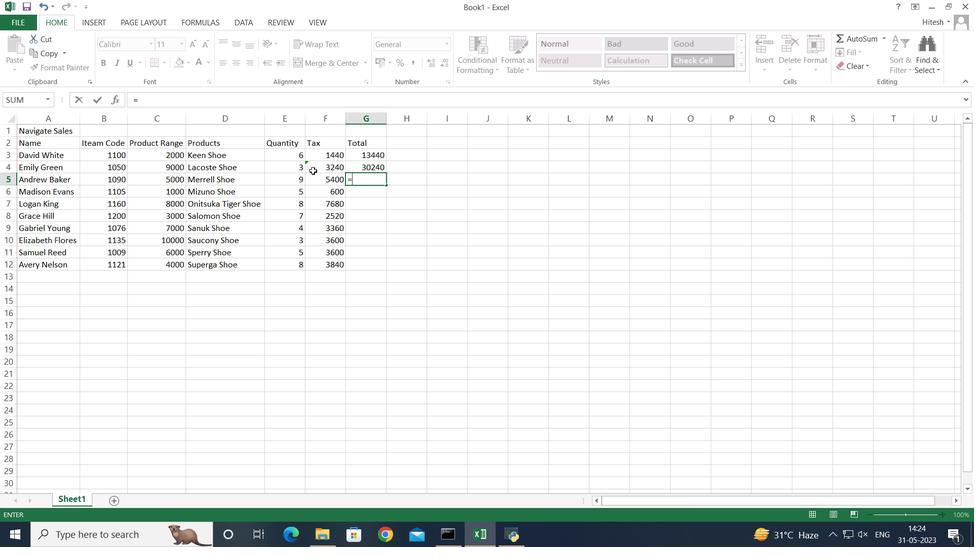 
Action: Key pressed (
Screenshot: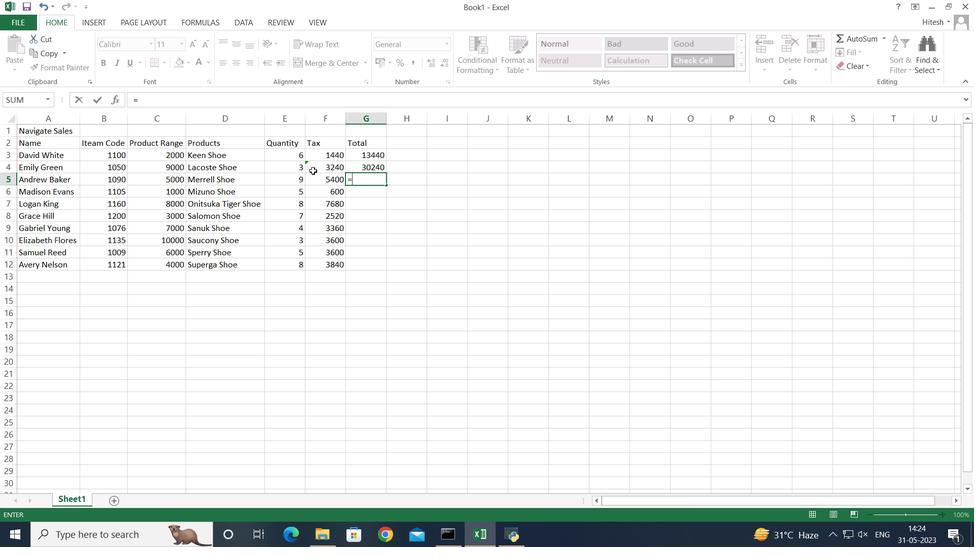 
Action: Mouse moved to (286, 179)
Screenshot: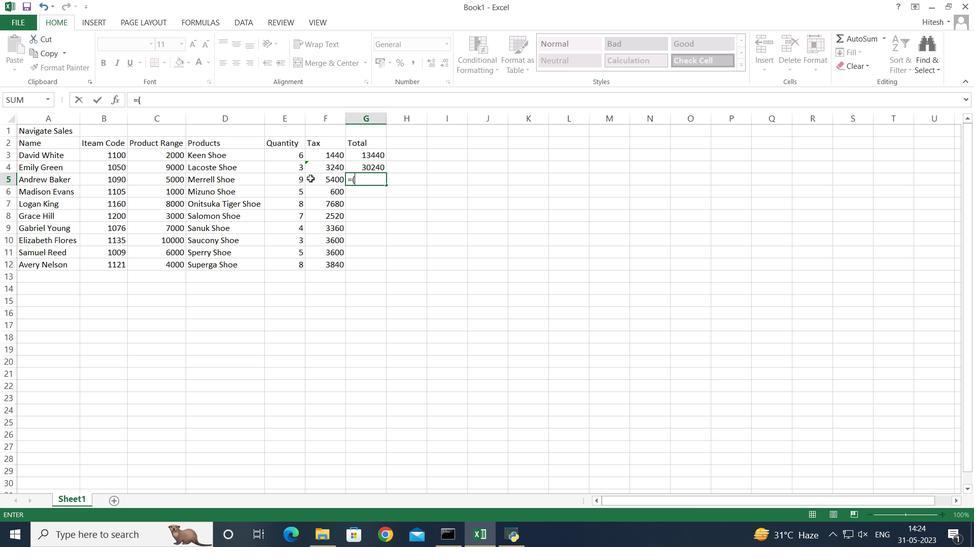 
Action: Mouse pressed left at (286, 179)
Screenshot: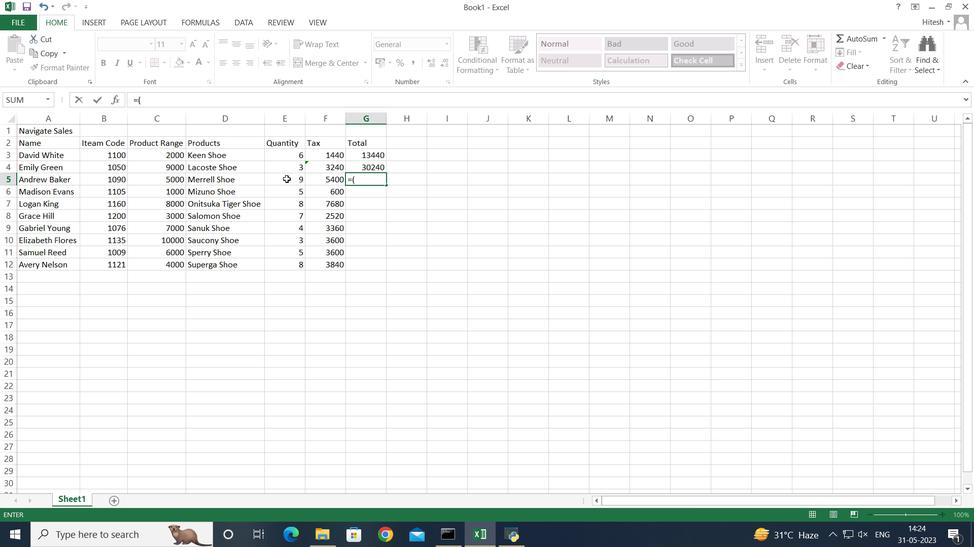
Action: Key pressed *
Screenshot: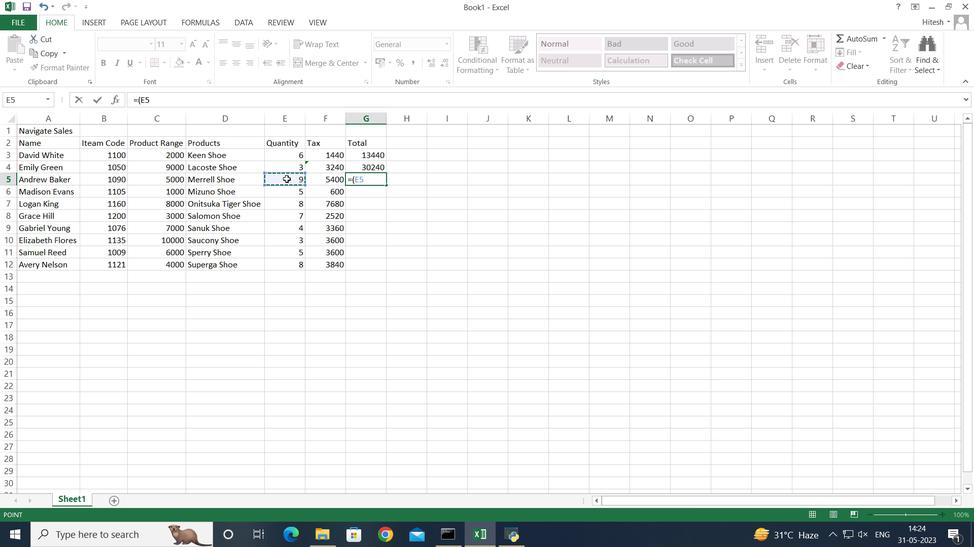 
Action: Mouse moved to (148, 180)
Screenshot: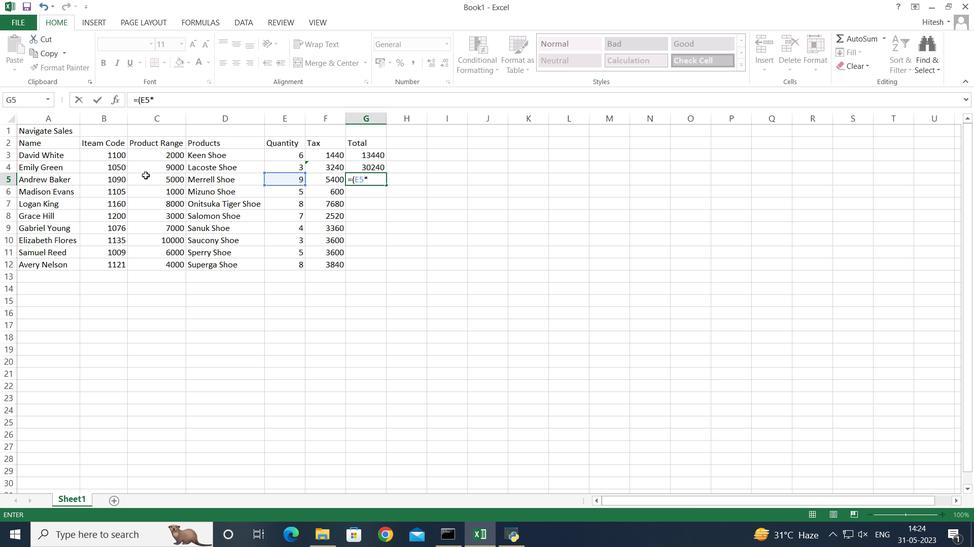 
Action: Mouse pressed left at (148, 180)
